 Task: Locate the nearest vegan restaurant in Austin.
Action: Mouse moved to (161, 71)
Screenshot: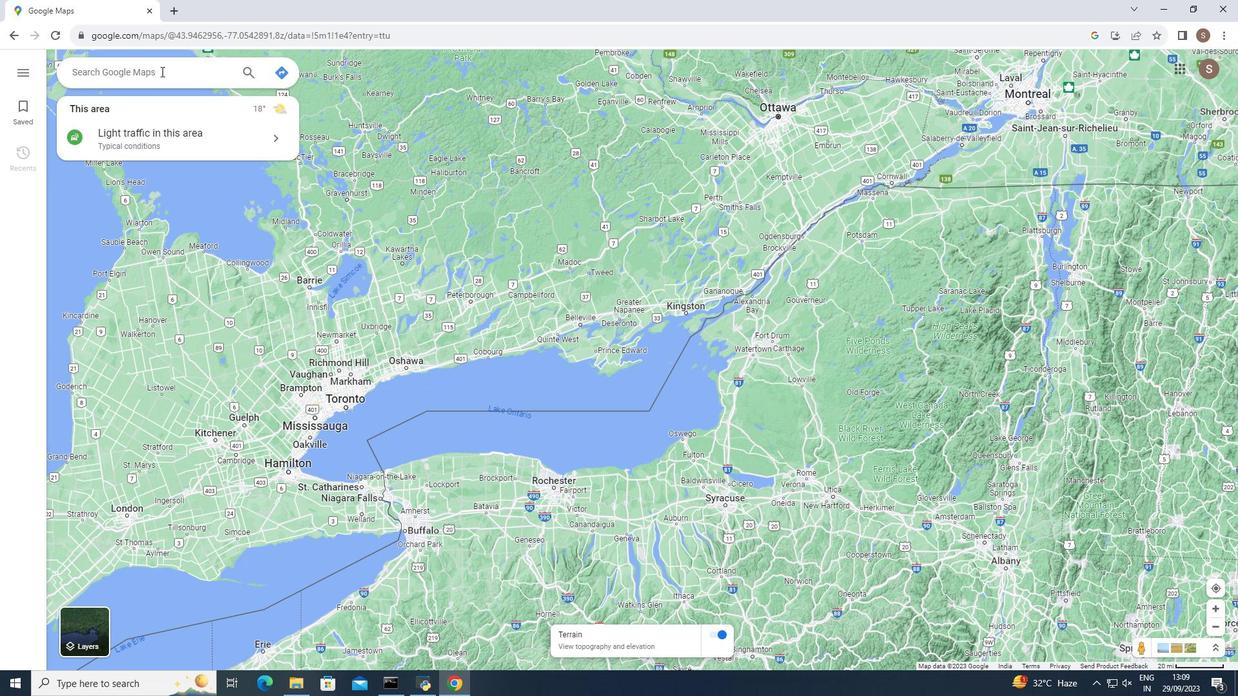 
Action: Mouse pressed left at (161, 71)
Screenshot: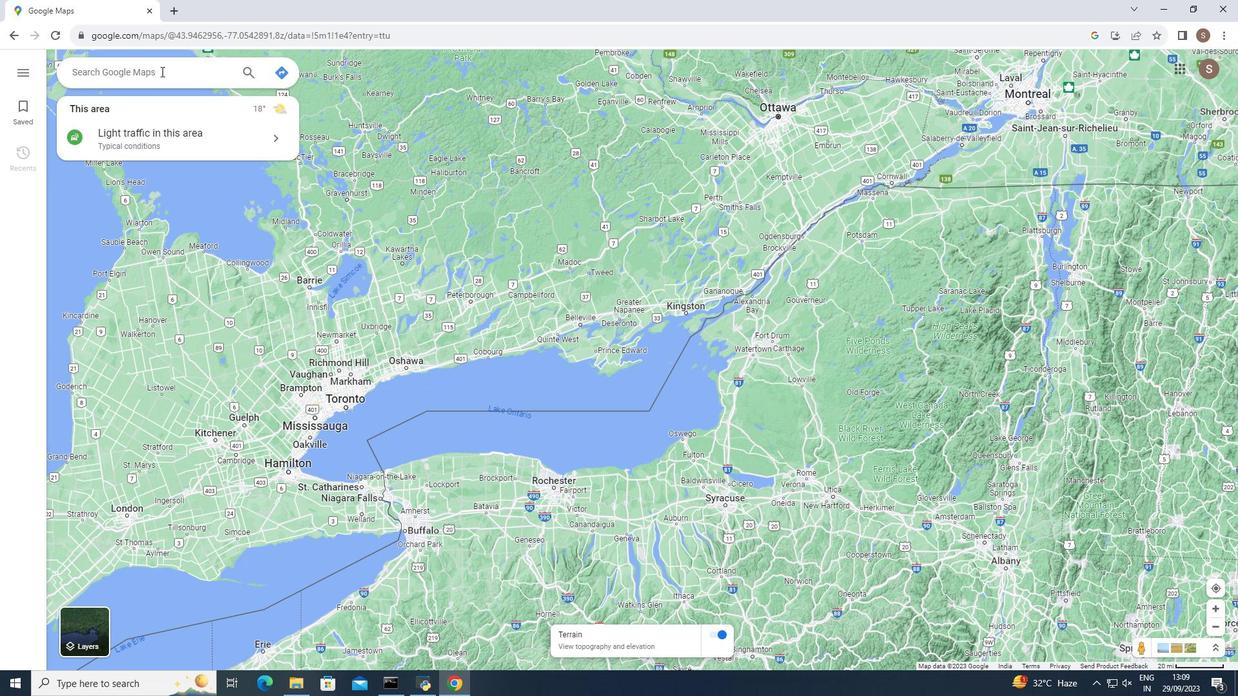 
Action: Mouse moved to (111, 70)
Screenshot: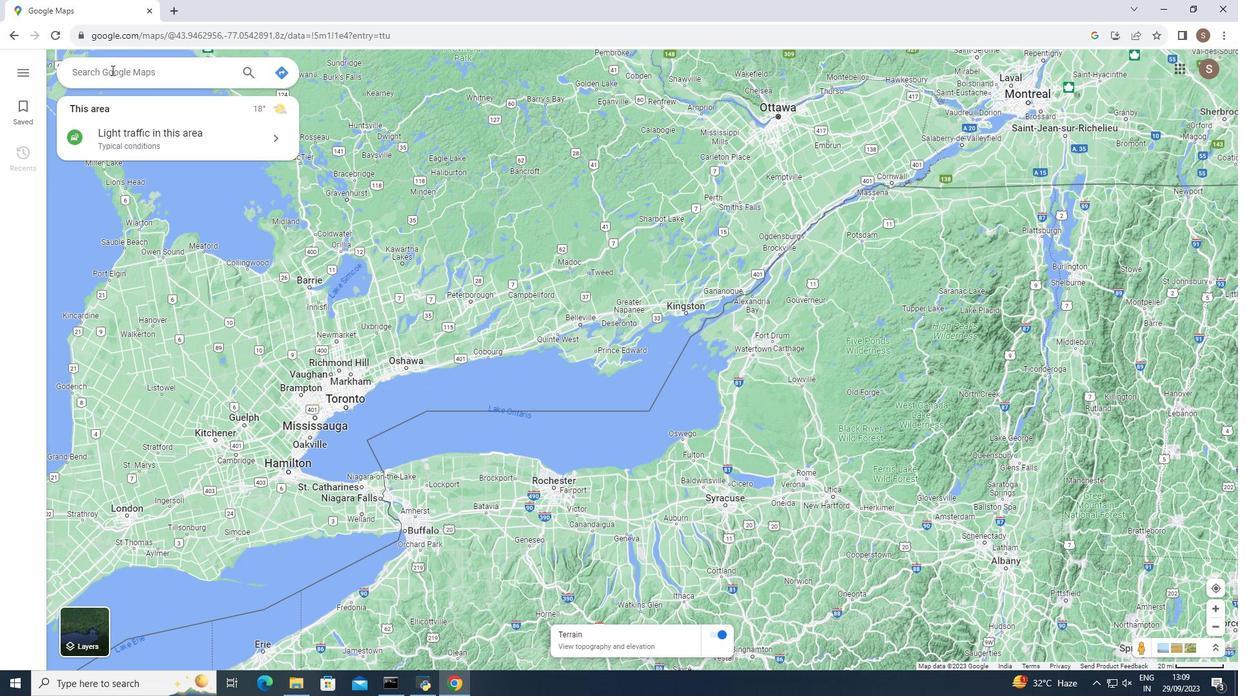 
Action: Key pressed <Key.caps_lock>A<Key.caps_lock>ustin
Screenshot: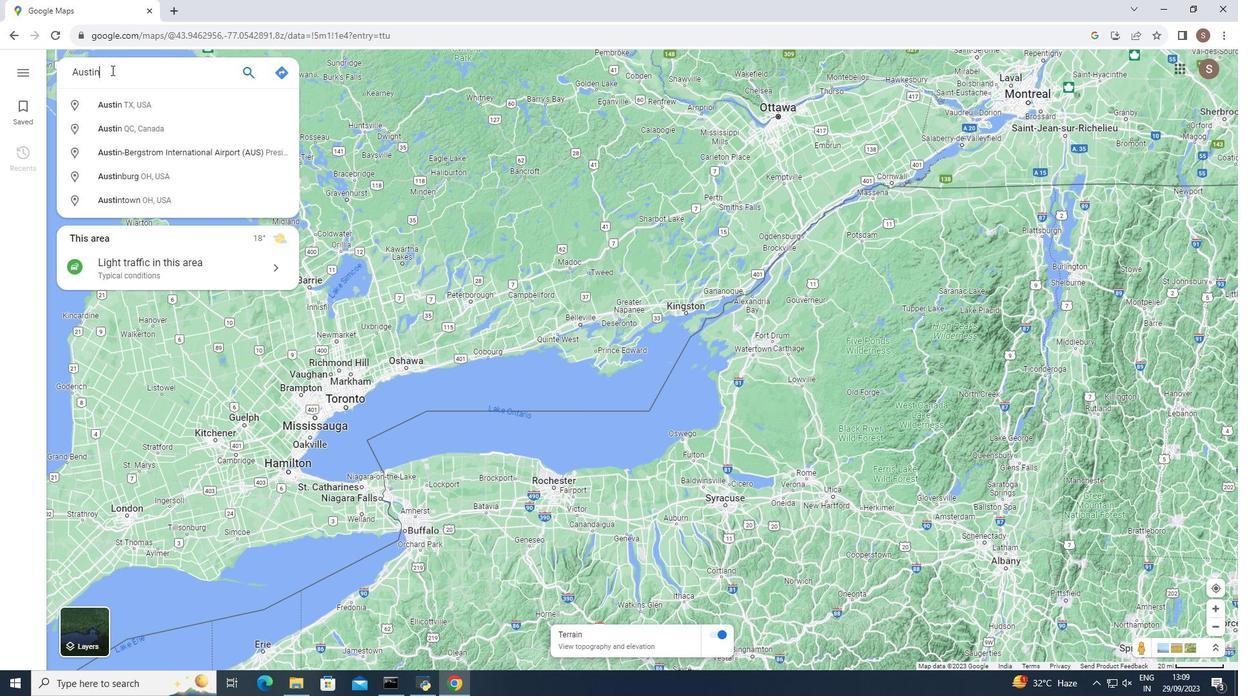 
Action: Mouse moved to (134, 100)
Screenshot: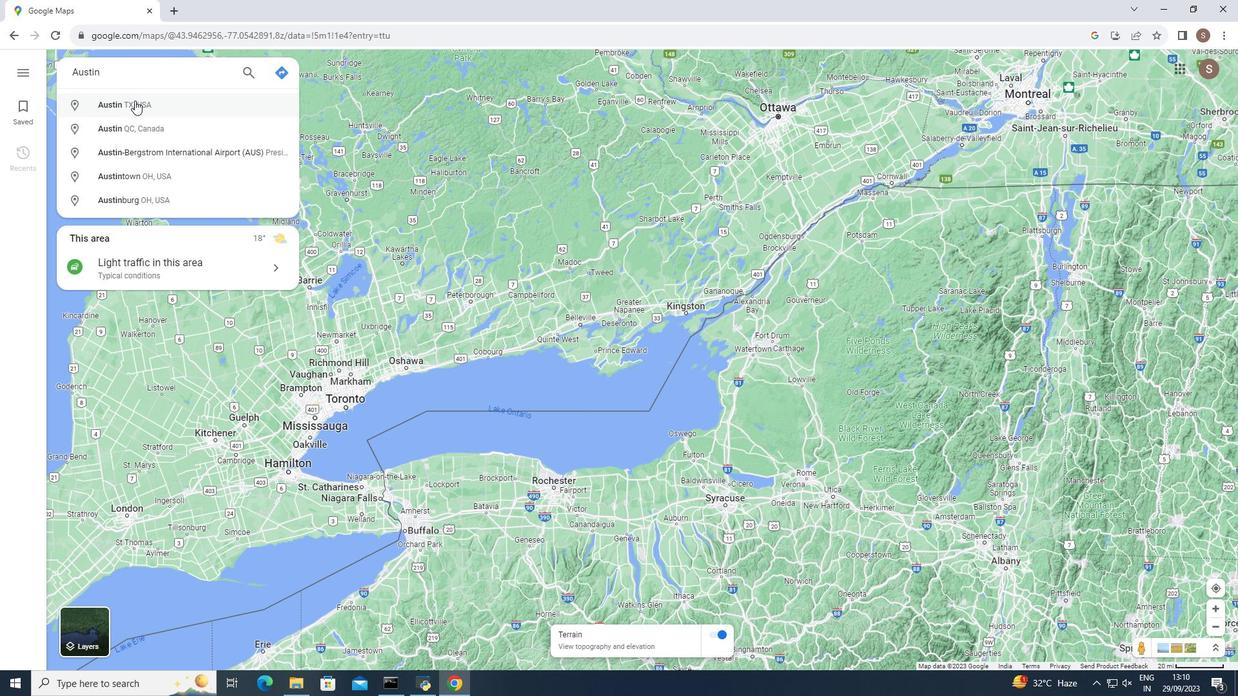 
Action: Mouse pressed left at (134, 100)
Screenshot: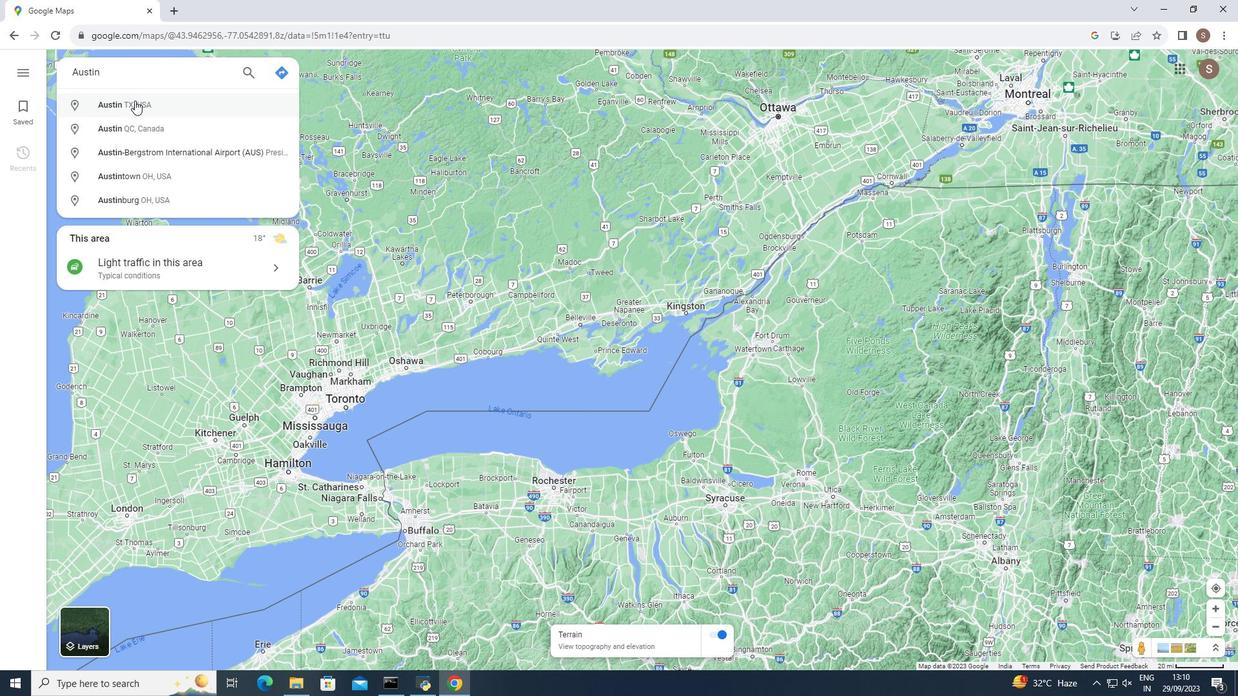 
Action: Mouse moved to (174, 292)
Screenshot: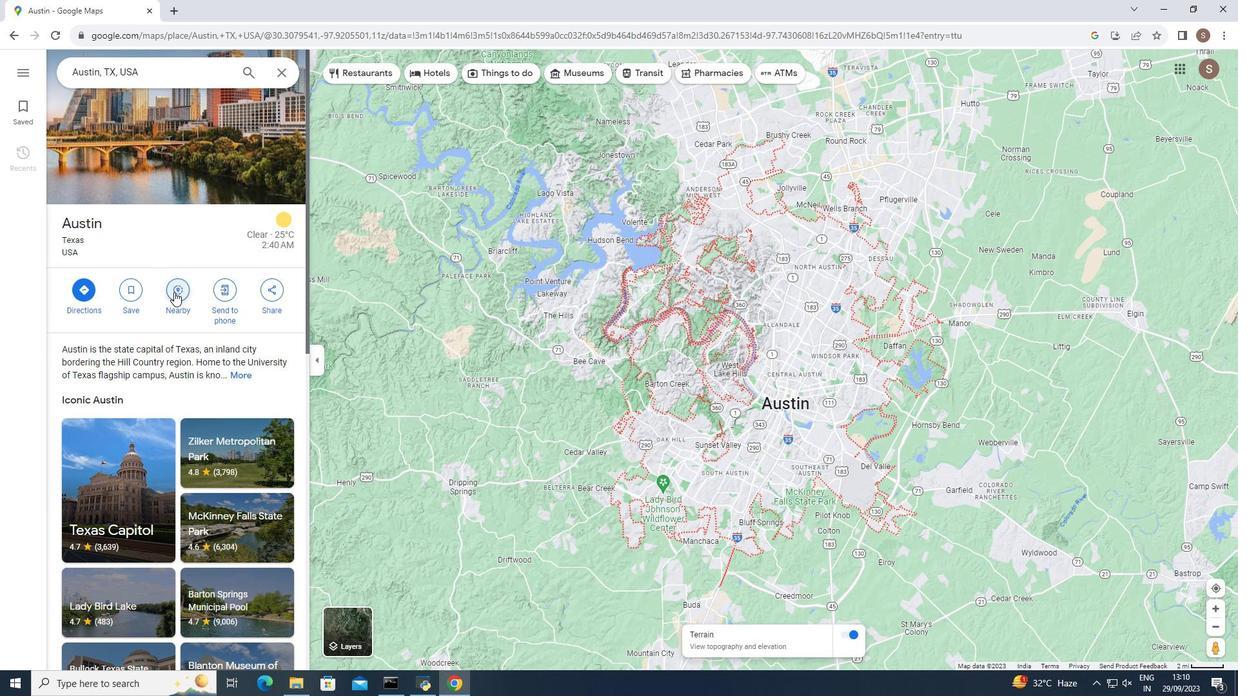 
Action: Mouse pressed left at (174, 292)
Screenshot: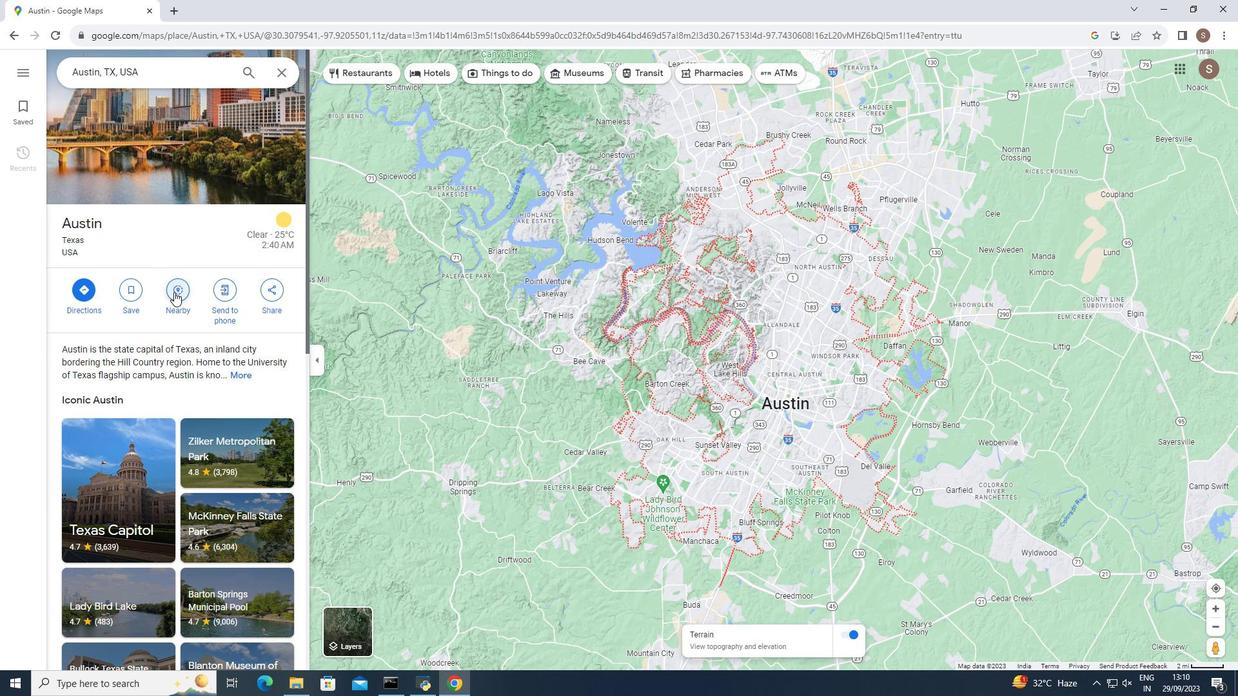 
Action: Mouse moved to (109, 65)
Screenshot: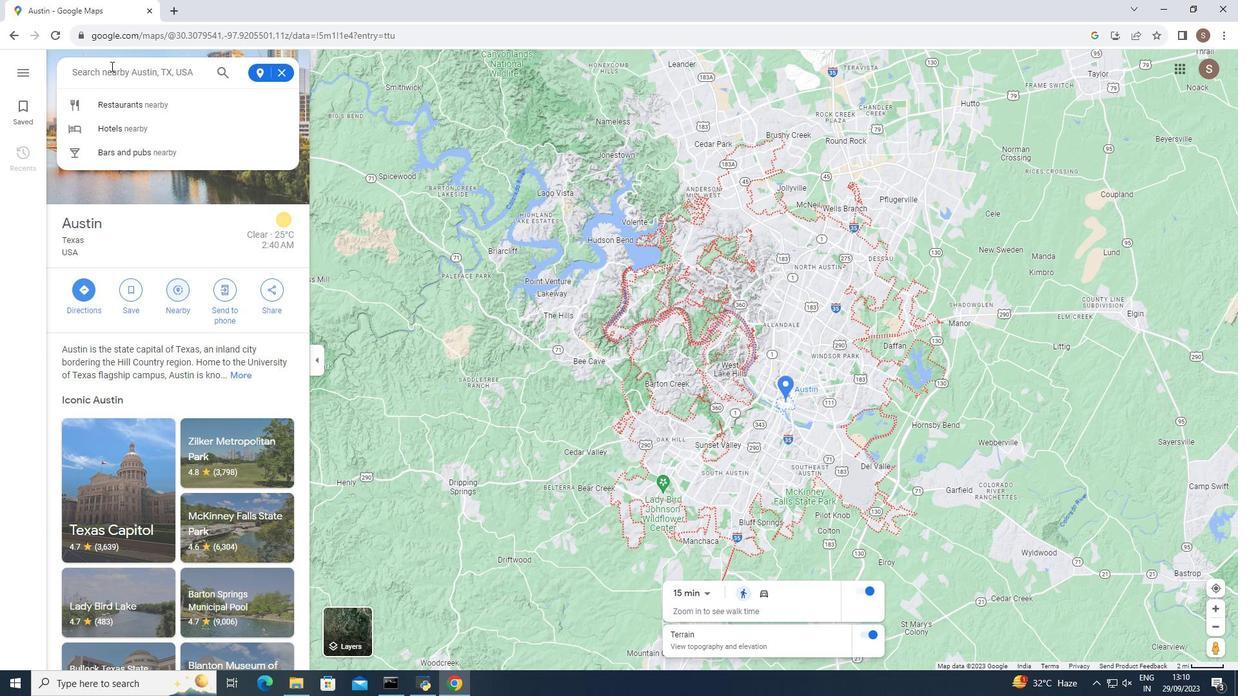 
Action: Mouse pressed left at (109, 65)
Screenshot: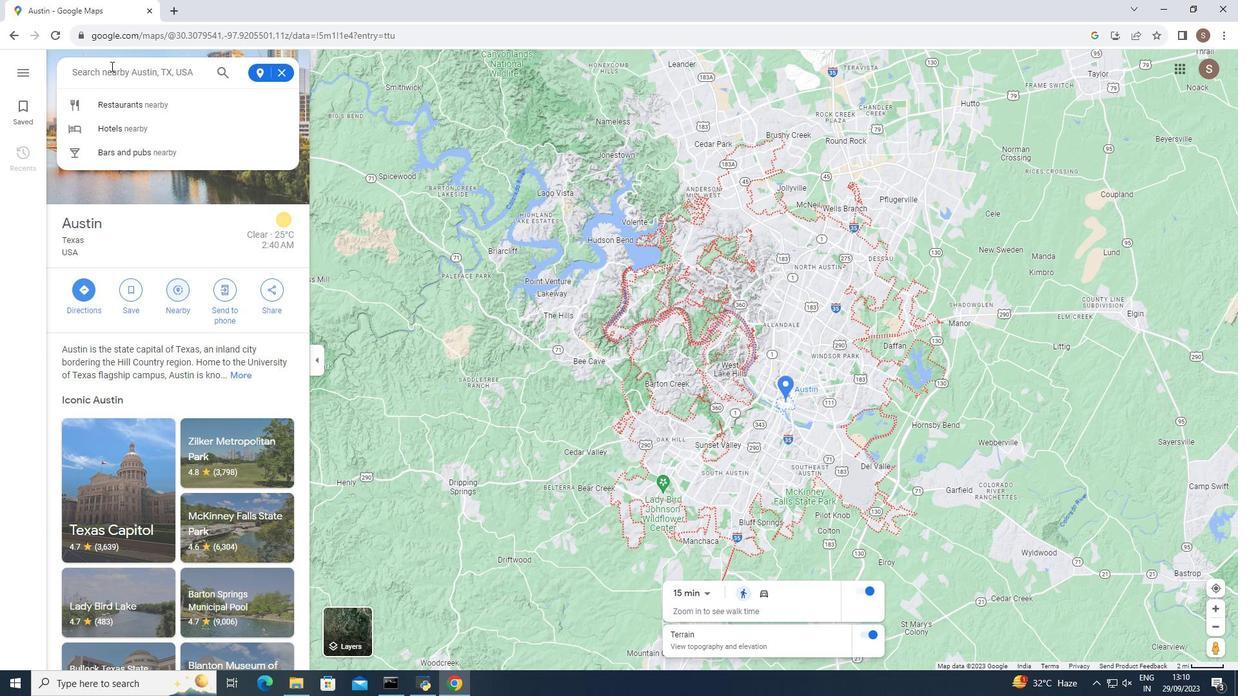 
Action: Mouse moved to (113, 72)
Screenshot: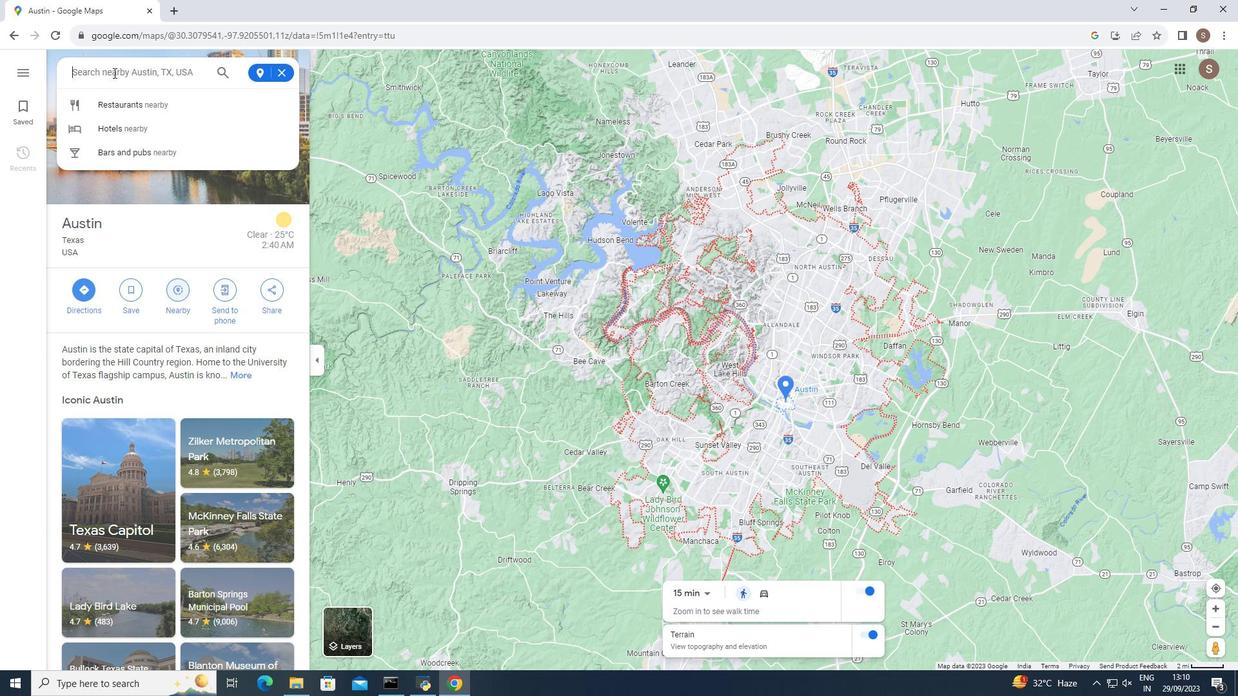 
Action: Key pressed vegan<Key.space>restaurant
Screenshot: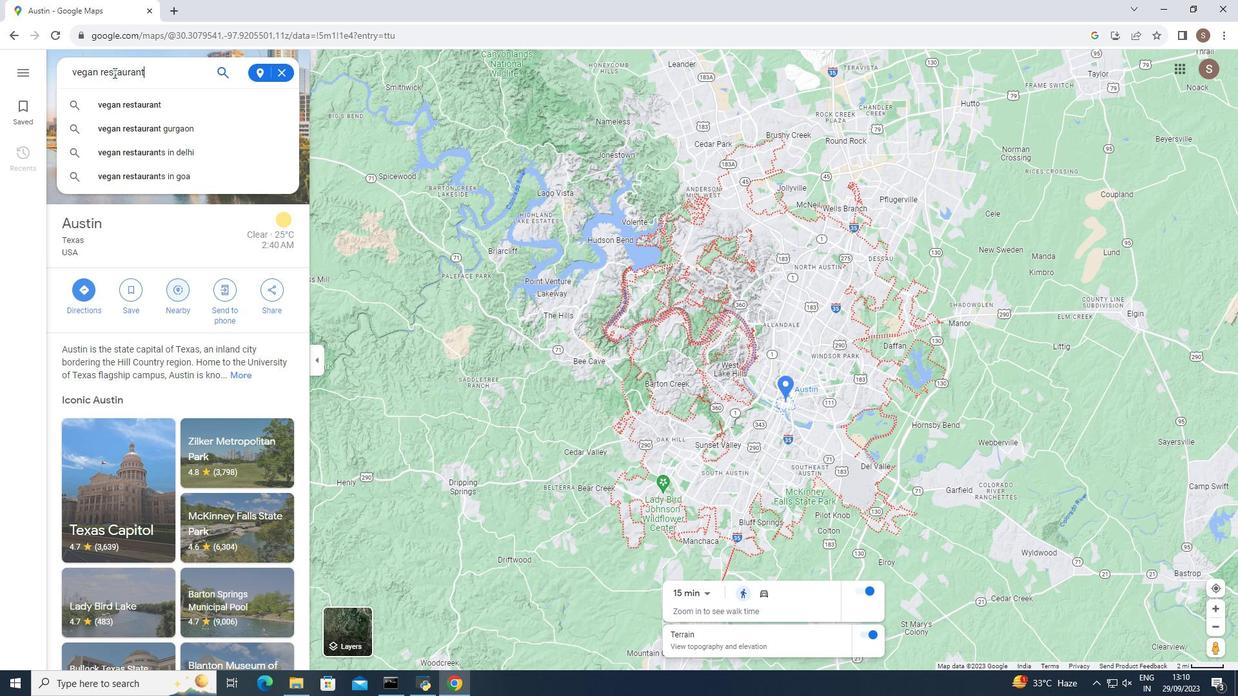 
Action: Mouse moved to (221, 72)
Screenshot: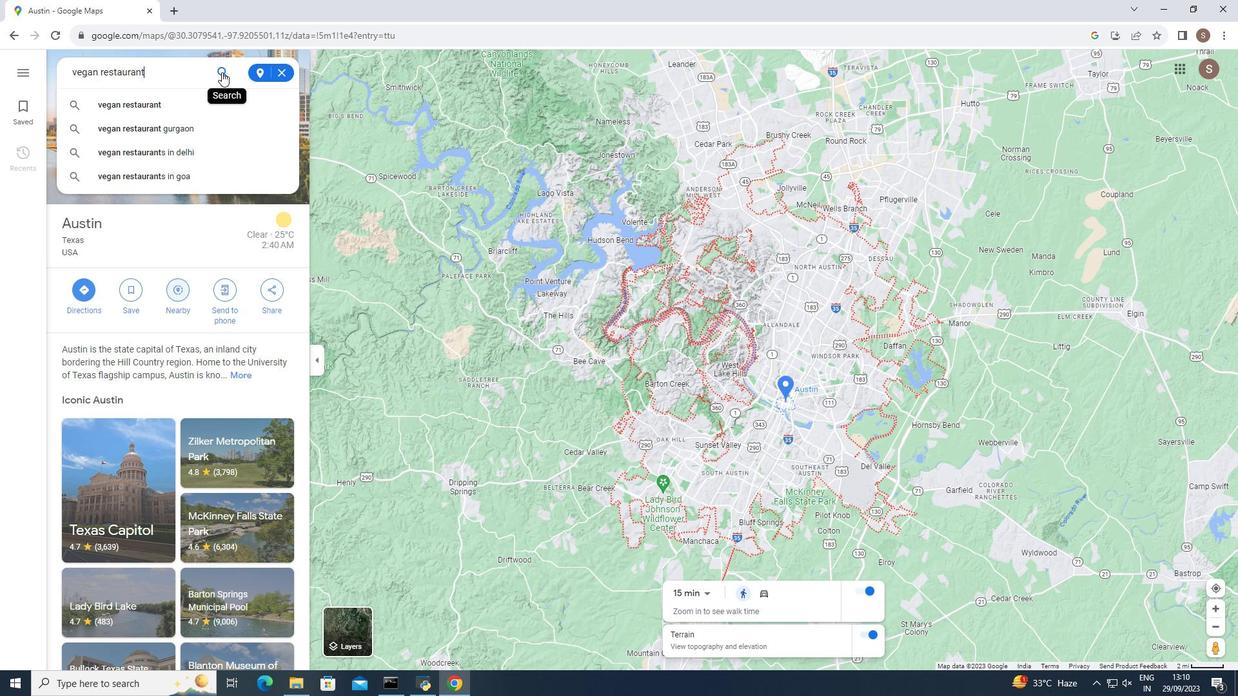 
Action: Mouse pressed left at (221, 72)
Screenshot: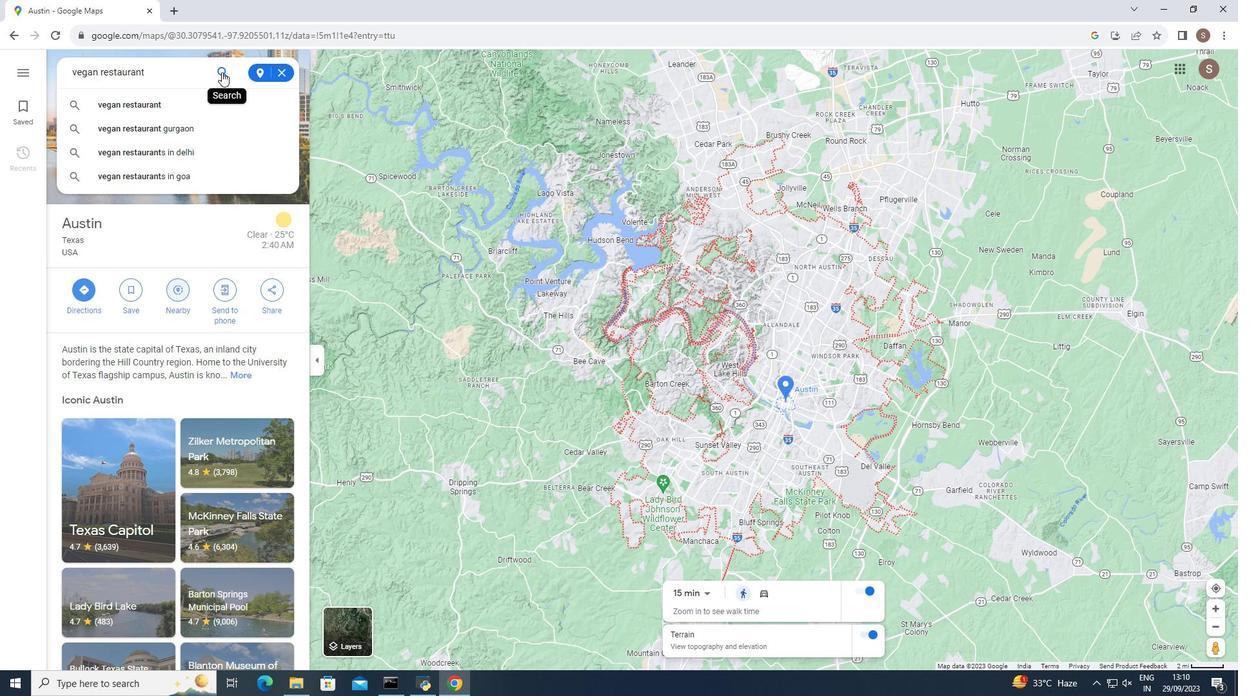 
Action: Mouse moved to (106, 110)
Screenshot: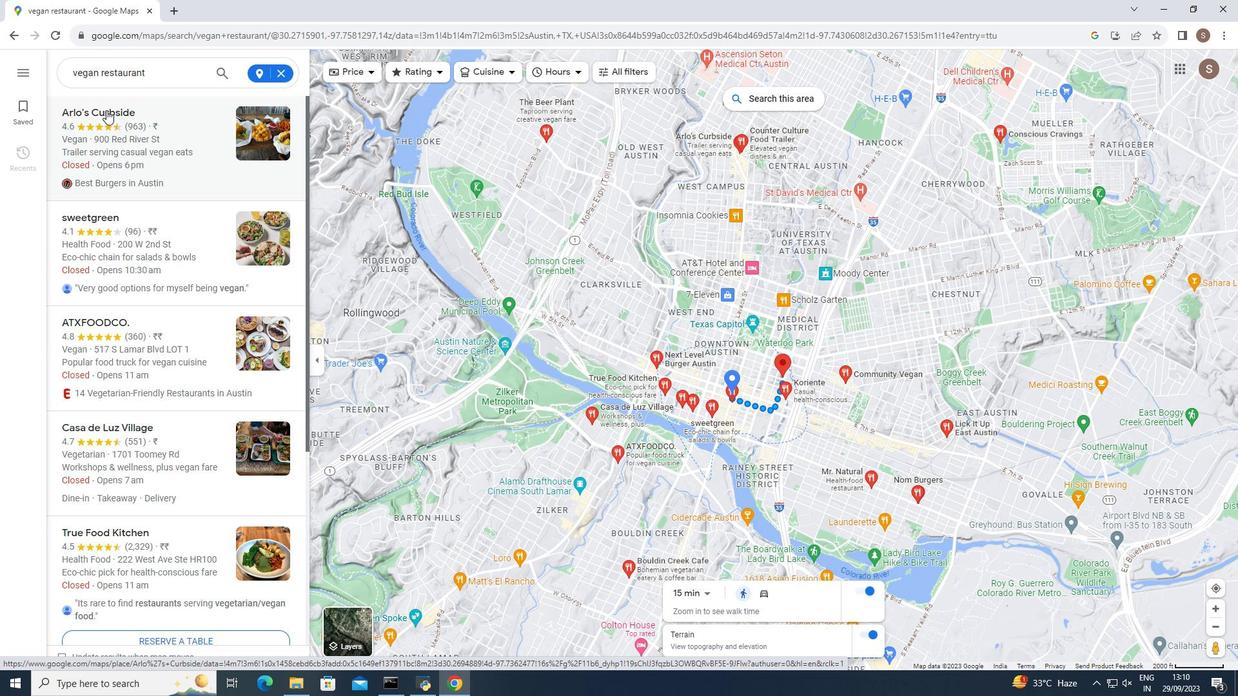 
Action: Mouse pressed left at (106, 110)
Screenshot: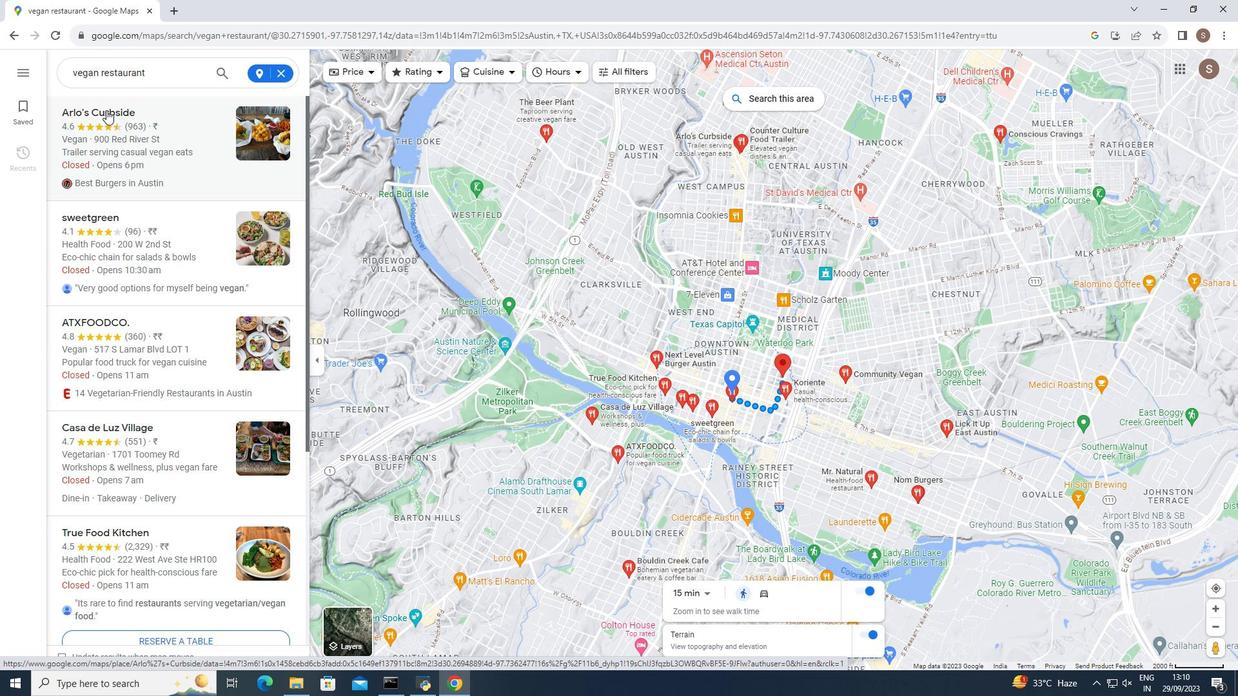 
Action: Mouse moved to (426, 410)
Screenshot: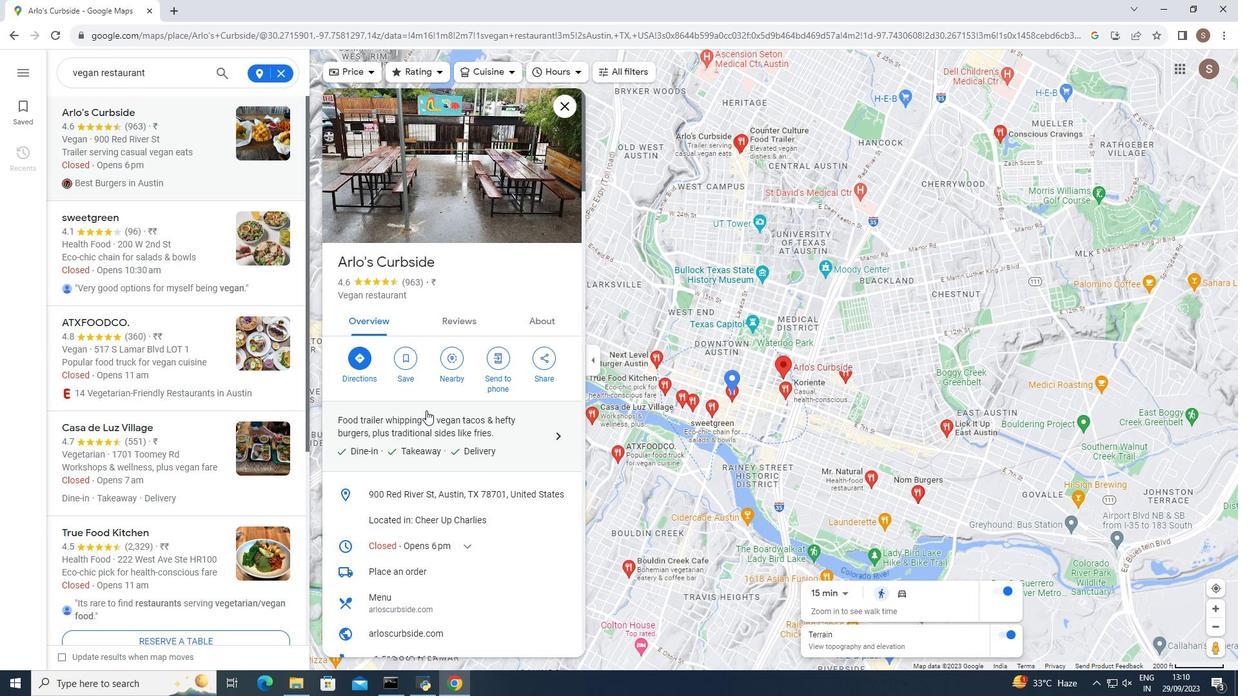 
Action: Mouse scrolled (426, 410) with delta (0, 0)
Screenshot: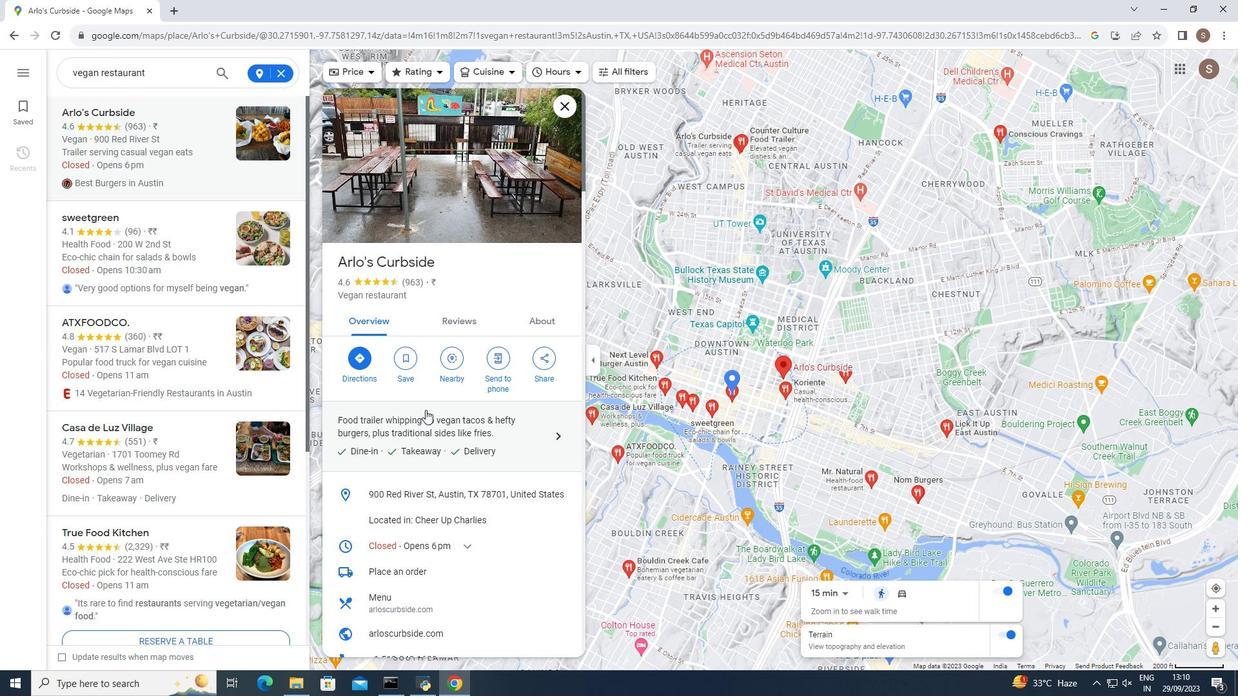 
Action: Mouse moved to (425, 409)
Screenshot: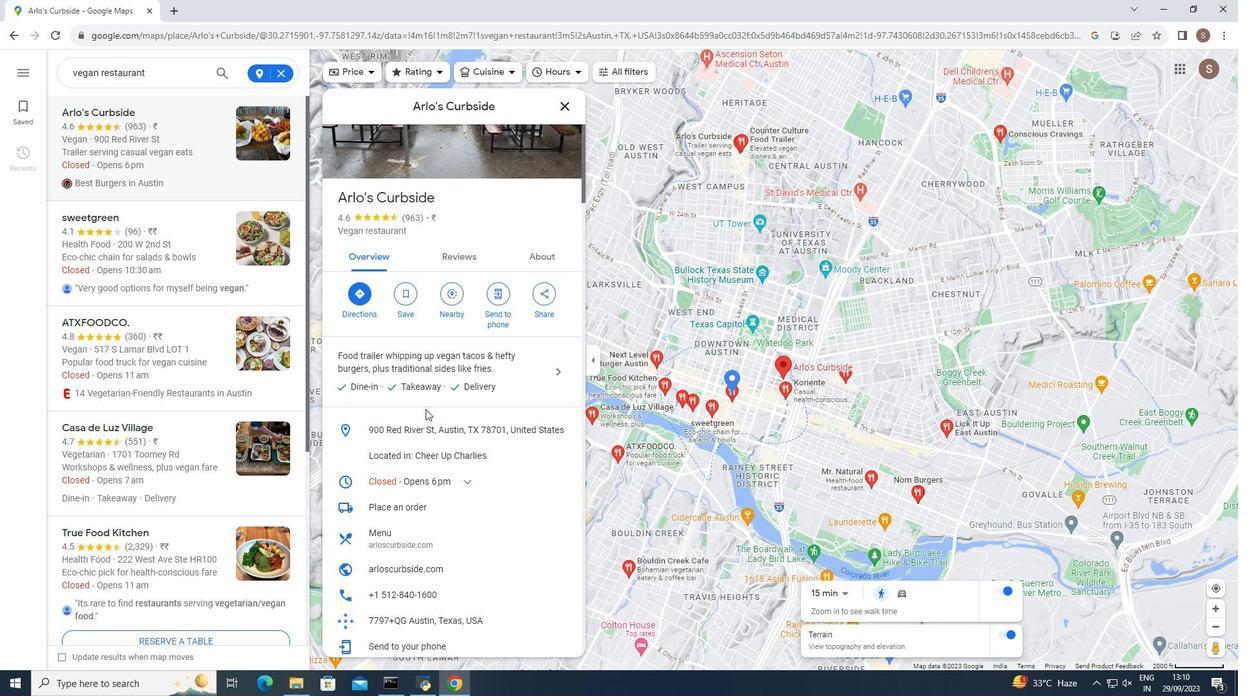 
Action: Mouse scrolled (425, 409) with delta (0, 0)
Screenshot: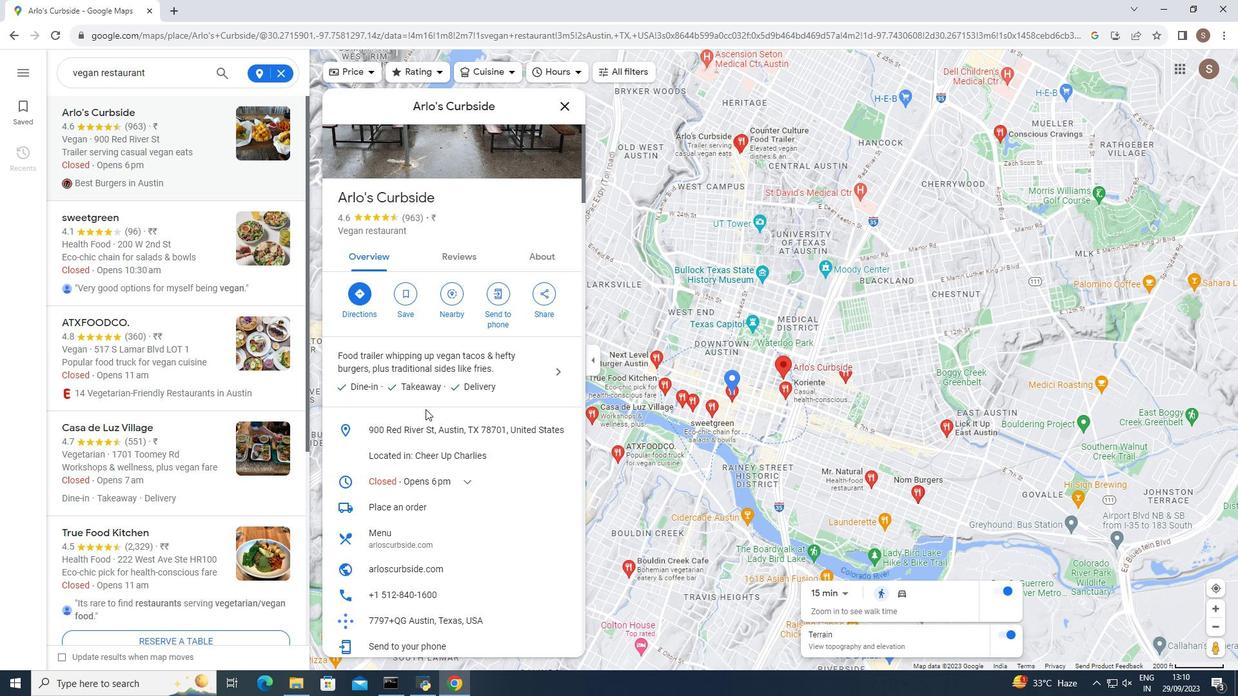 
Action: Mouse moved to (460, 377)
Screenshot: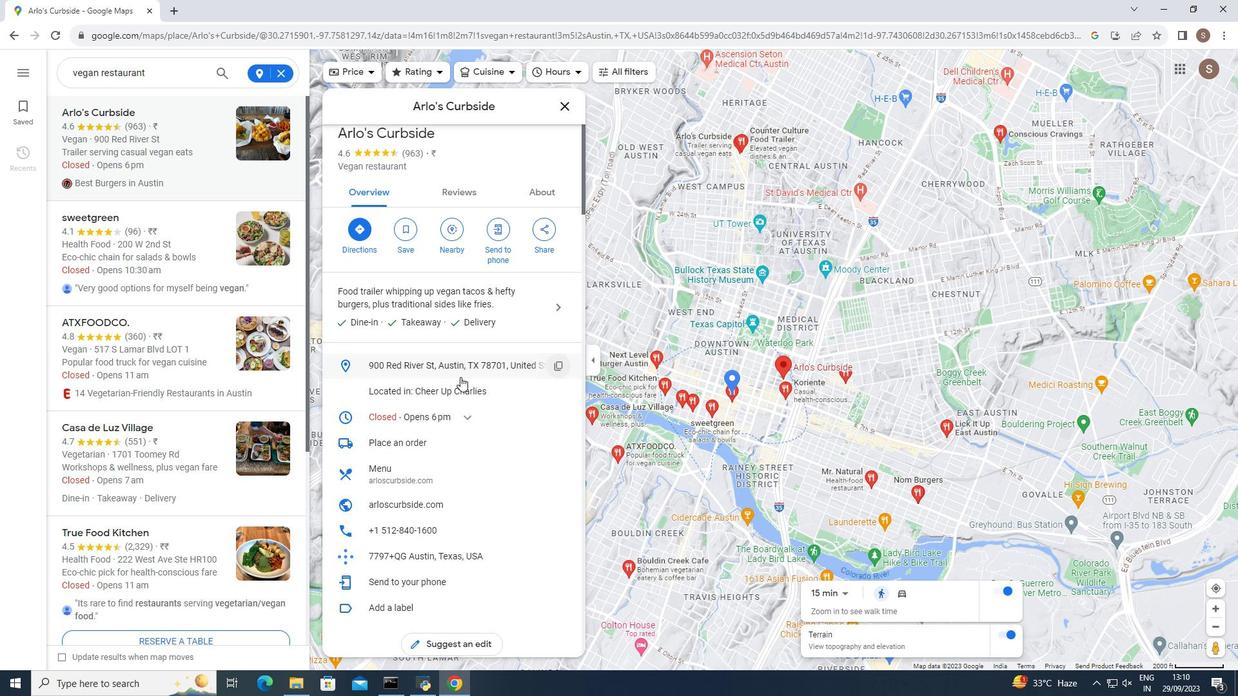 
Action: Mouse scrolled (460, 376) with delta (0, 0)
Screenshot: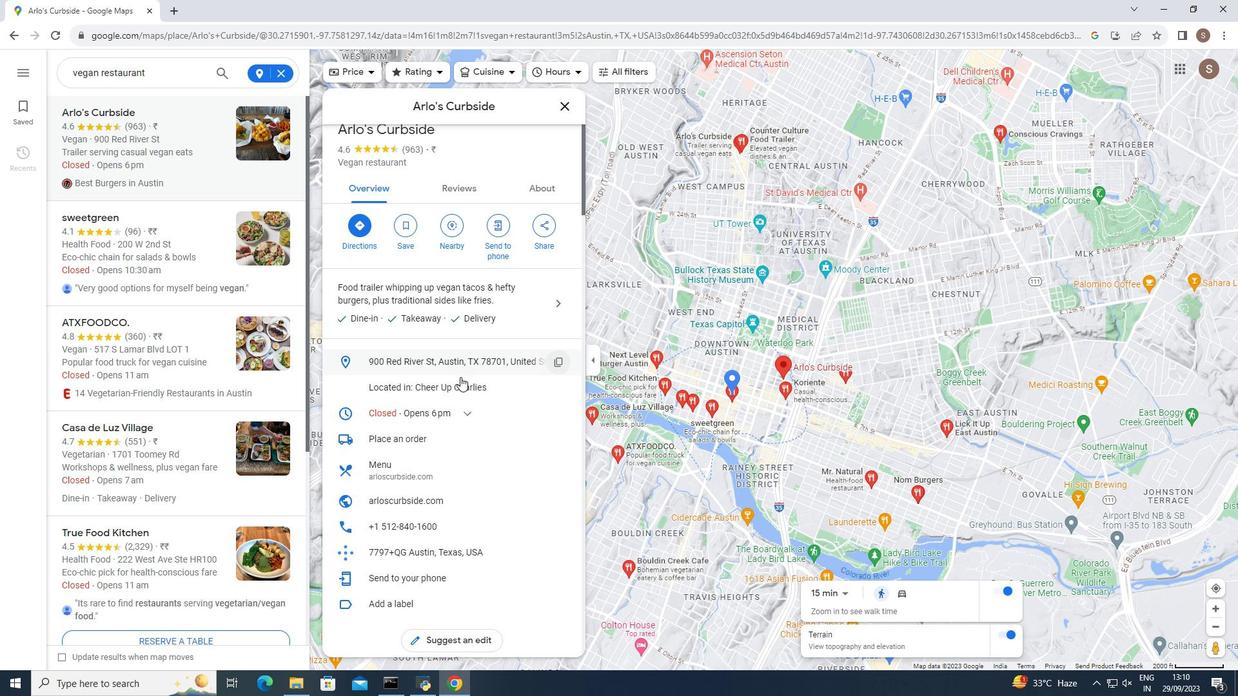 
Action: Mouse moved to (459, 377)
Screenshot: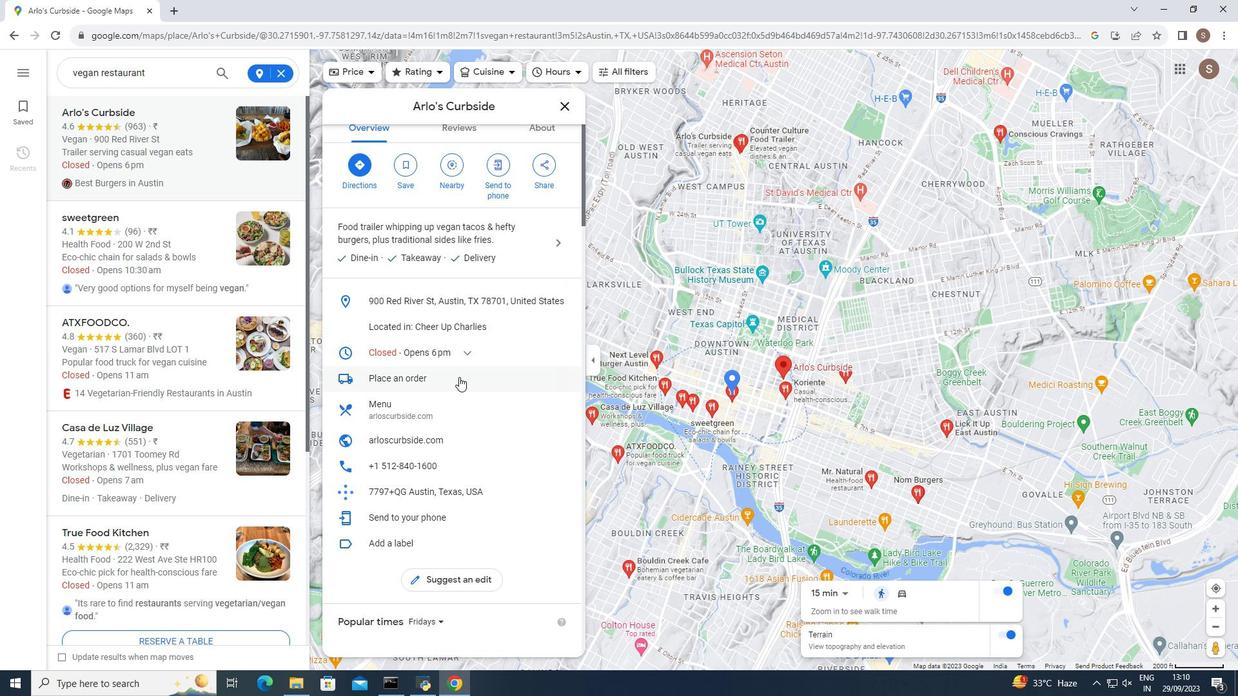 
Action: Mouse scrolled (459, 376) with delta (0, 0)
Screenshot: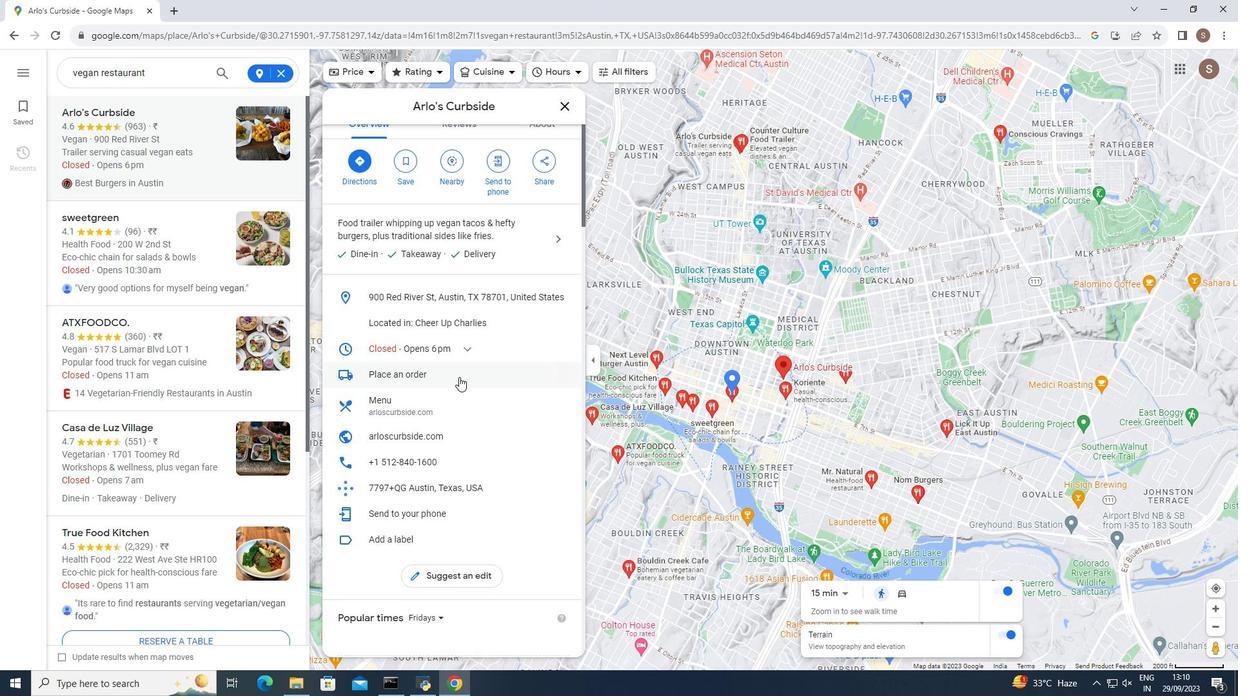 
Action: Mouse scrolled (459, 376) with delta (0, 0)
Screenshot: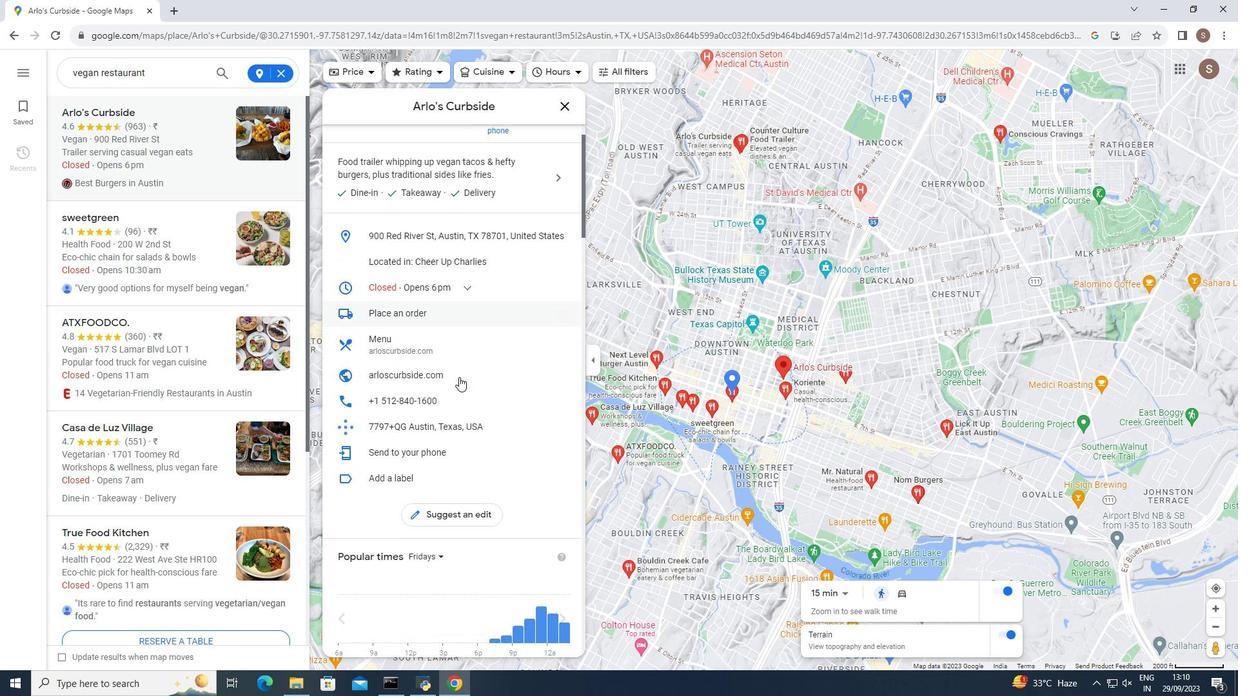 
Action: Mouse scrolled (459, 376) with delta (0, 0)
Screenshot: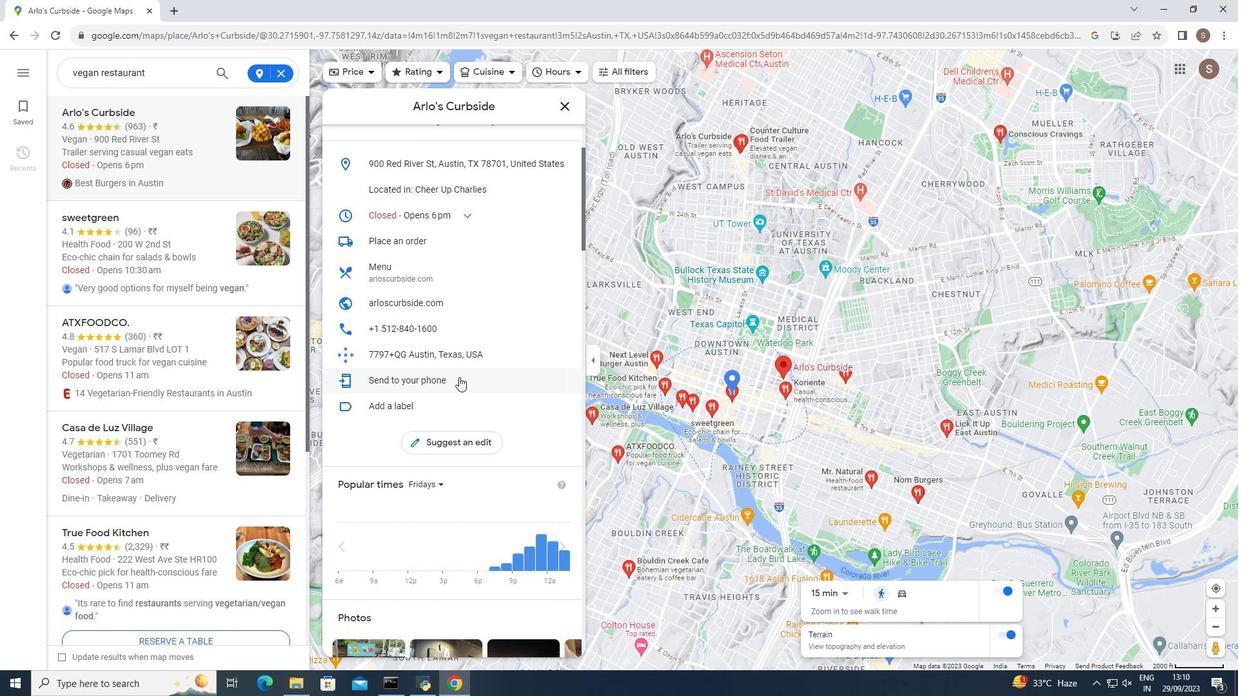 
Action: Mouse scrolled (459, 376) with delta (0, 0)
Screenshot: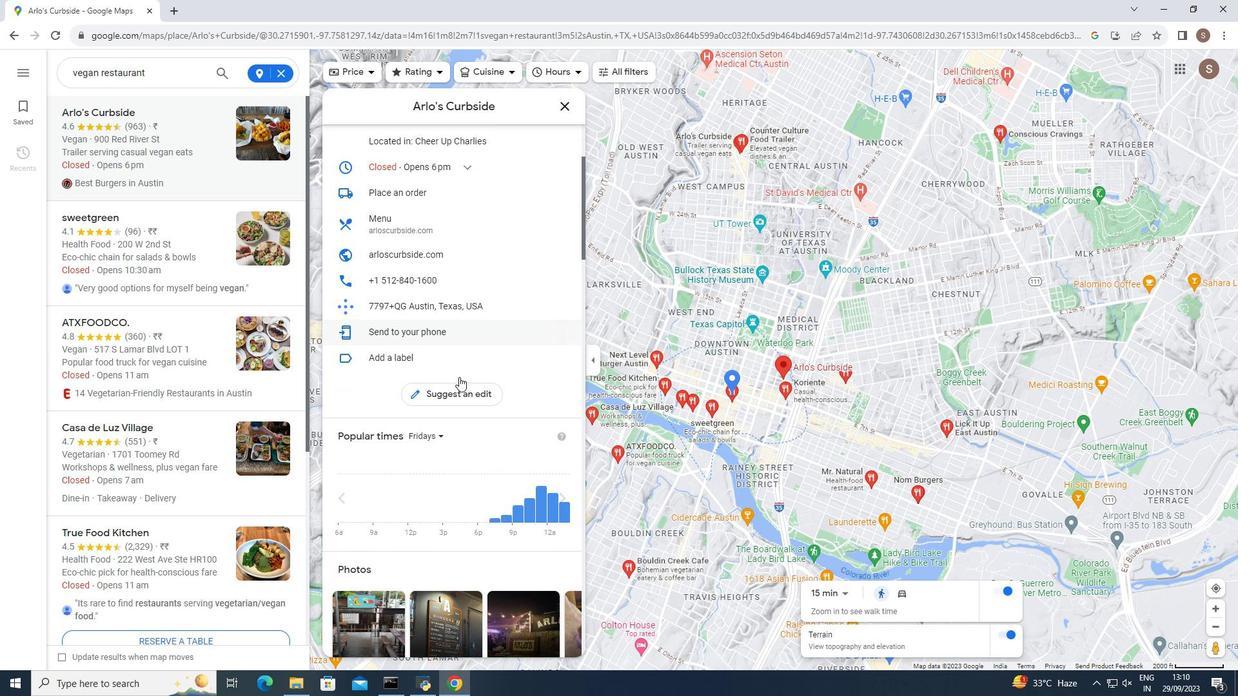 
Action: Mouse scrolled (459, 376) with delta (0, 0)
Screenshot: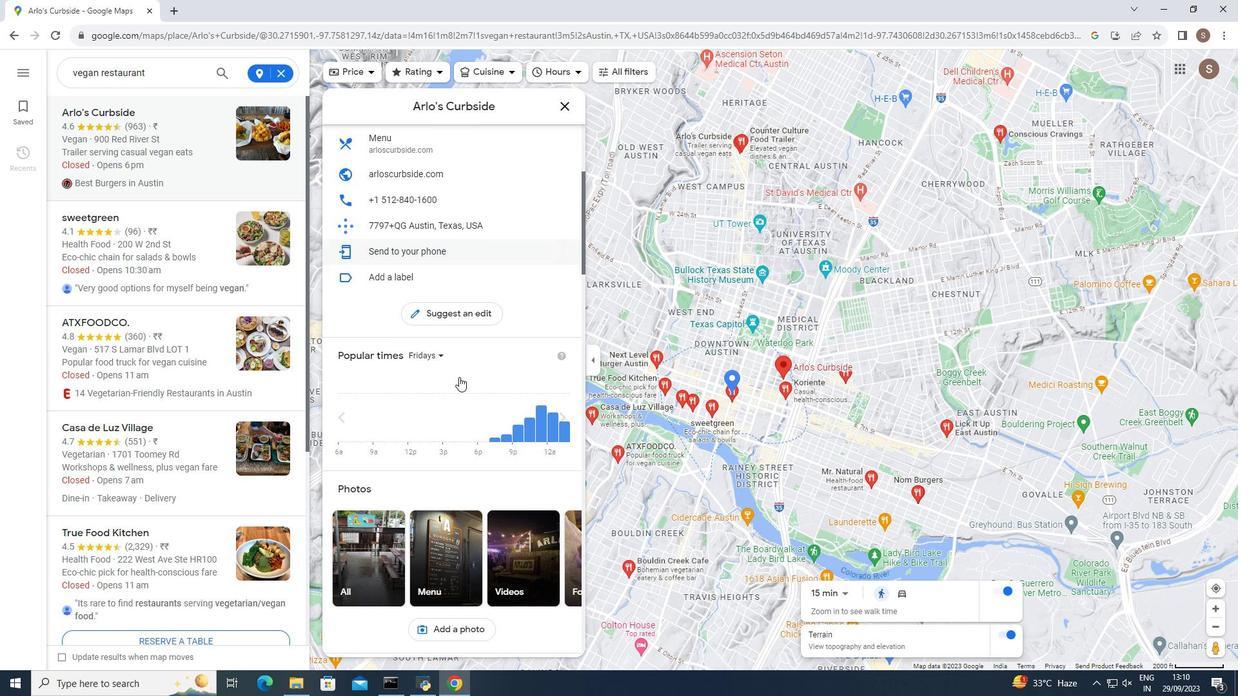 
Action: Mouse scrolled (459, 376) with delta (0, 0)
Screenshot: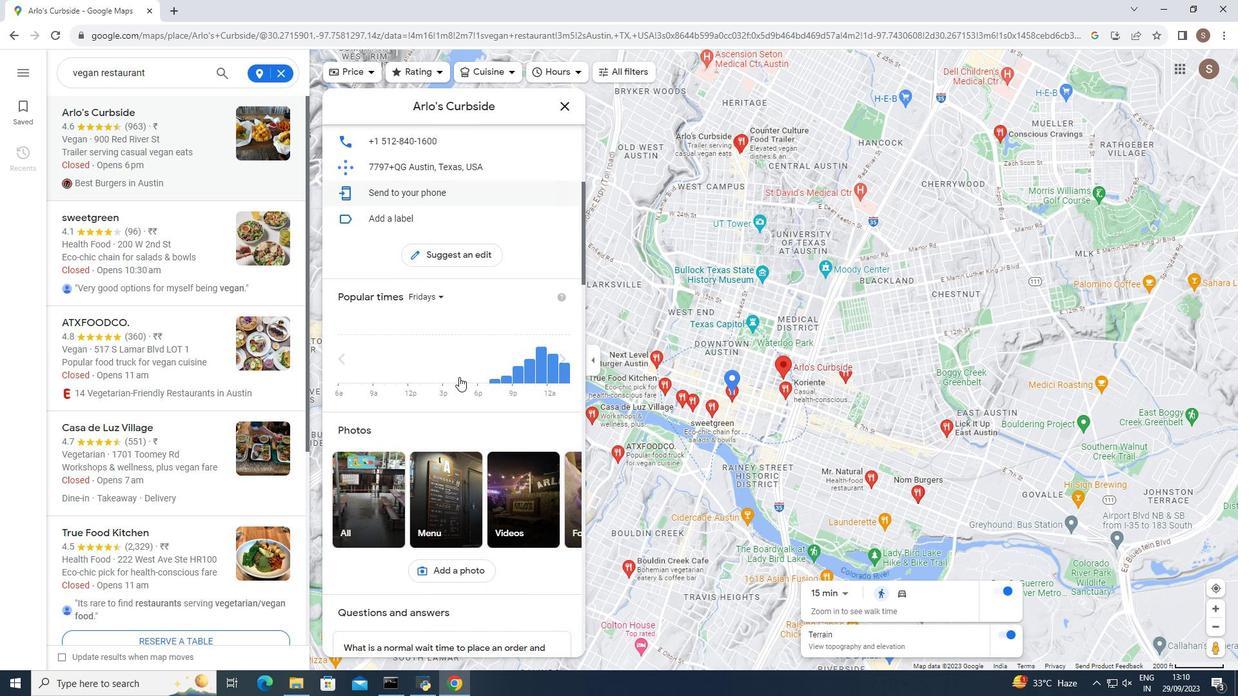 
Action: Mouse scrolled (459, 376) with delta (0, 0)
Screenshot: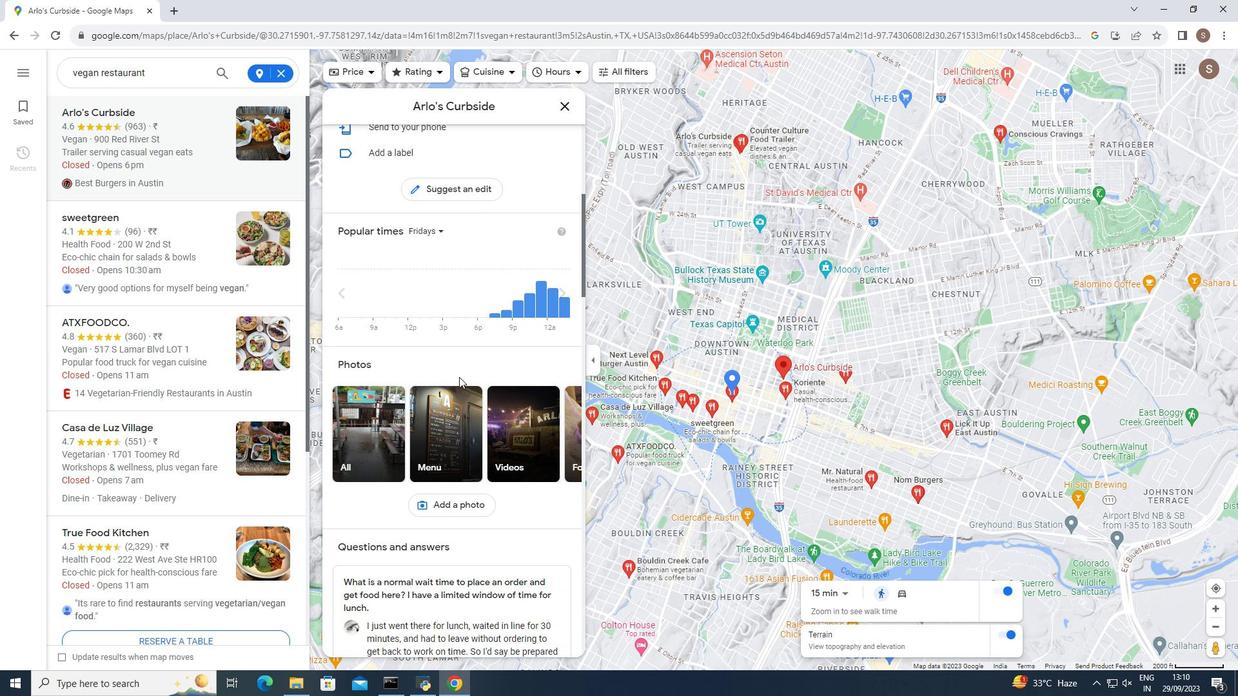 
Action: Mouse scrolled (459, 376) with delta (0, 0)
Screenshot: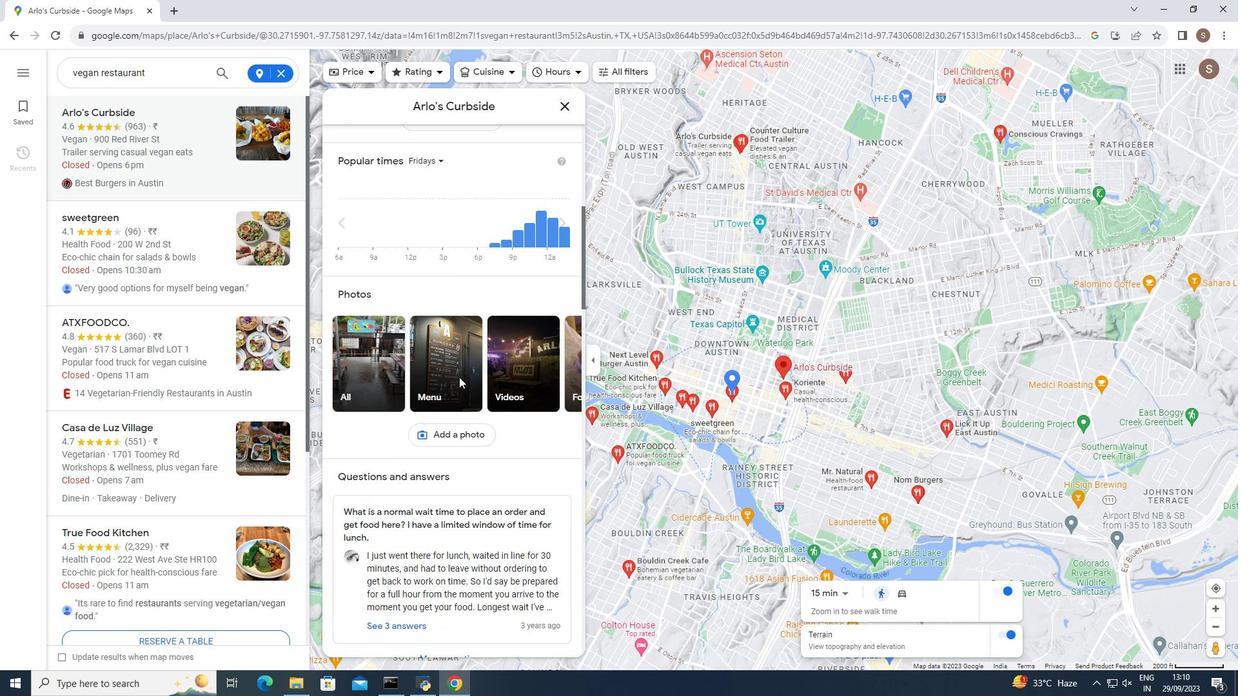
Action: Mouse scrolled (459, 376) with delta (0, 0)
Screenshot: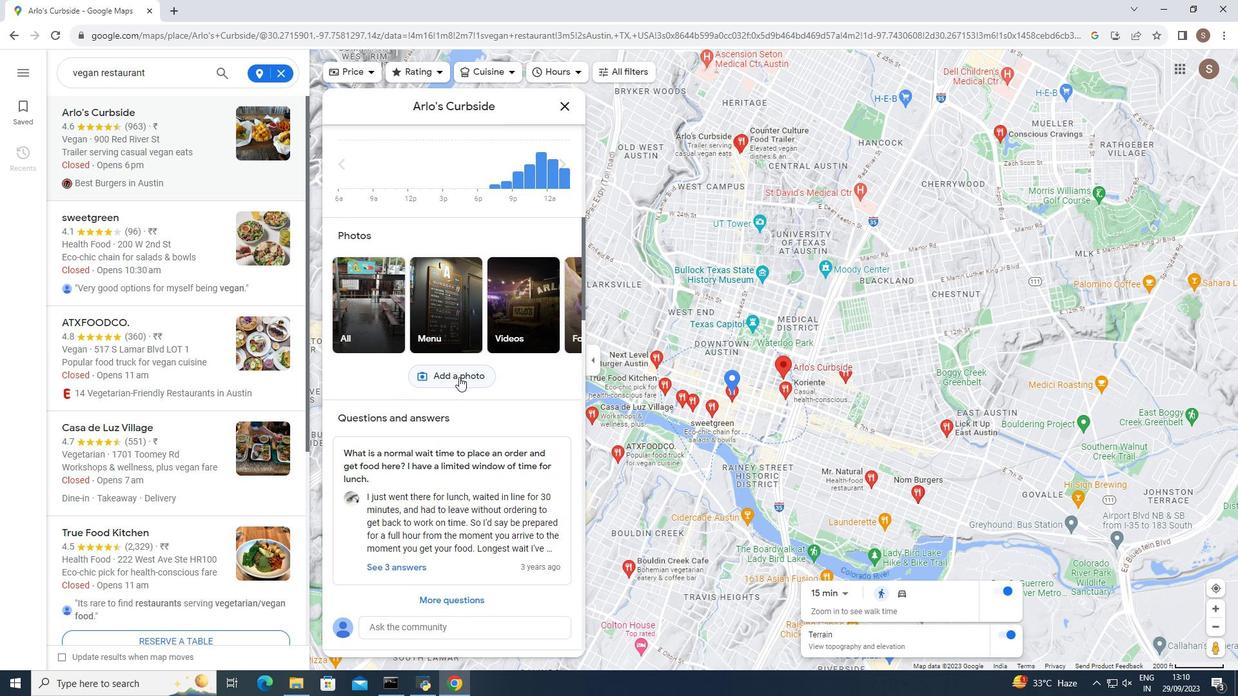 
Action: Mouse scrolled (459, 376) with delta (0, 0)
Screenshot: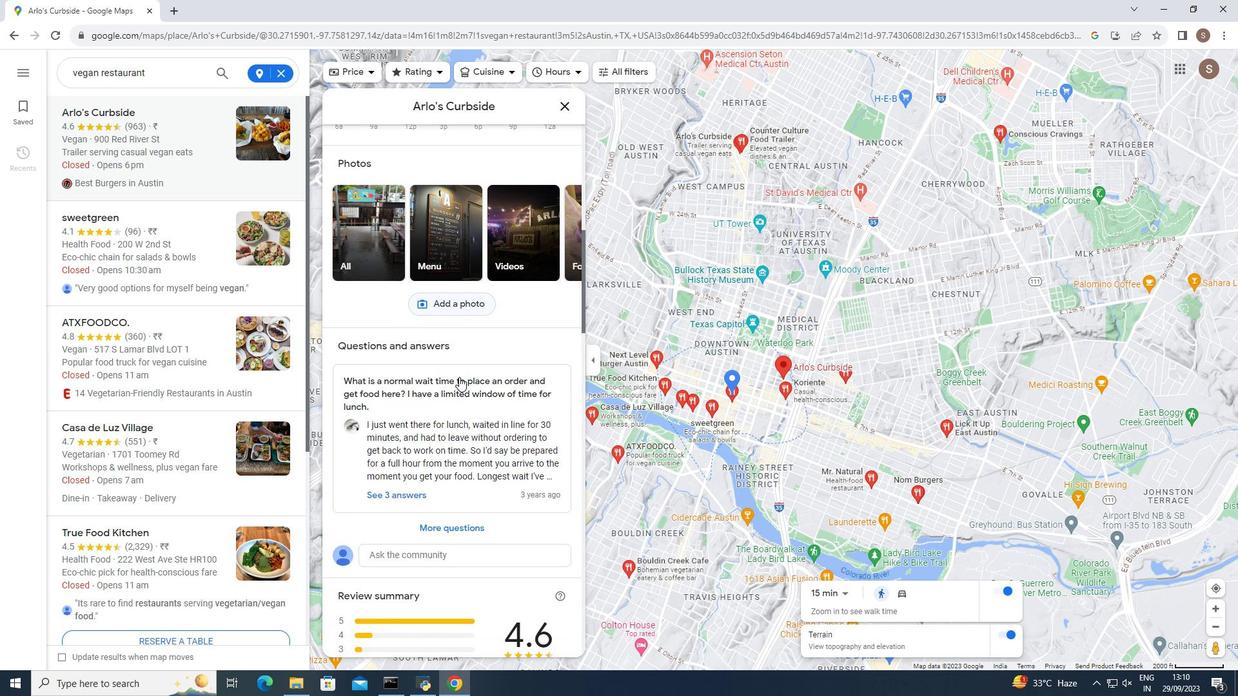 
Action: Mouse moved to (459, 377)
Screenshot: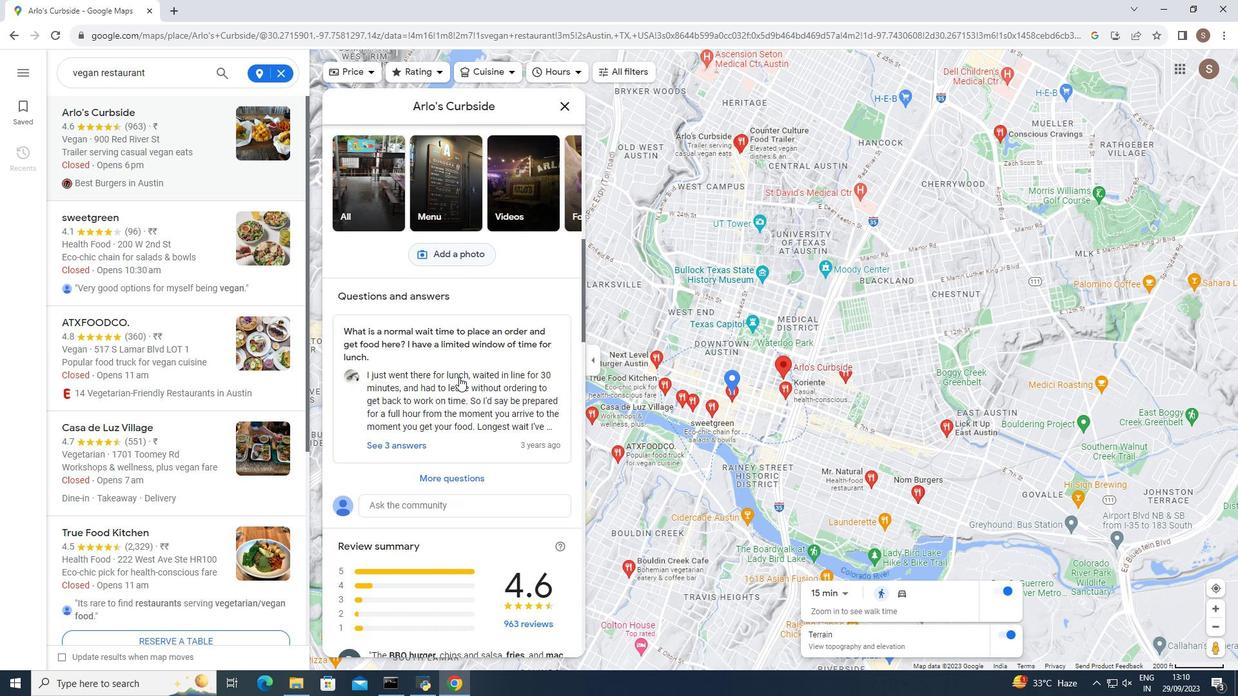 
Action: Mouse scrolled (459, 376) with delta (0, 0)
Screenshot: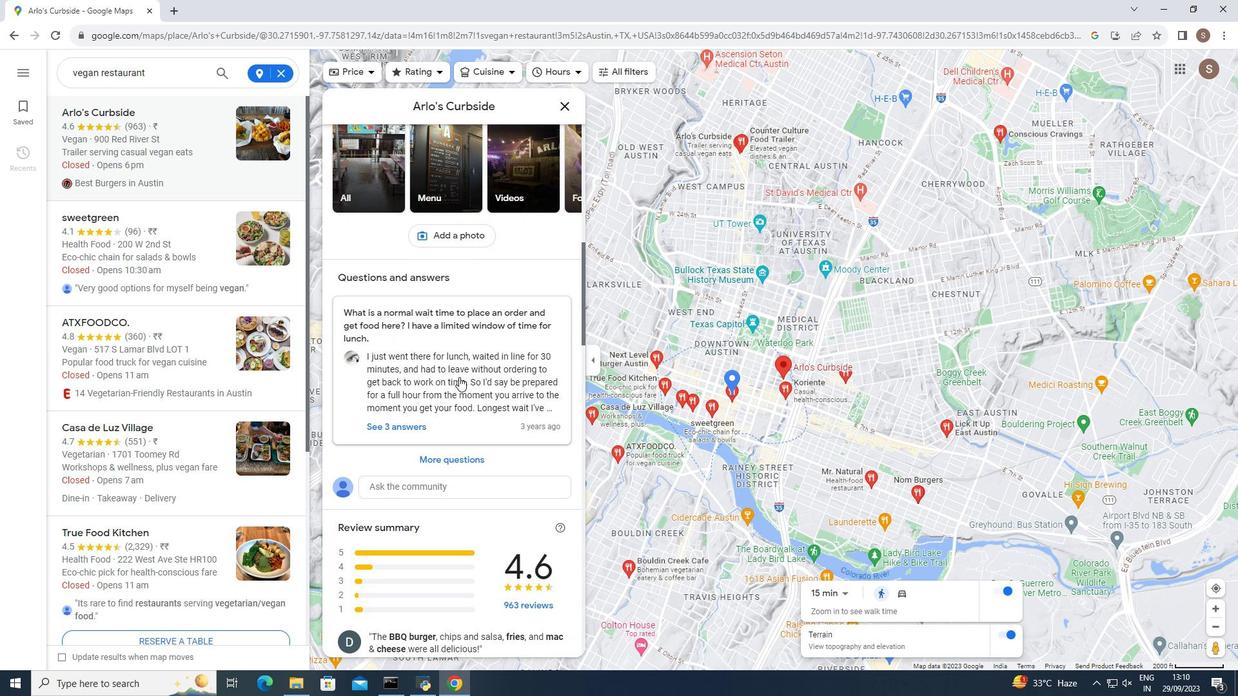 
Action: Mouse scrolled (459, 376) with delta (0, 0)
Screenshot: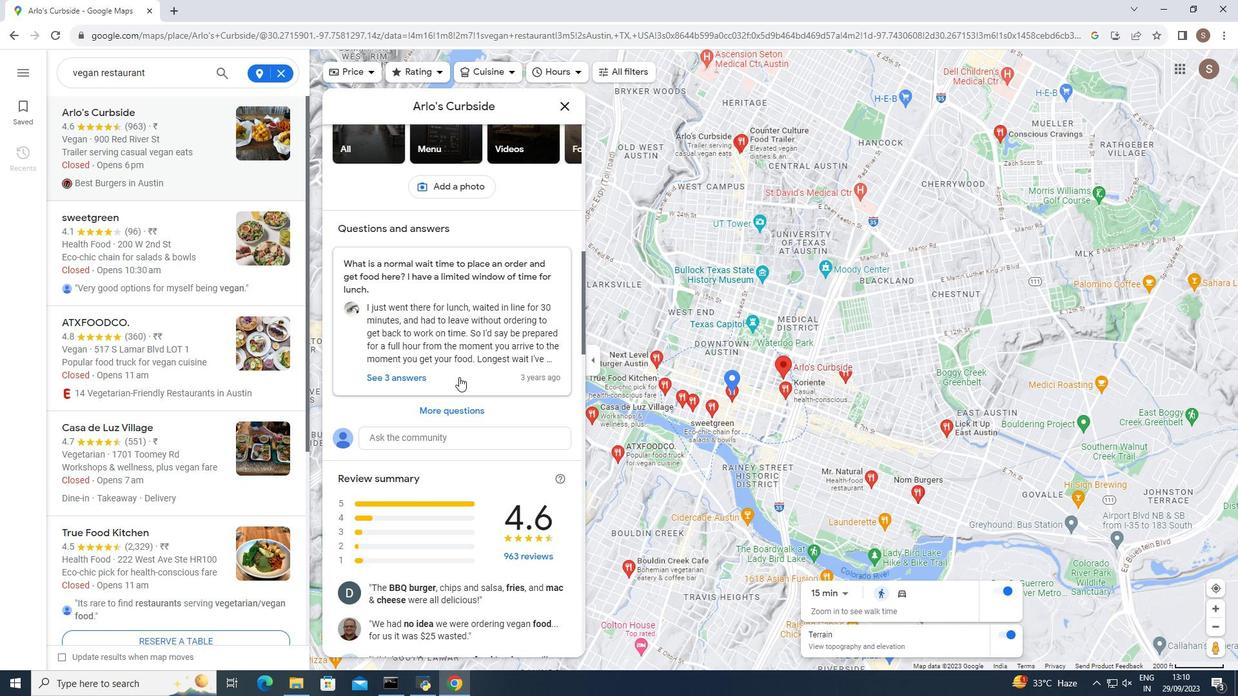 
Action: Mouse moved to (459, 377)
Screenshot: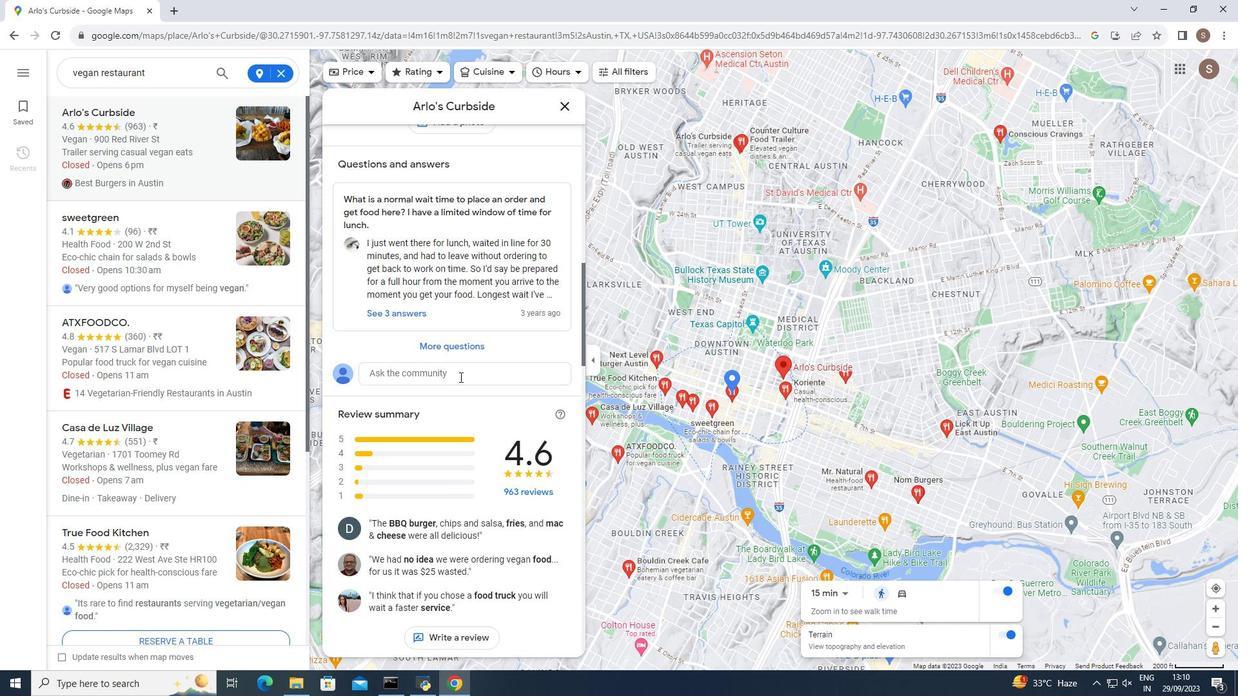 
Action: Mouse scrolled (459, 376) with delta (0, 0)
Screenshot: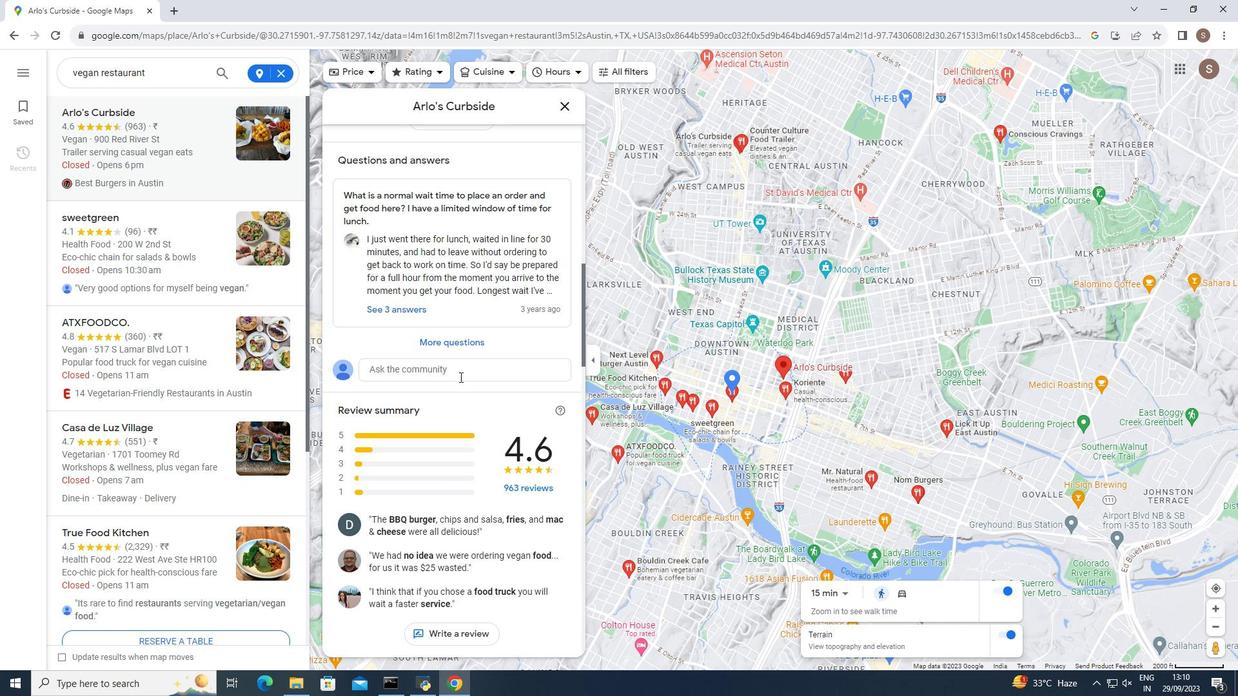 
Action: Mouse scrolled (459, 376) with delta (0, 0)
Screenshot: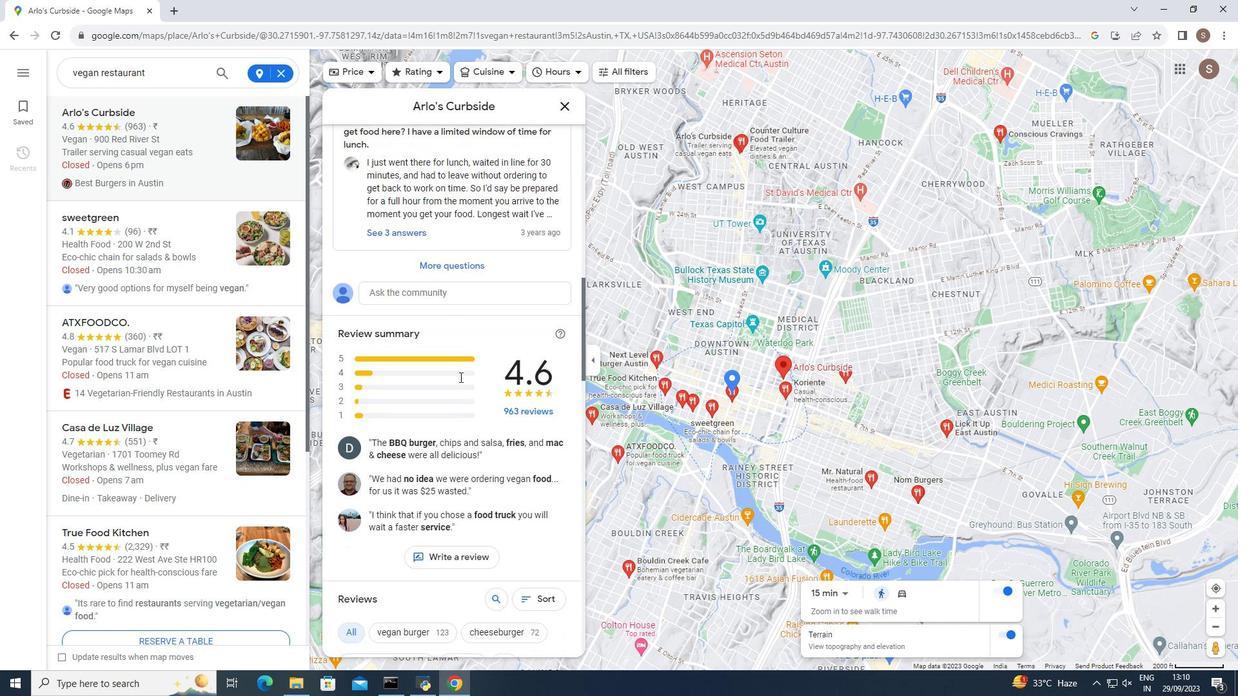 
Action: Mouse scrolled (459, 376) with delta (0, 0)
Screenshot: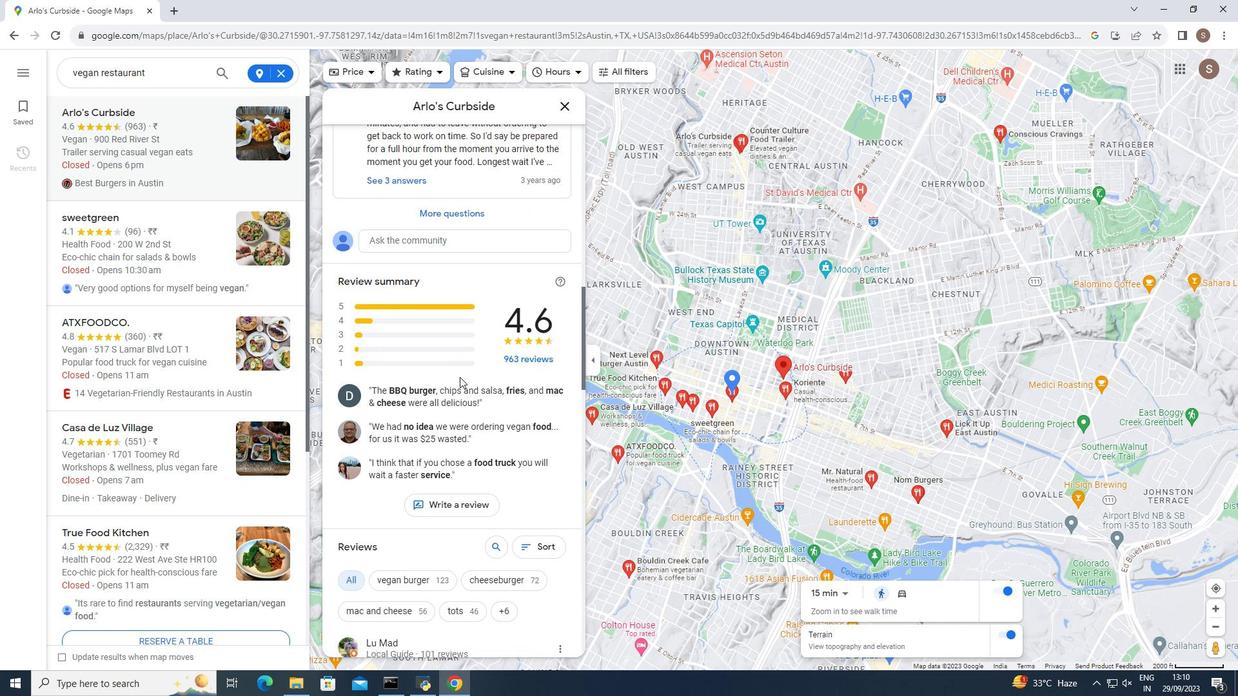 
Action: Mouse moved to (459, 376)
Screenshot: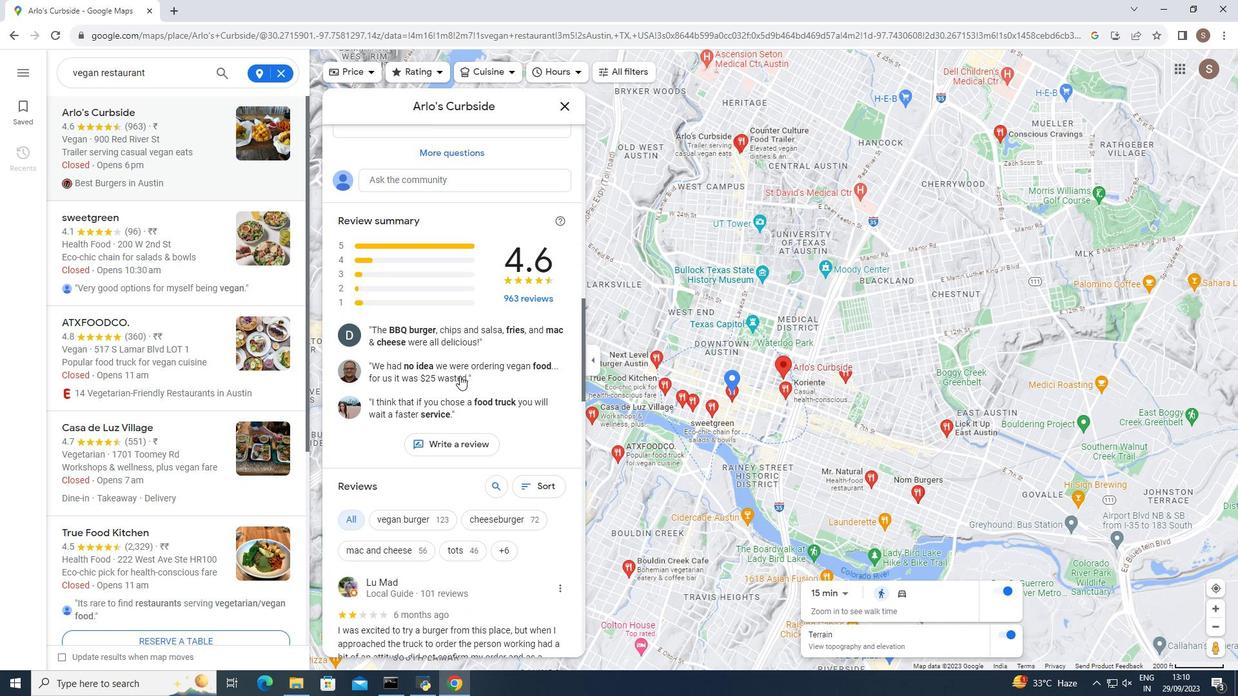 
Action: Mouse scrolled (459, 375) with delta (0, 0)
Screenshot: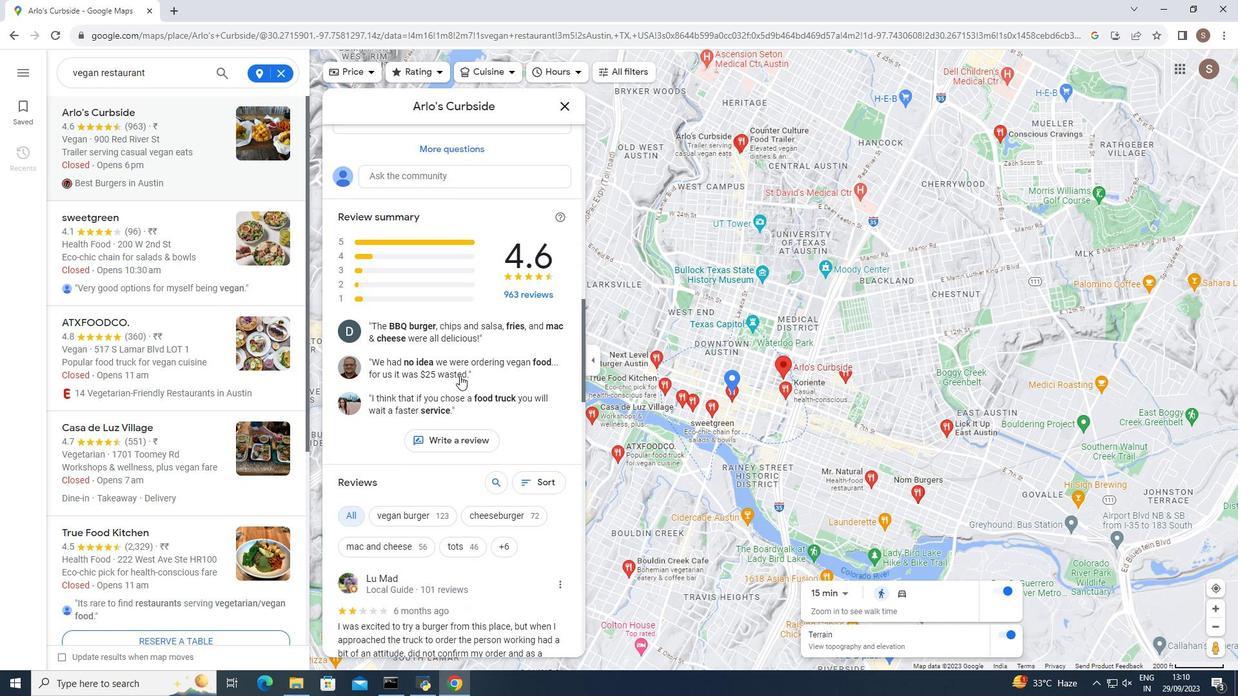 
Action: Mouse scrolled (459, 375) with delta (0, 0)
Screenshot: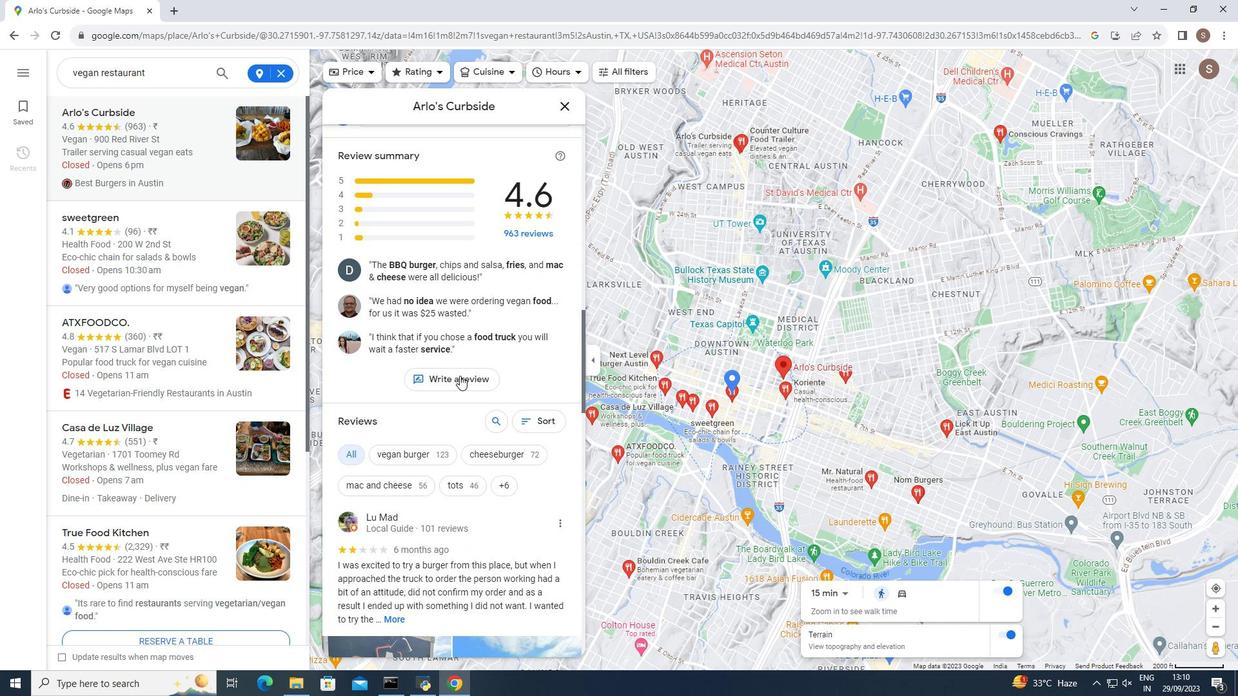
Action: Mouse scrolled (459, 375) with delta (0, 0)
Screenshot: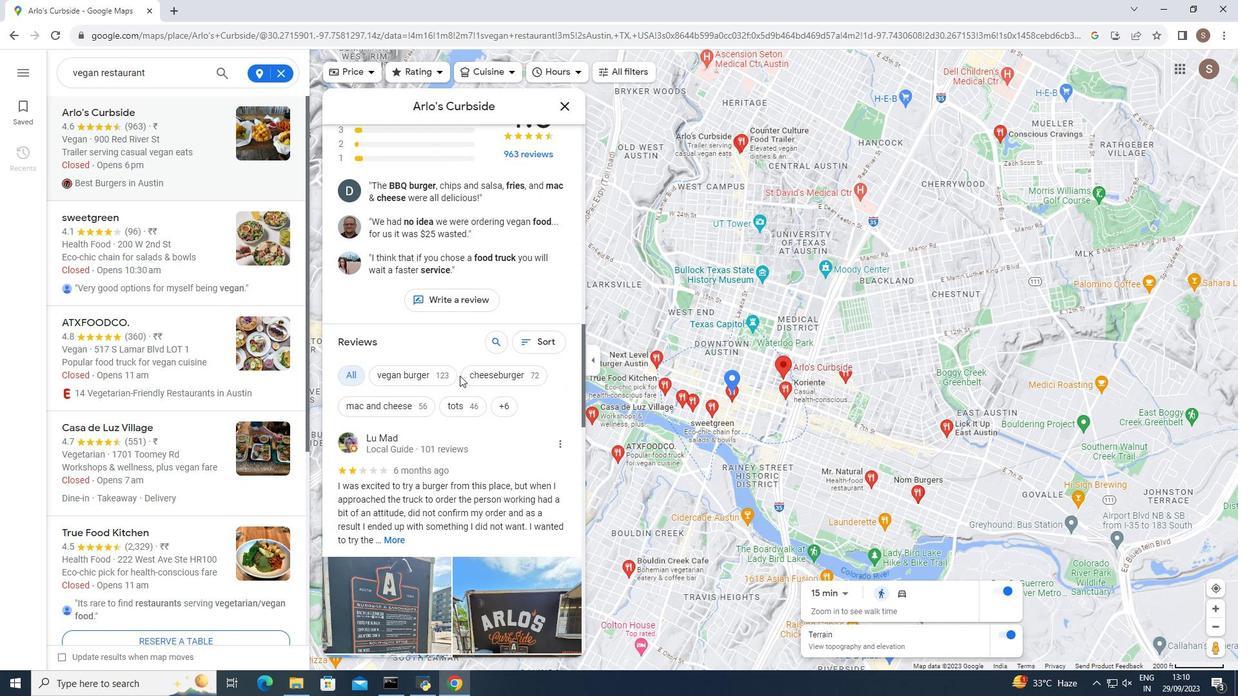 
Action: Mouse scrolled (459, 375) with delta (0, 0)
Screenshot: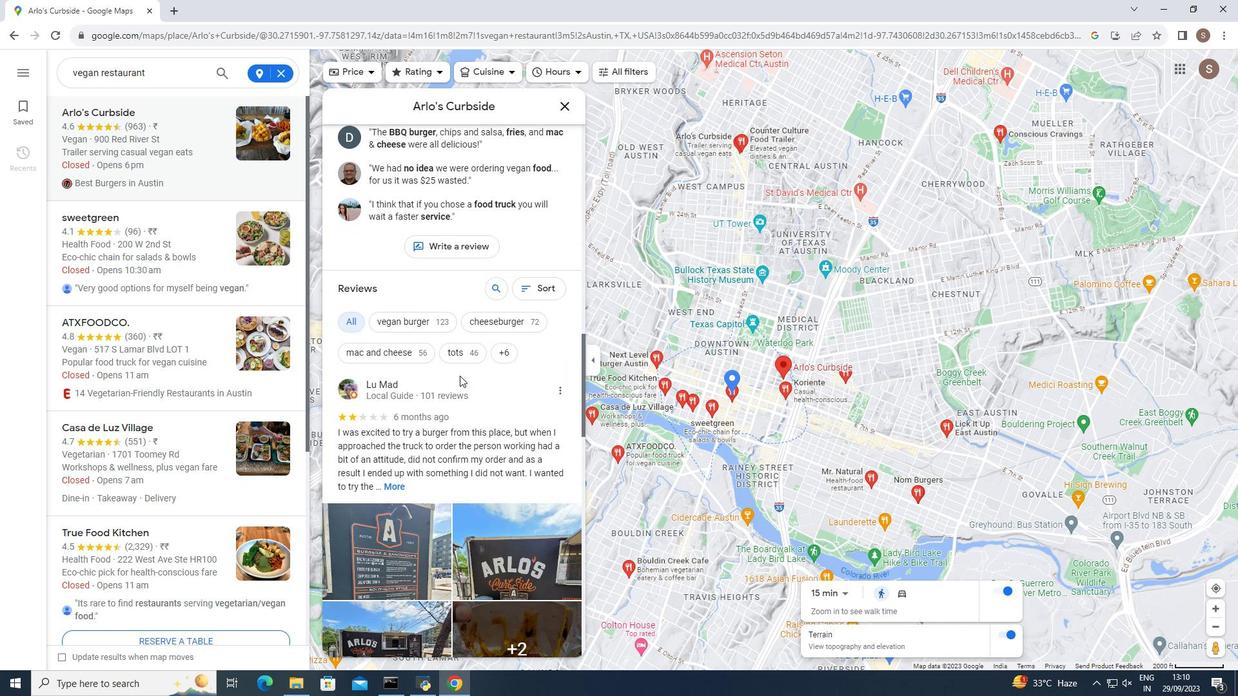 
Action: Mouse moved to (394, 428)
Screenshot: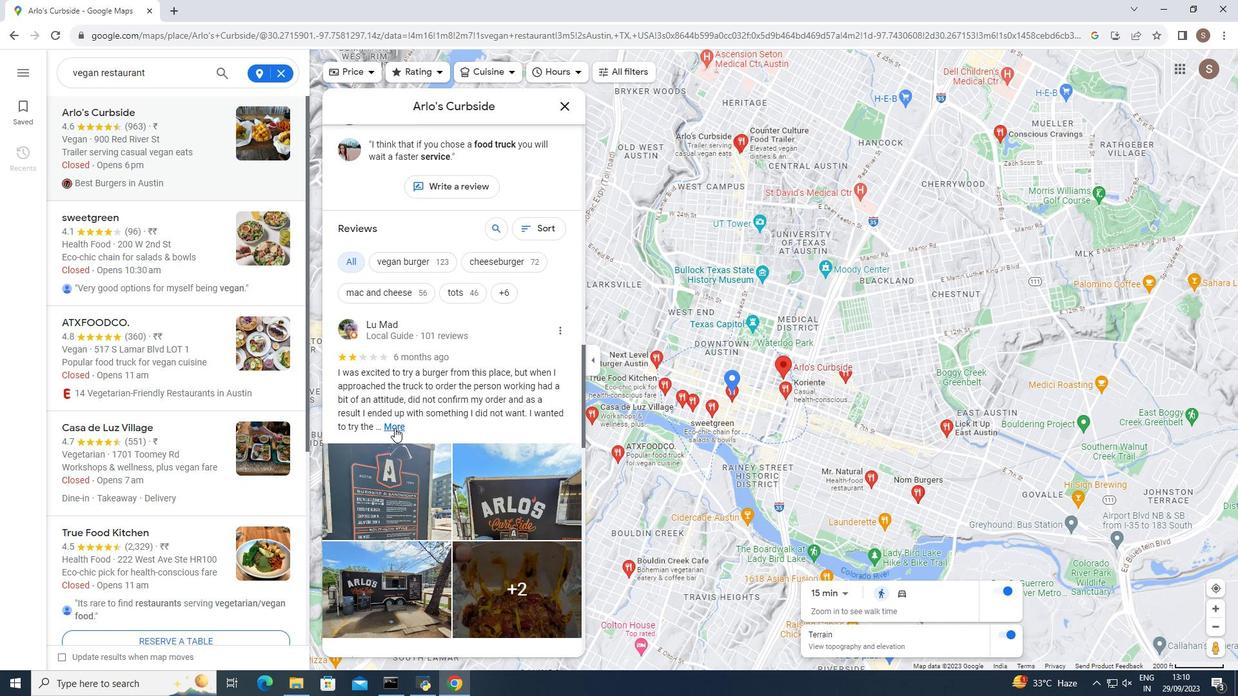 
Action: Mouse pressed left at (394, 428)
Screenshot: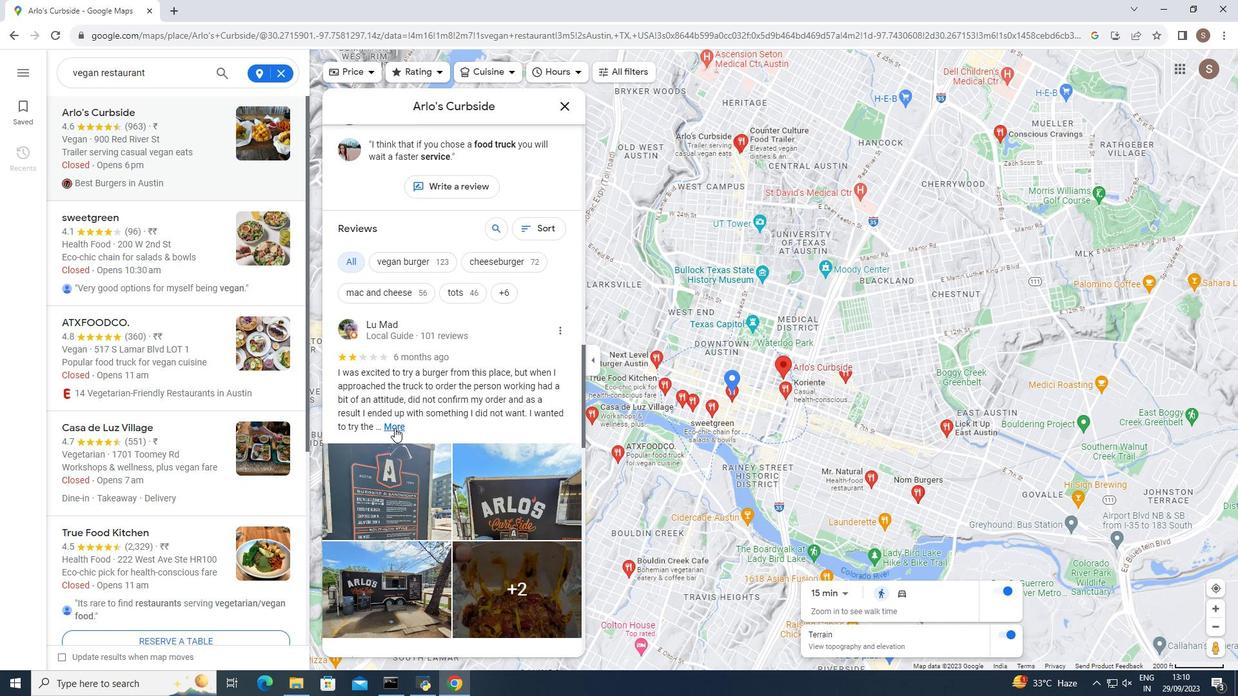 
Action: Mouse moved to (417, 422)
Screenshot: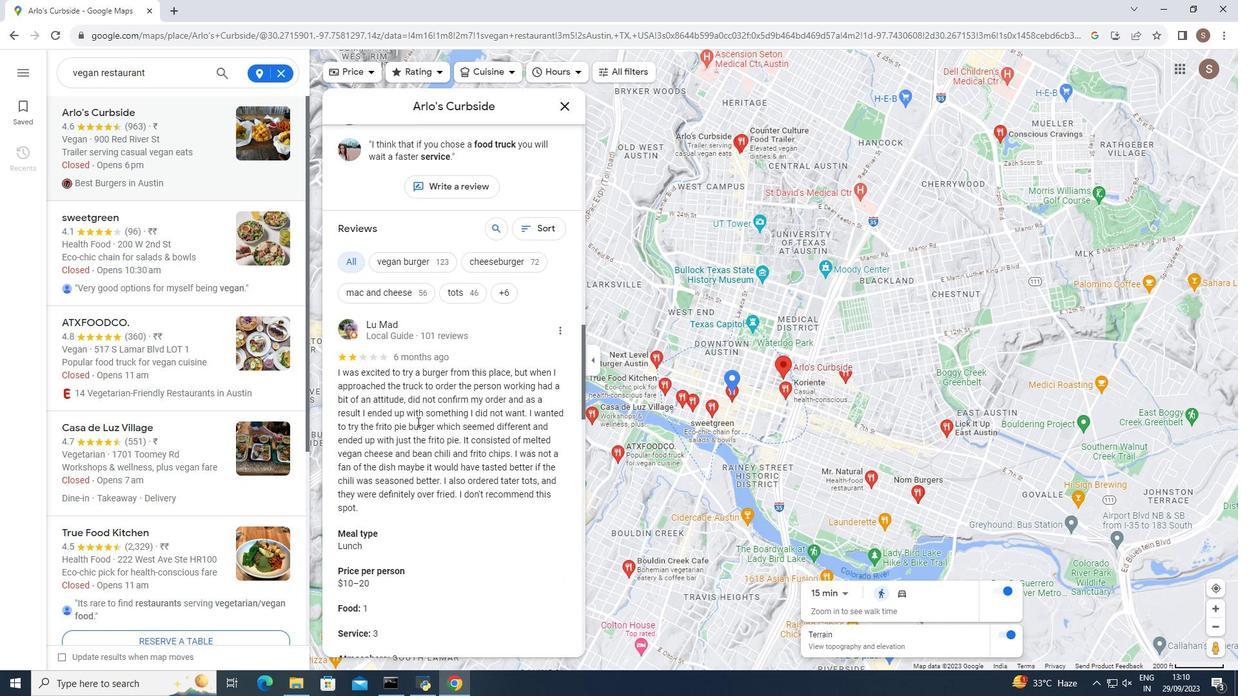 
Action: Mouse scrolled (417, 421) with delta (0, 0)
Screenshot: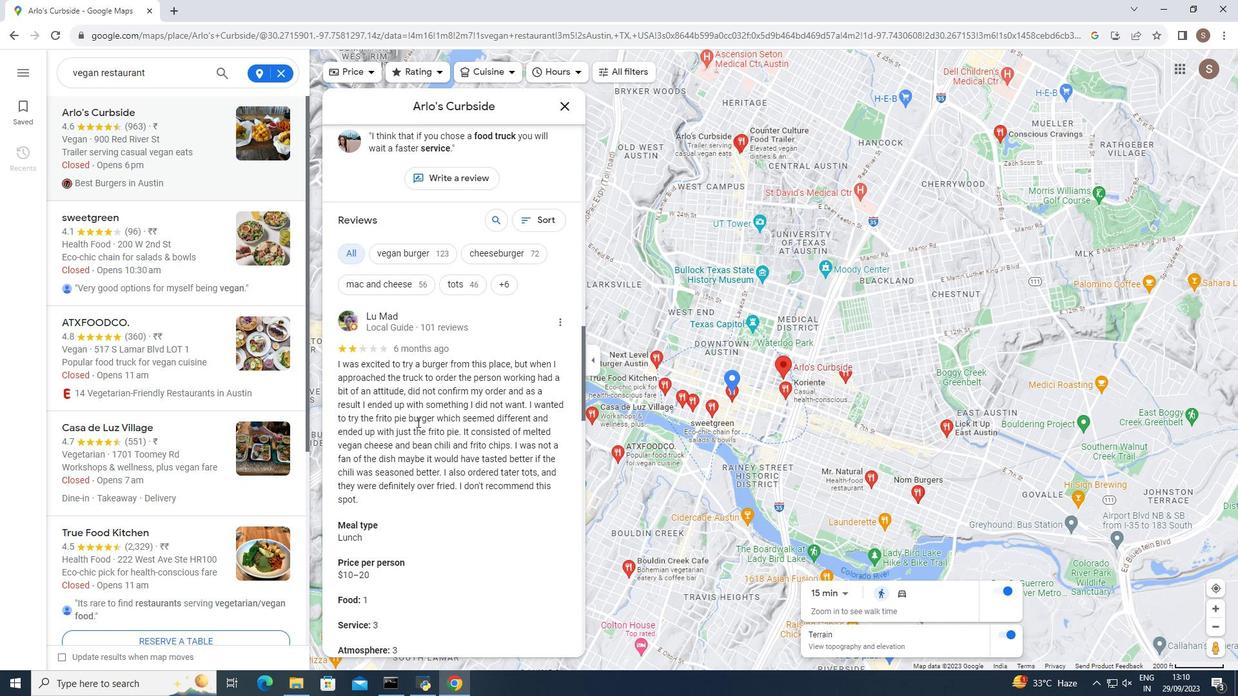 
Action: Mouse moved to (418, 420)
Screenshot: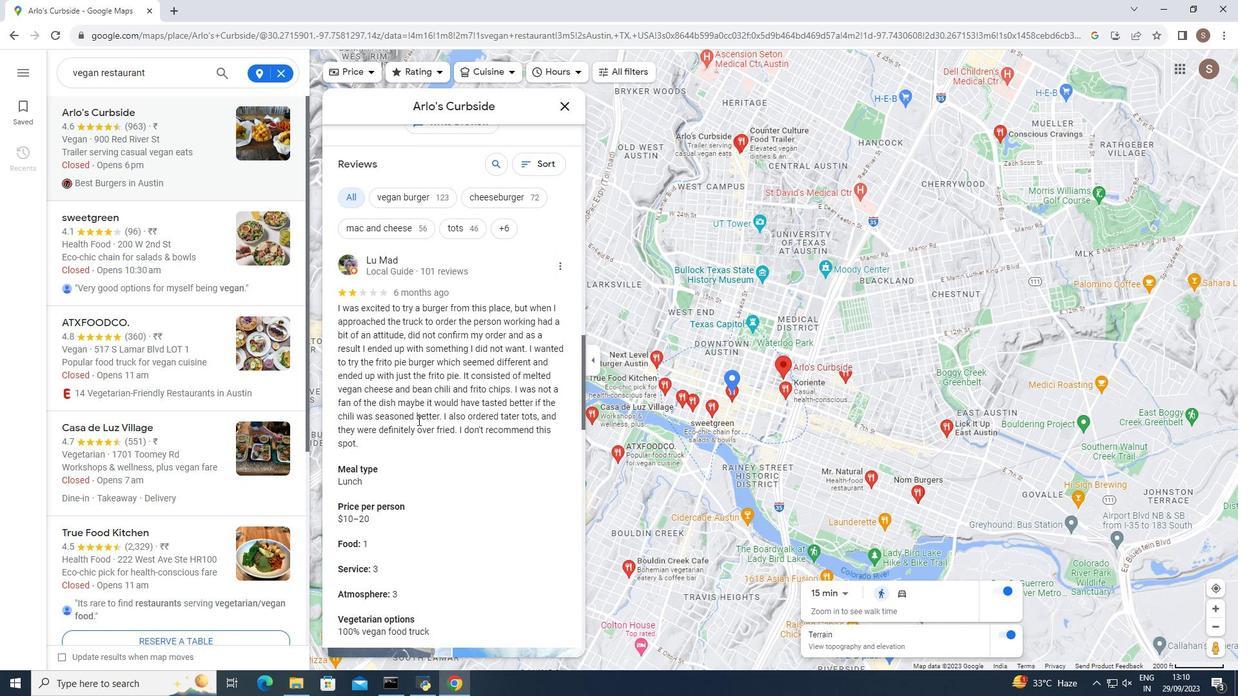 
Action: Mouse scrolled (418, 419) with delta (0, 0)
Screenshot: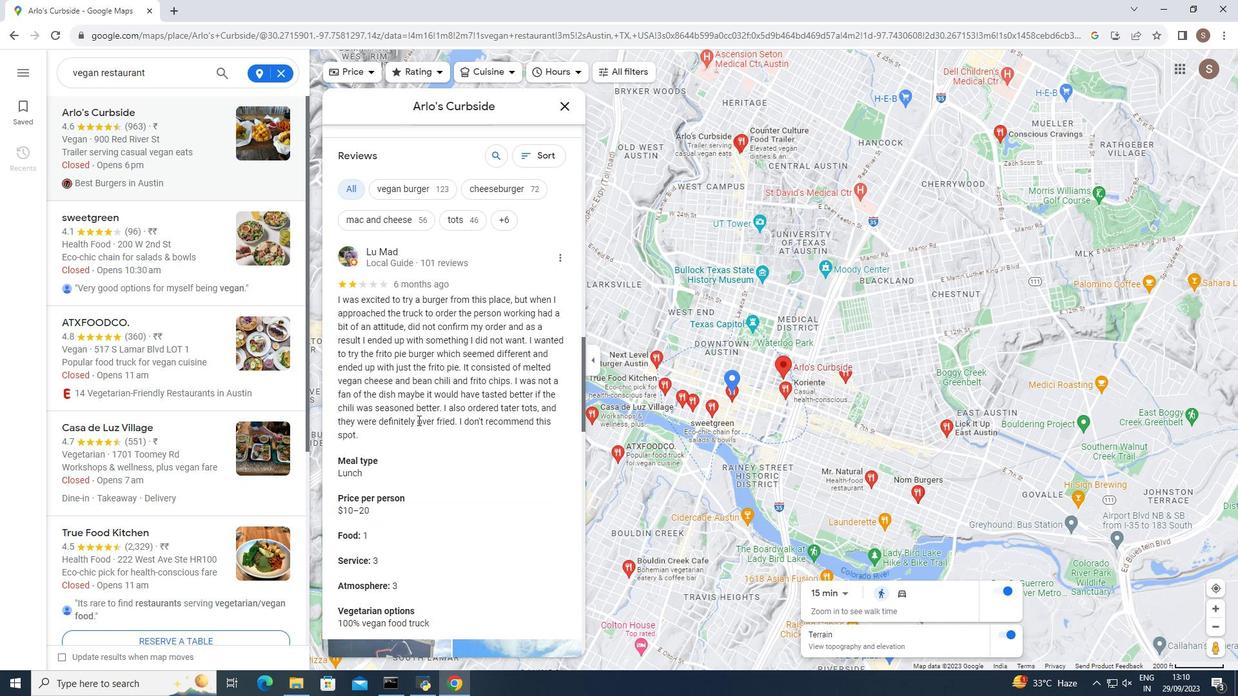 
Action: Mouse scrolled (418, 419) with delta (0, 0)
Screenshot: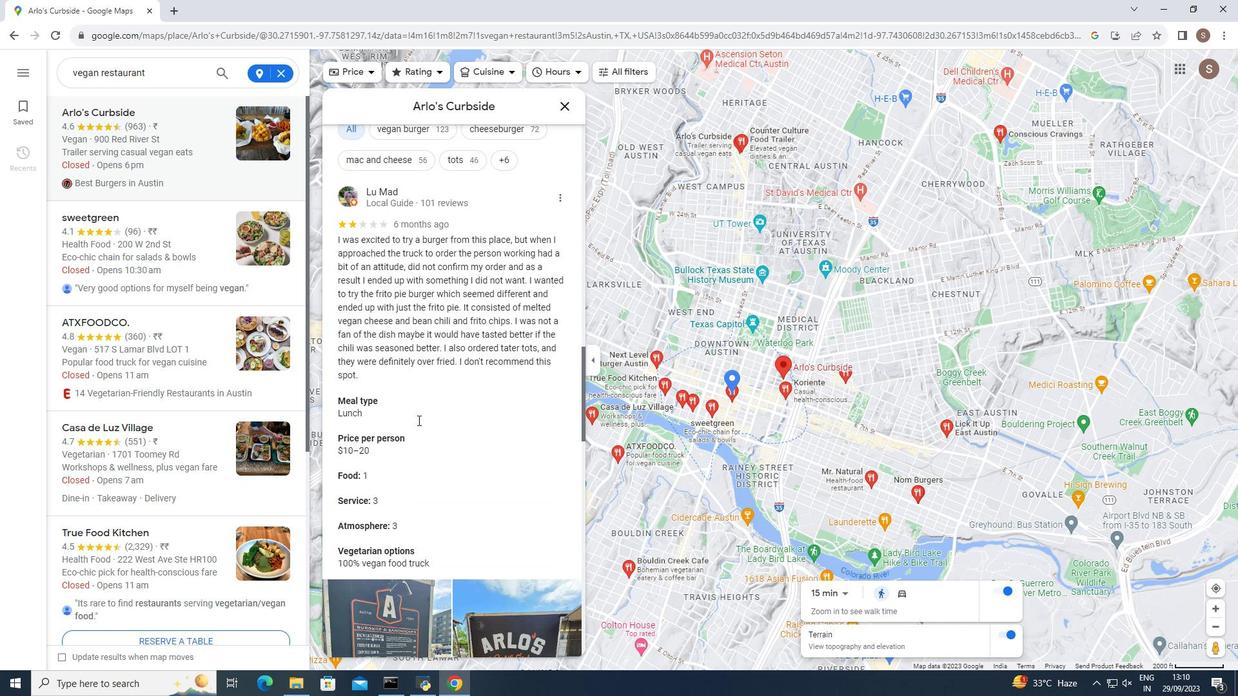 
Action: Mouse moved to (418, 419)
Screenshot: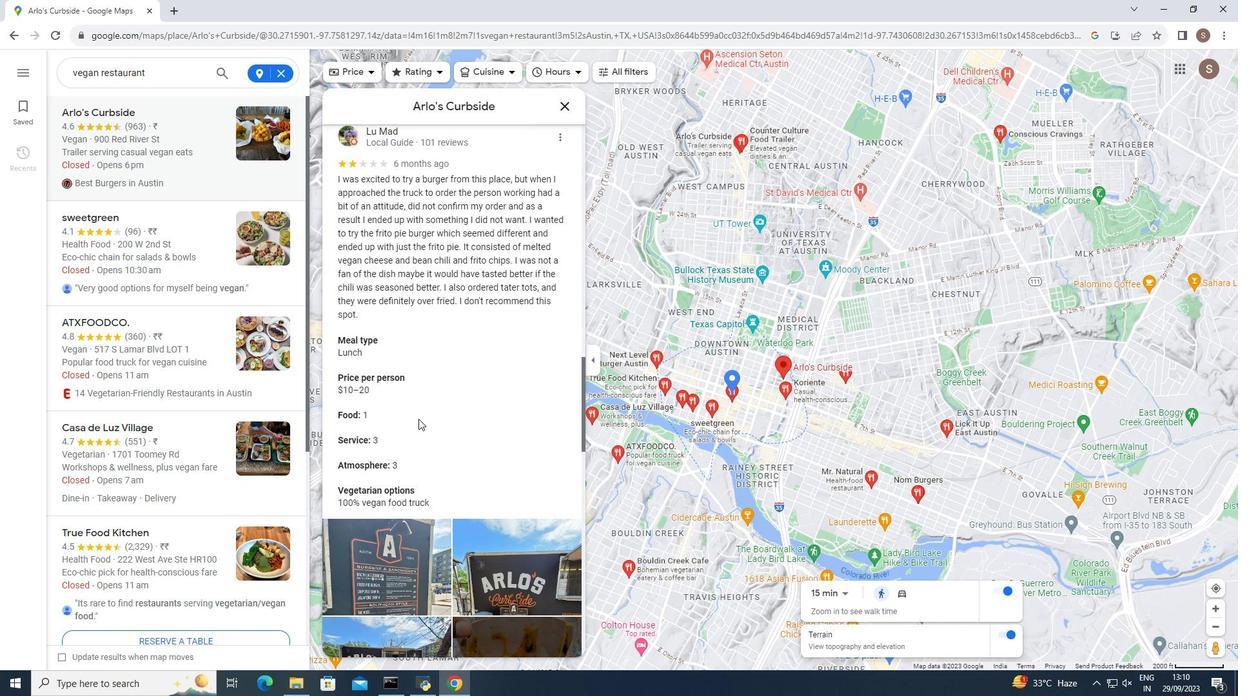 
Action: Mouse scrolled (418, 418) with delta (0, 0)
Screenshot: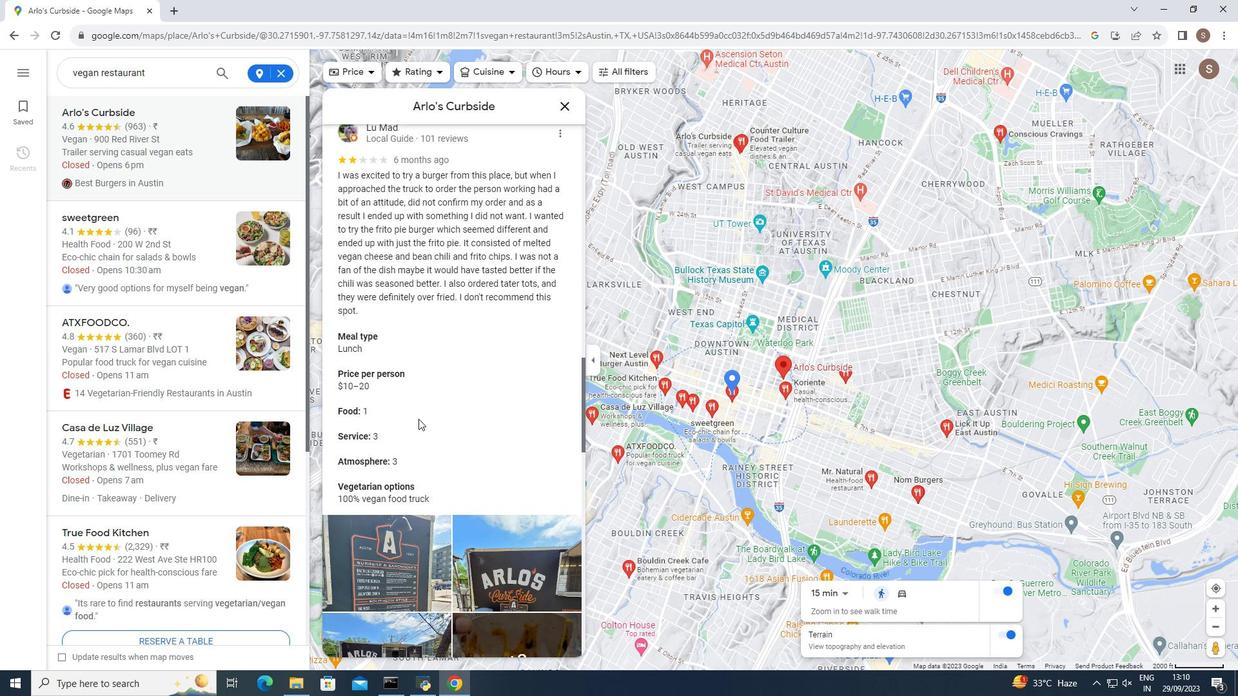 
Action: Mouse scrolled (418, 418) with delta (0, 0)
Screenshot: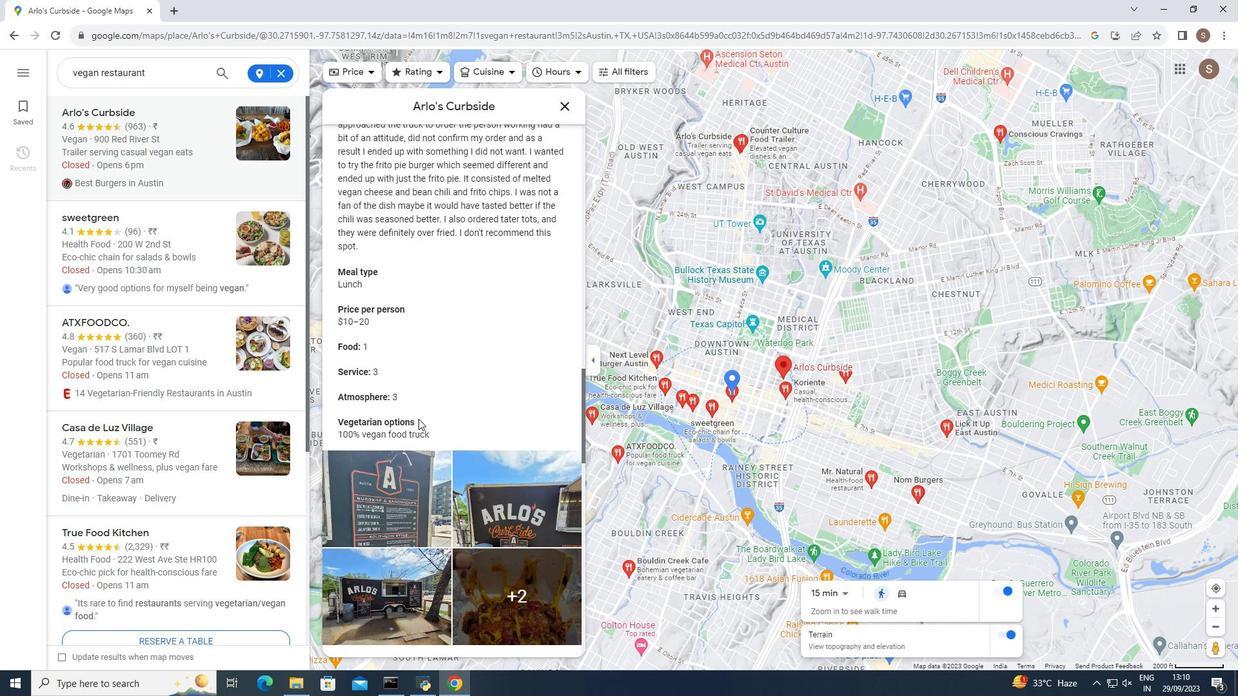 
Action: Mouse moved to (419, 418)
Screenshot: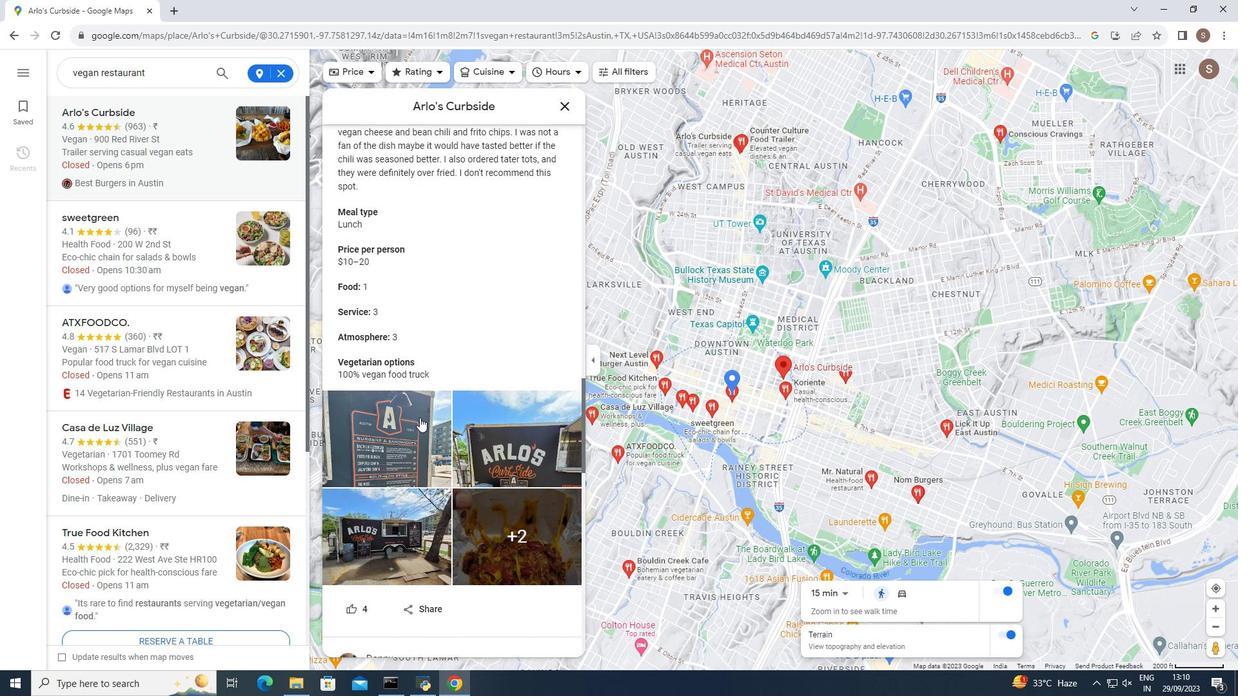 
Action: Mouse scrolled (419, 417) with delta (0, 0)
Screenshot: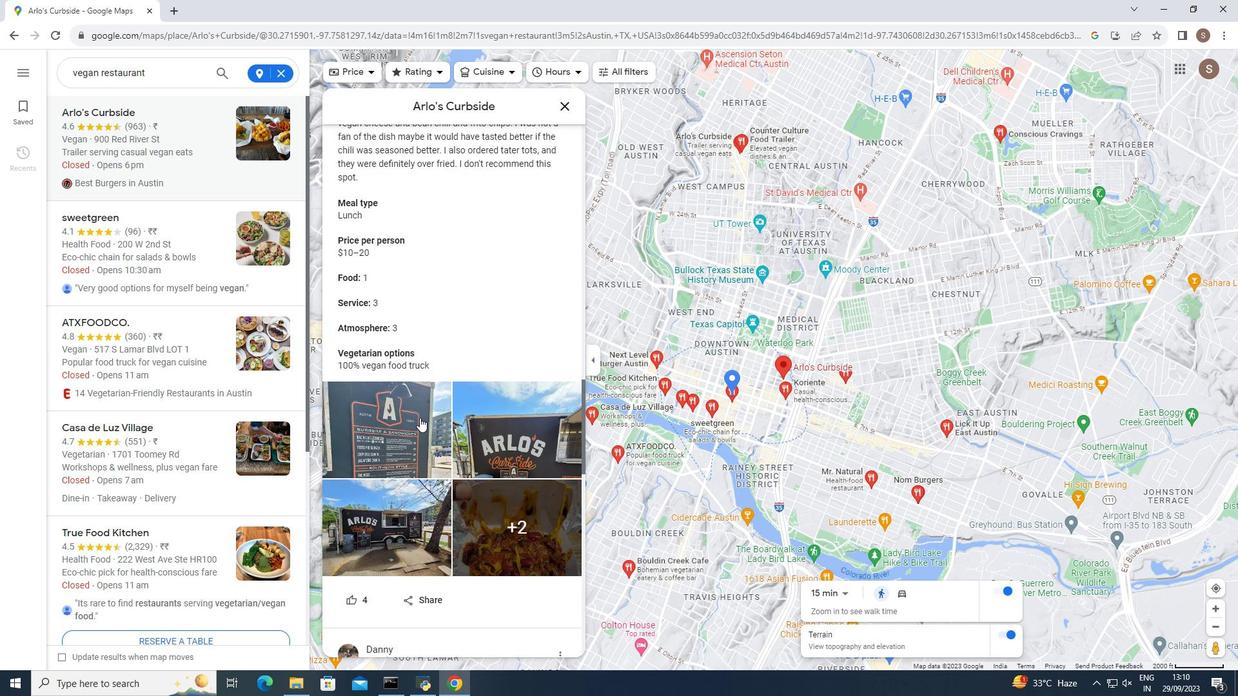 
Action: Mouse moved to (563, 105)
Screenshot: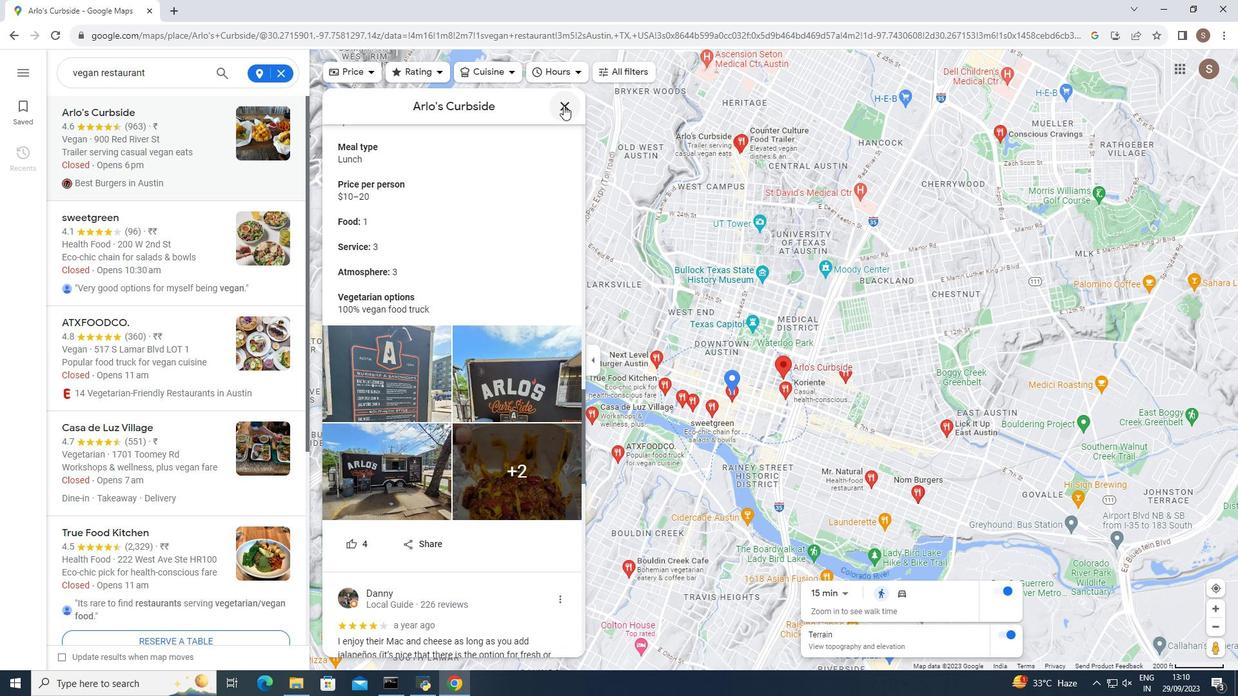 
Action: Mouse pressed left at (563, 105)
Screenshot: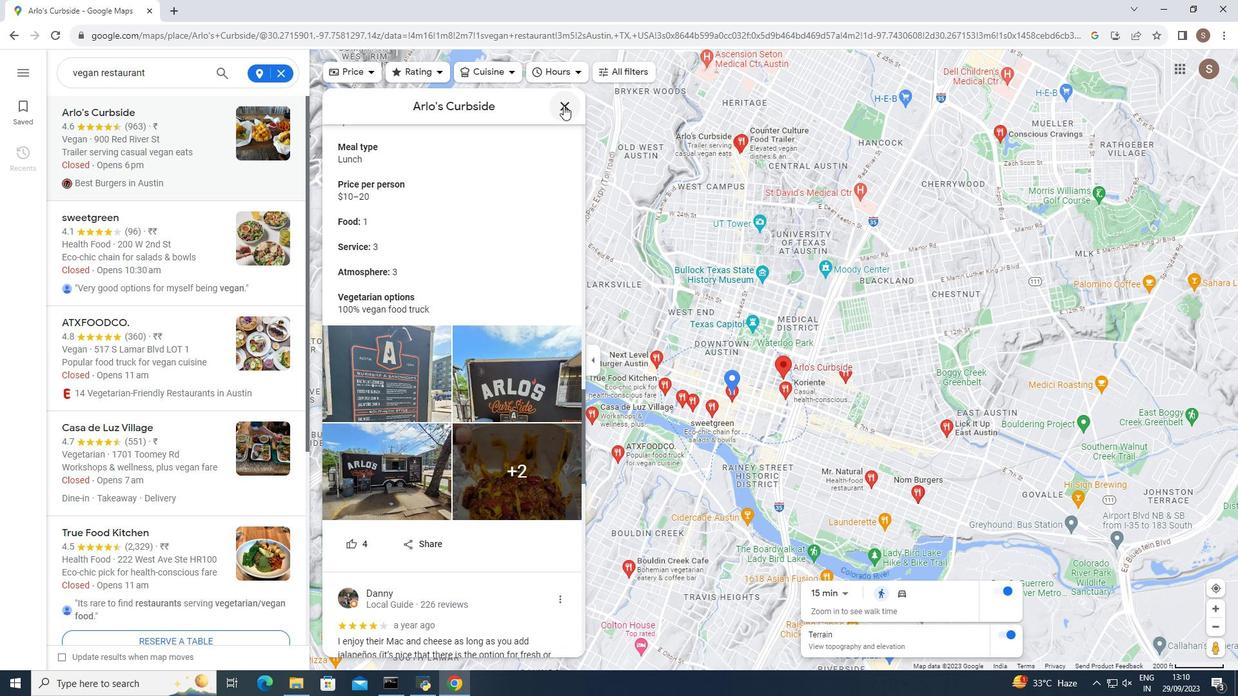 
Action: Mouse moved to (105, 216)
Screenshot: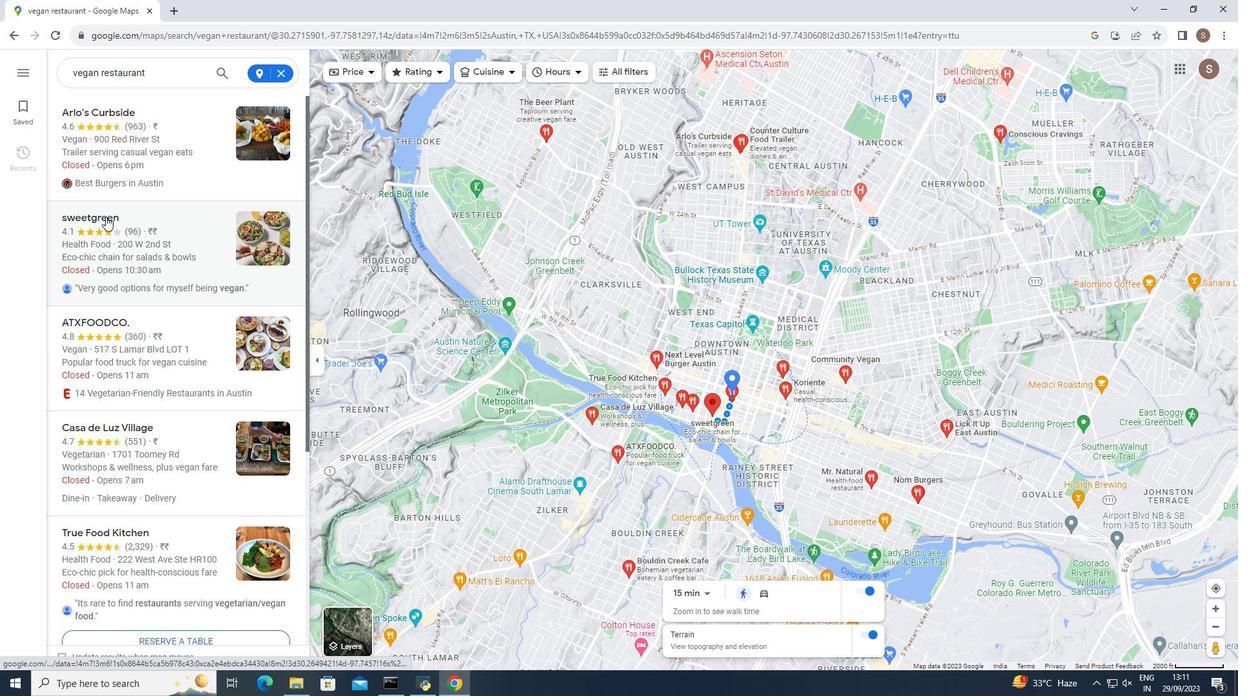 
Action: Mouse scrolled (105, 216) with delta (0, 0)
Screenshot: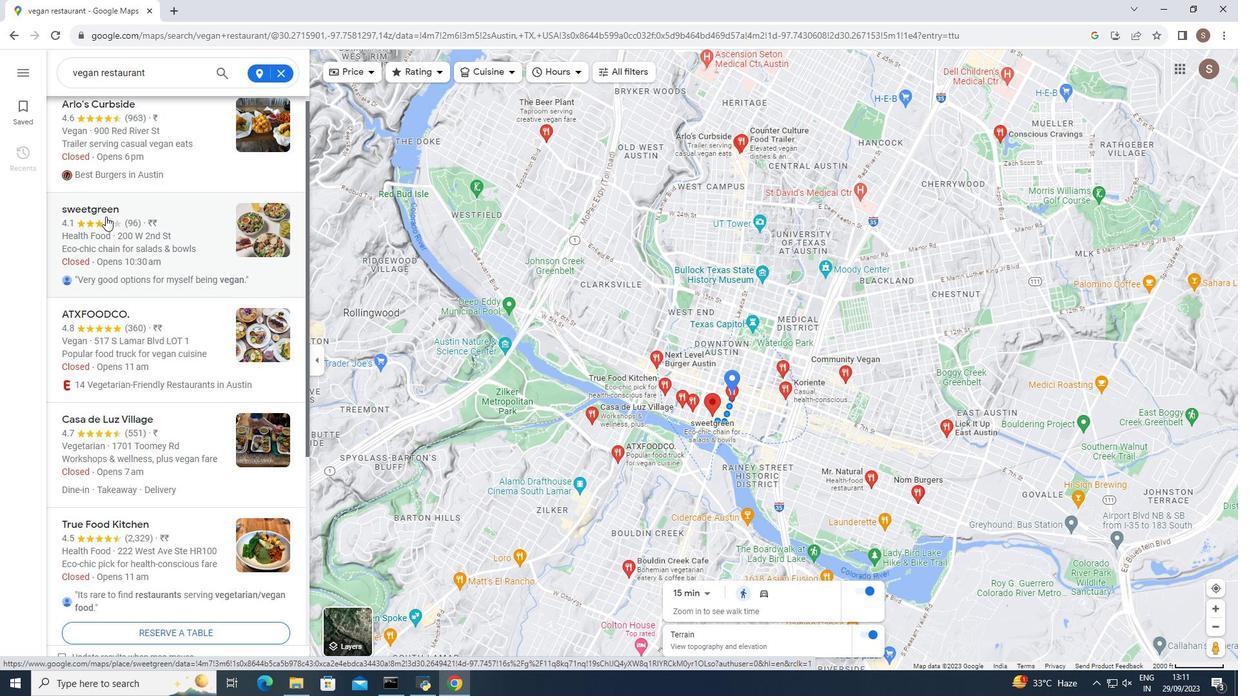 
Action: Mouse moved to (102, 256)
Screenshot: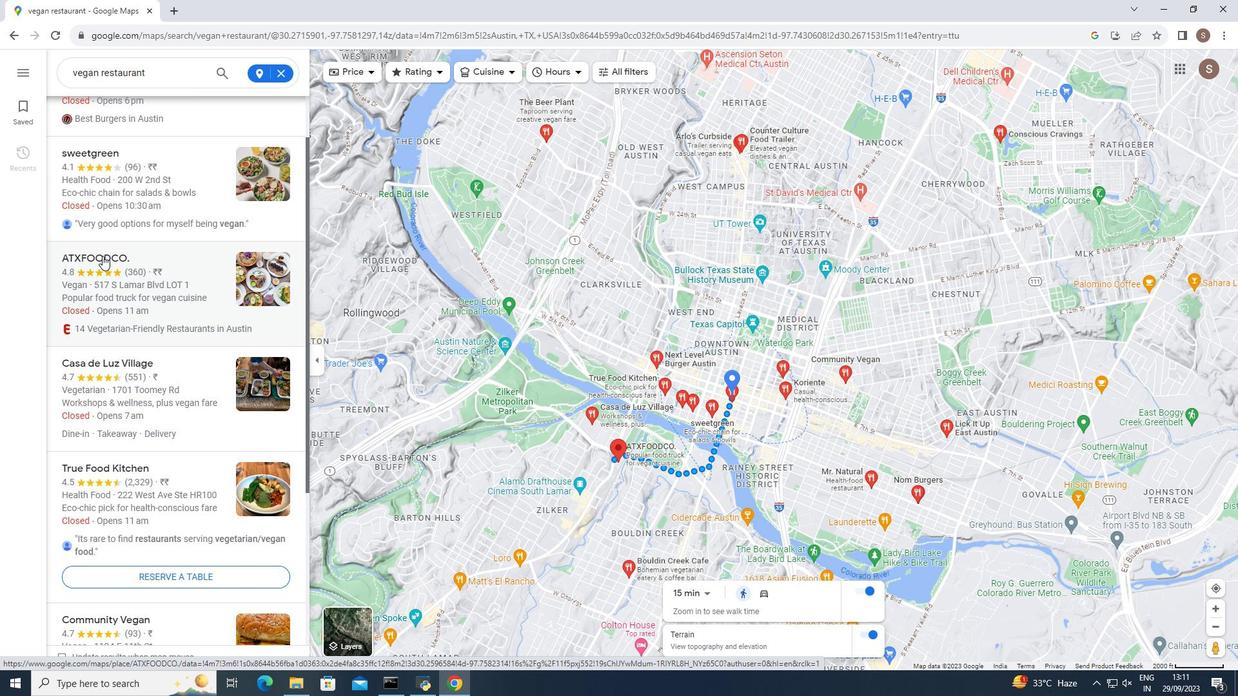 
Action: Mouse pressed left at (102, 256)
Screenshot: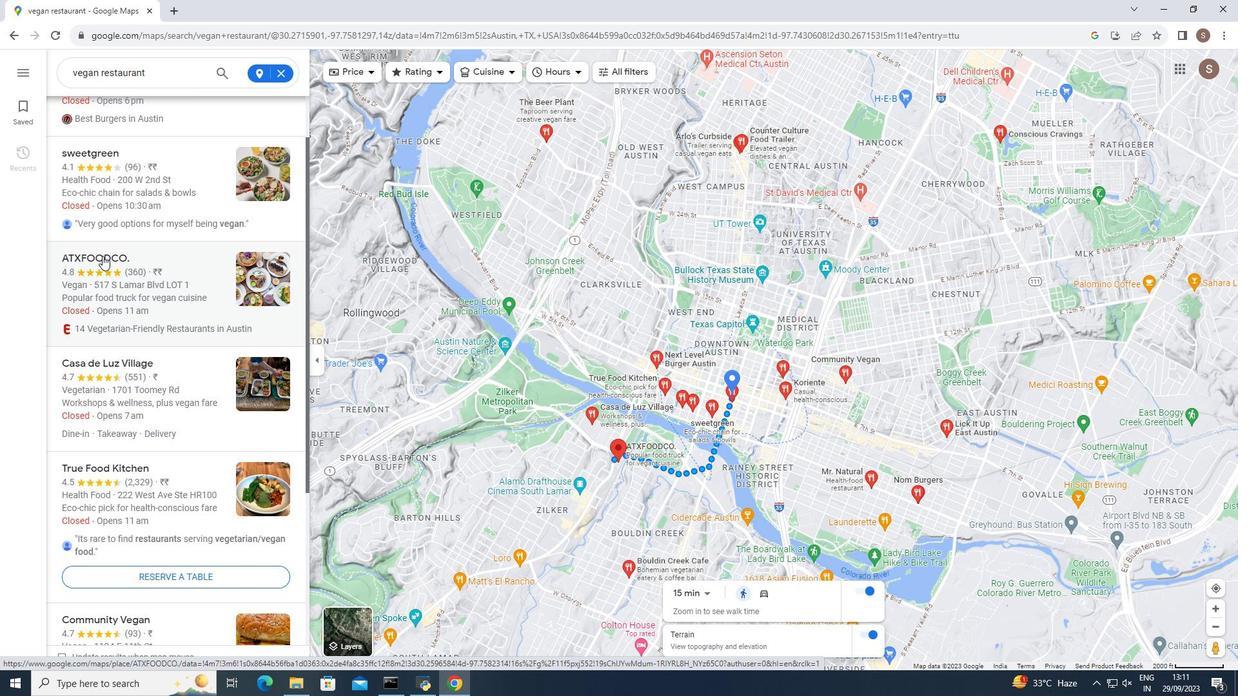 
Action: Mouse moved to (436, 376)
Screenshot: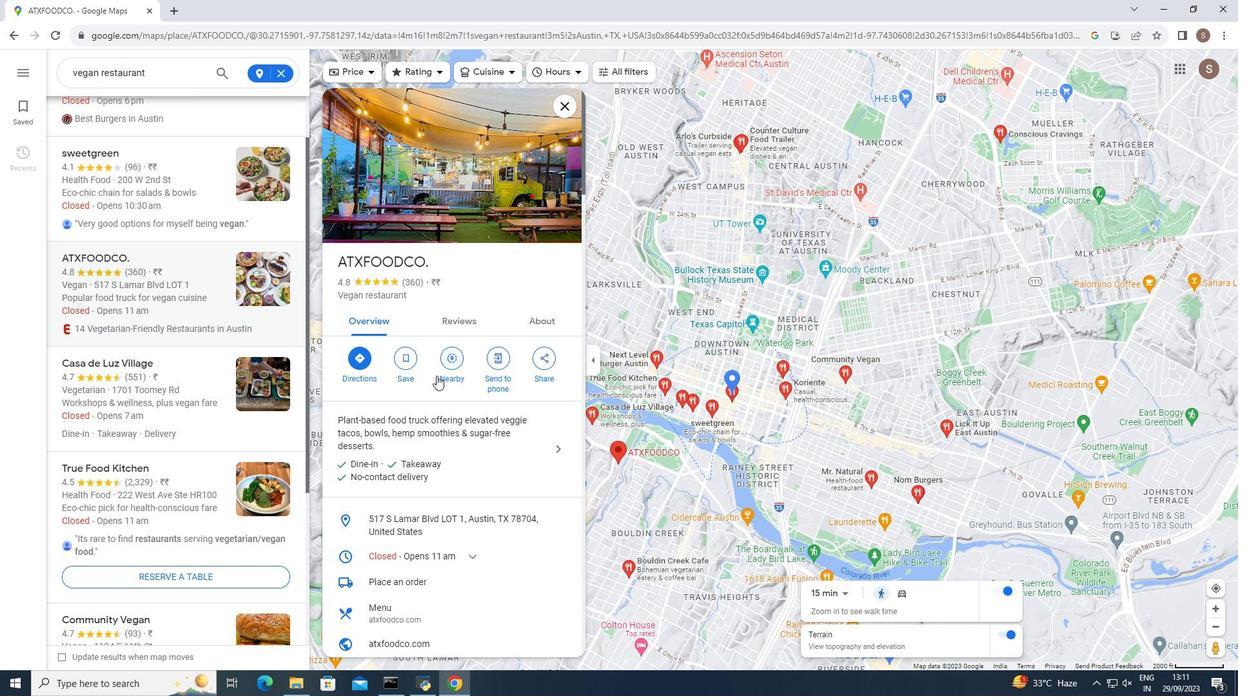 
Action: Mouse scrolled (436, 375) with delta (0, 0)
Screenshot: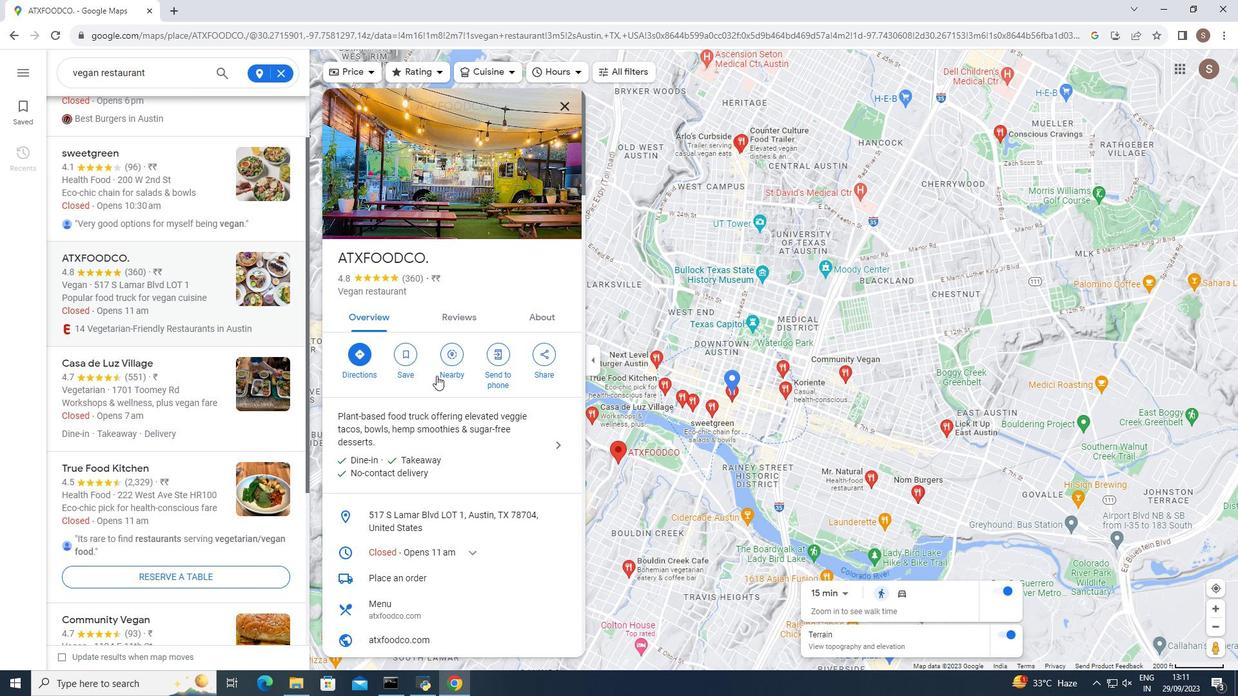
Action: Mouse moved to (432, 369)
Screenshot: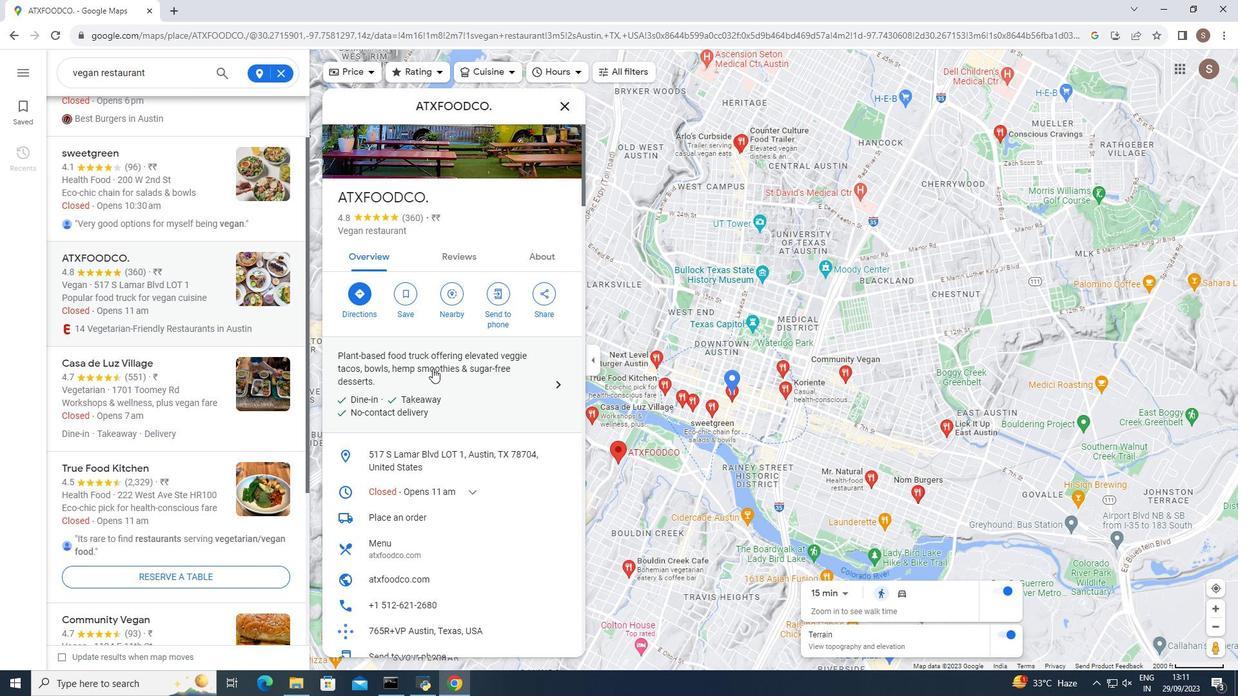
Action: Mouse scrolled (432, 368) with delta (0, 0)
Screenshot: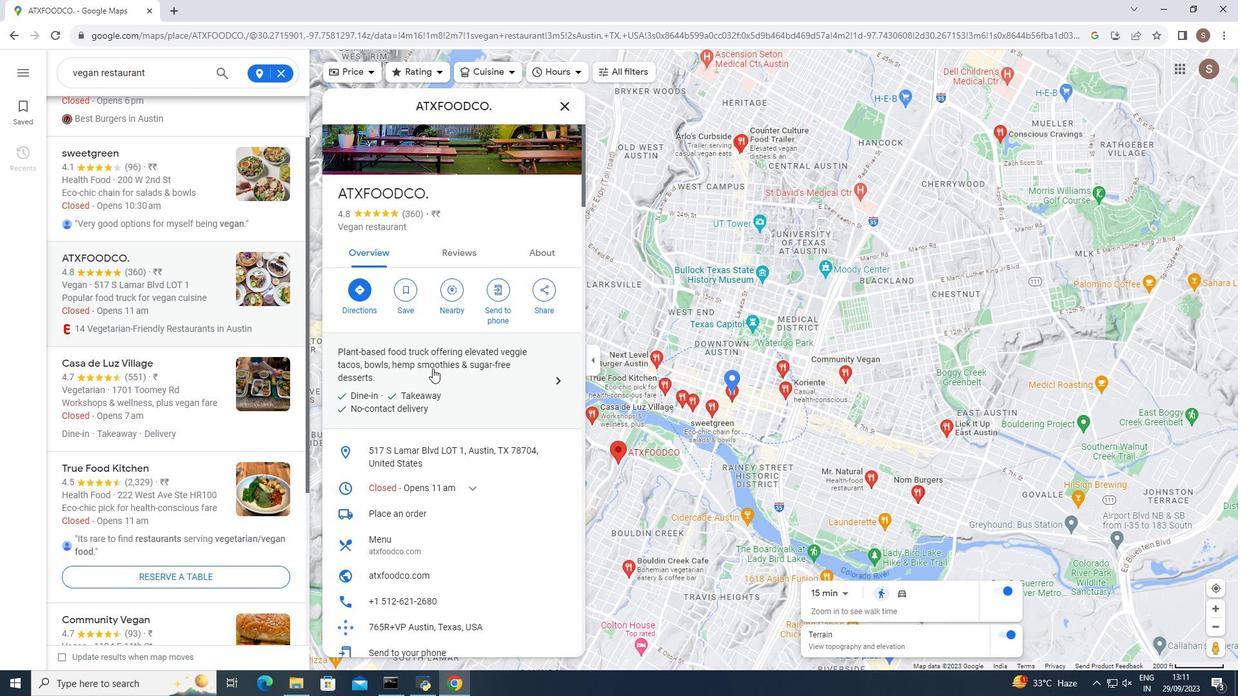 
Action: Mouse moved to (430, 364)
Screenshot: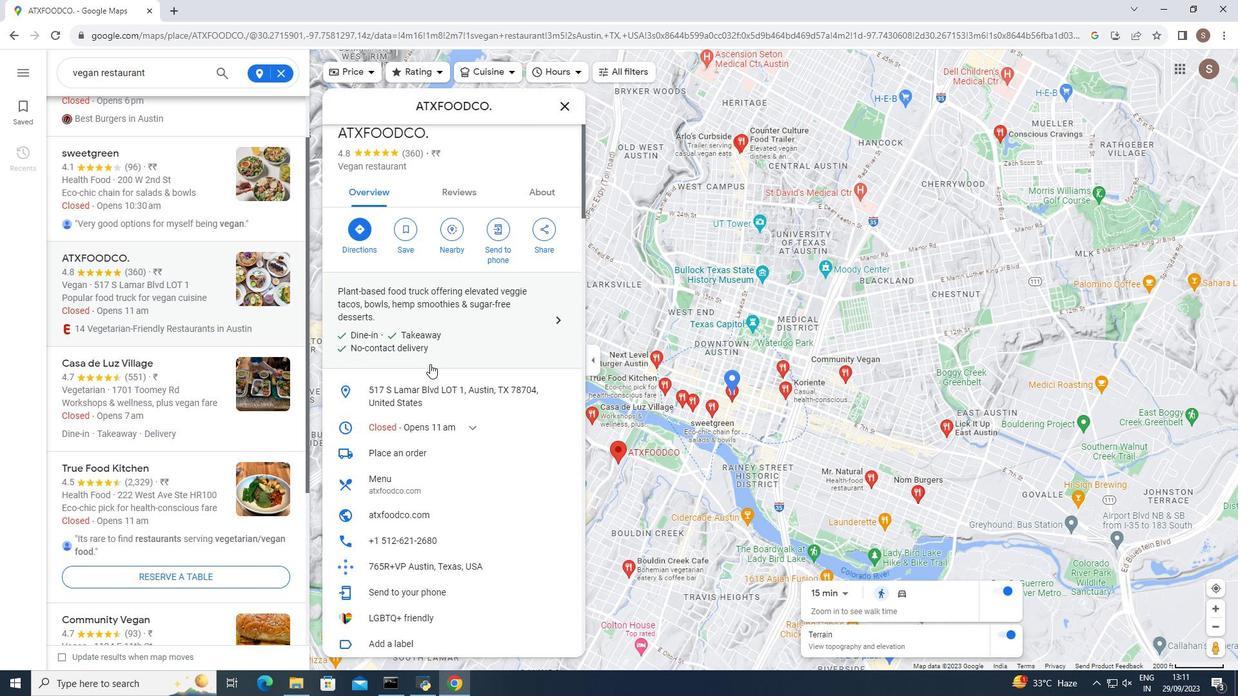 
Action: Mouse scrolled (430, 363) with delta (0, 0)
Screenshot: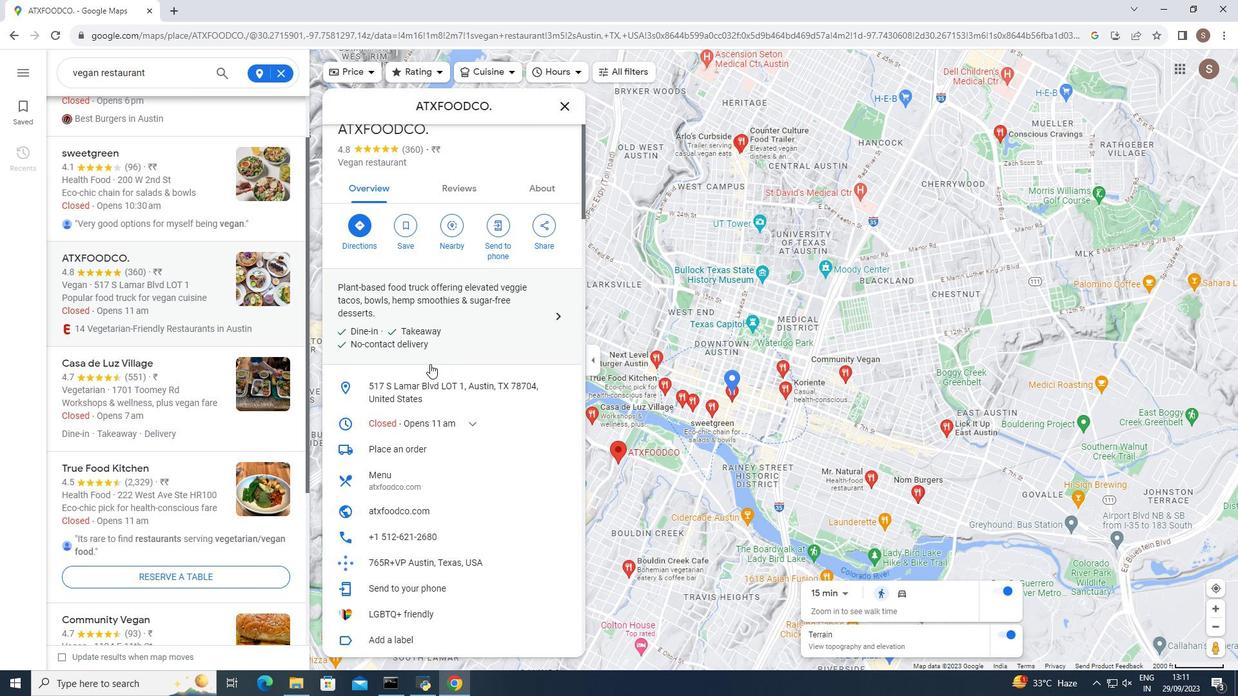 
Action: Mouse moved to (491, 338)
Screenshot: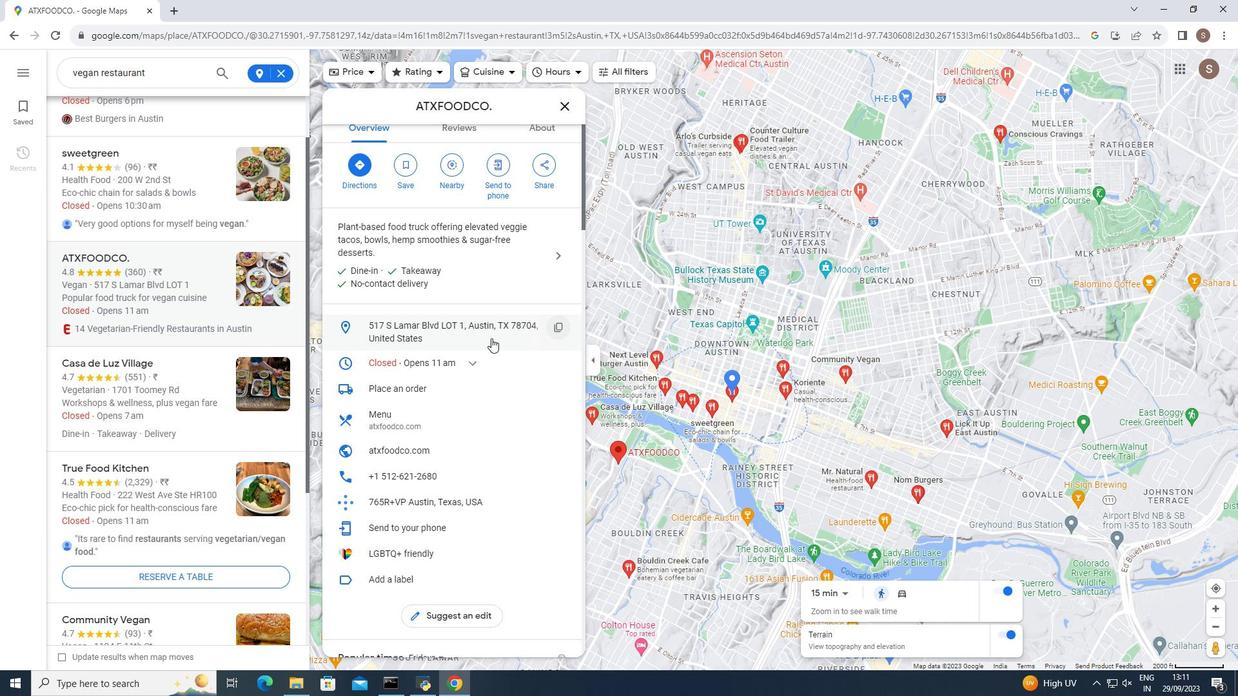 
Action: Mouse scrolled (491, 338) with delta (0, 0)
Screenshot: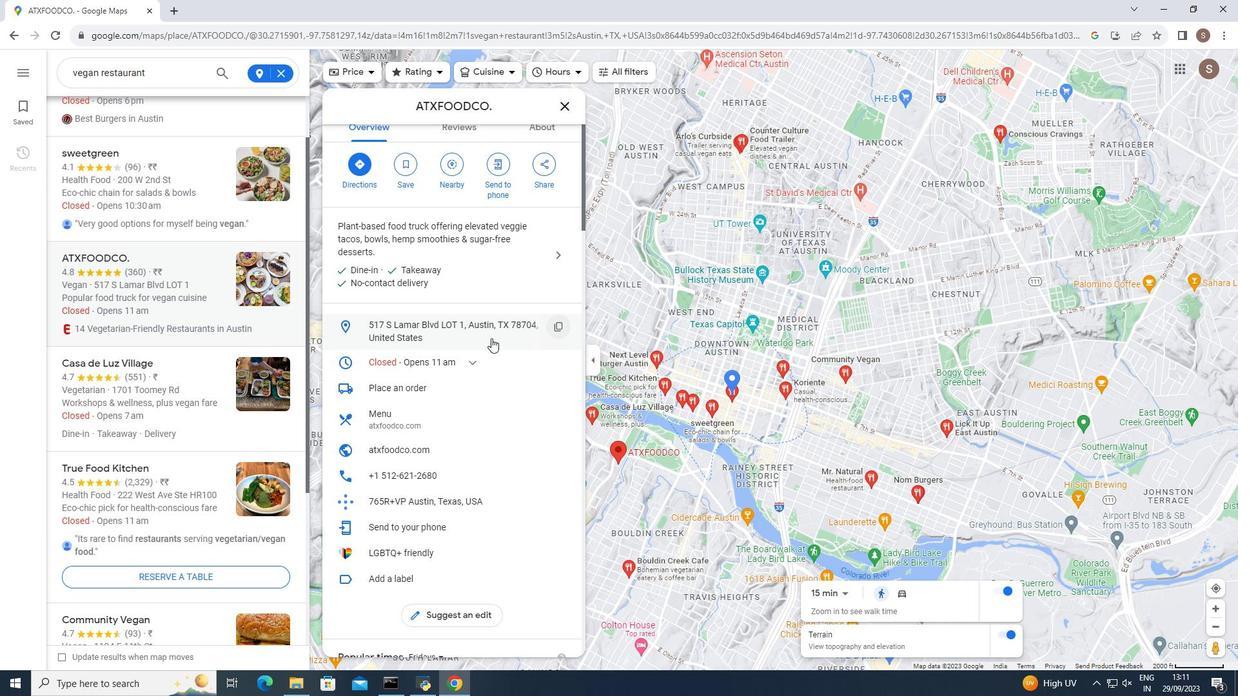 
Action: Mouse moved to (491, 338)
Screenshot: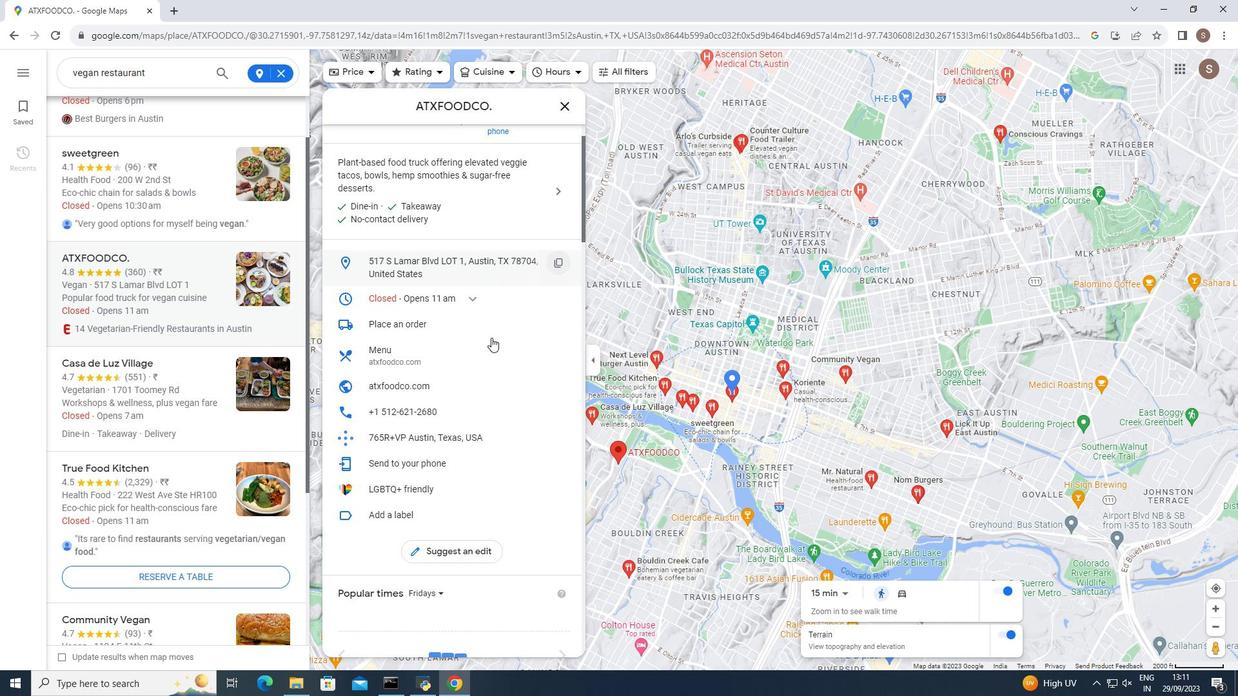 
Action: Mouse scrolled (491, 337) with delta (0, 0)
Screenshot: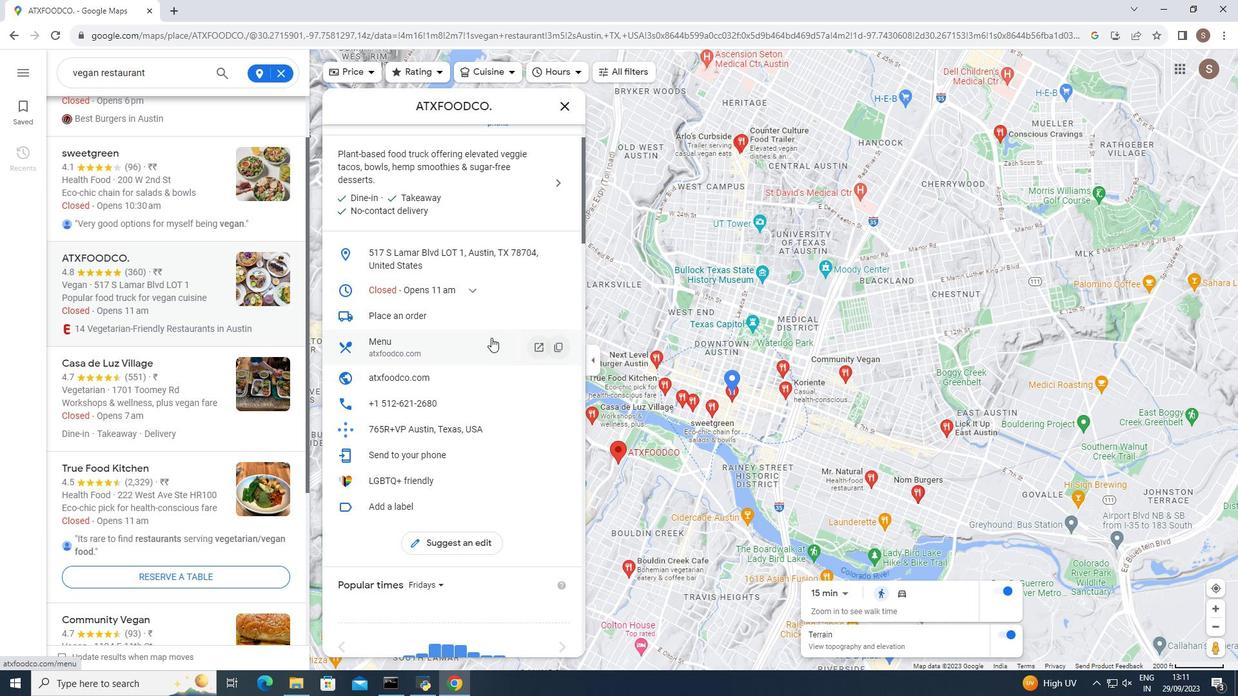 
Action: Mouse moved to (491, 338)
Screenshot: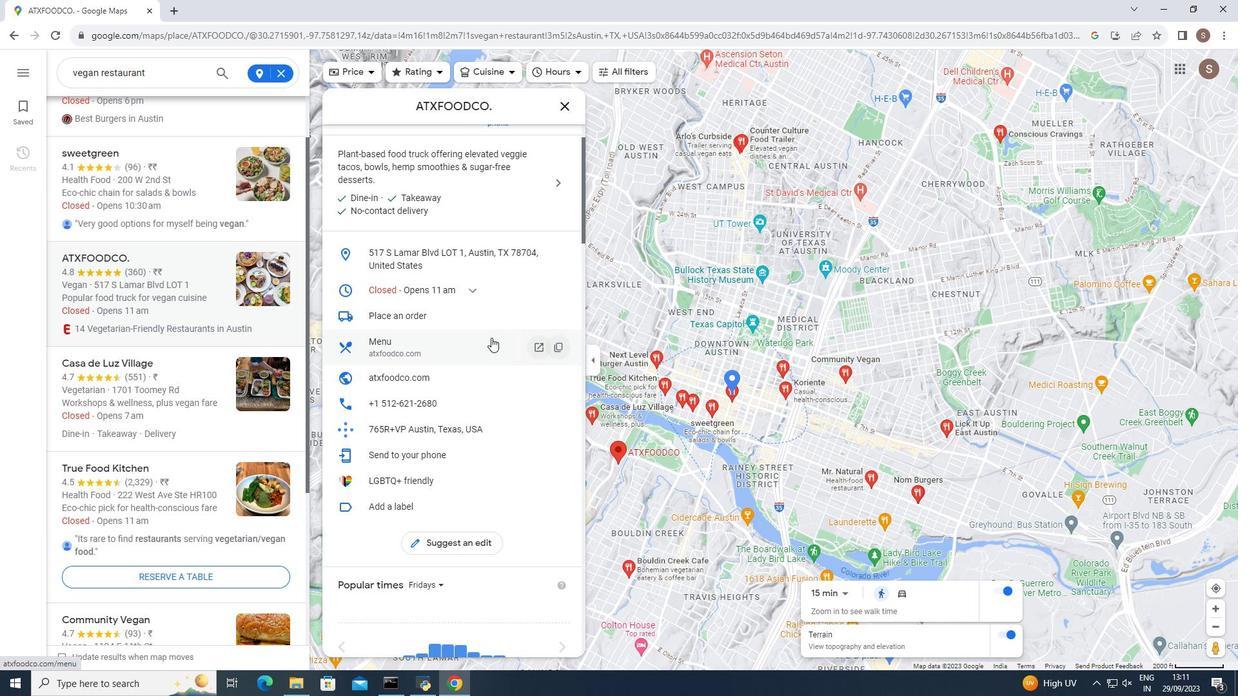 
Action: Mouse scrolled (491, 337) with delta (0, 0)
Screenshot: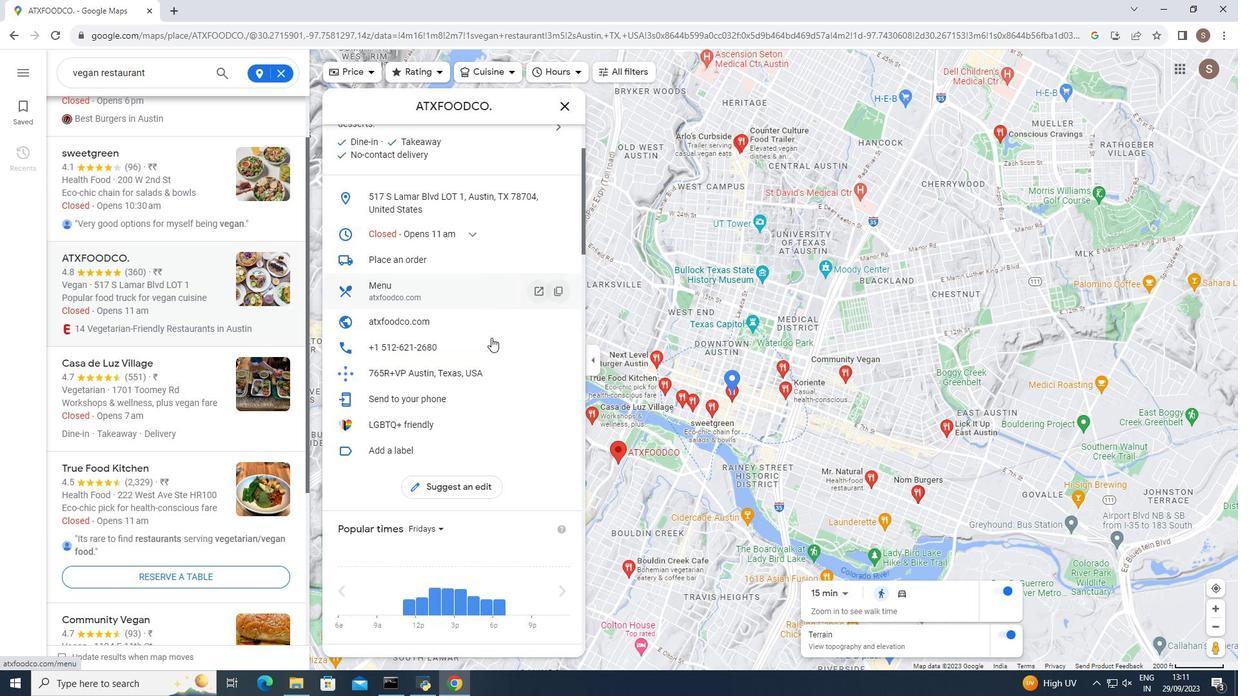
Action: Mouse moved to (490, 336)
Screenshot: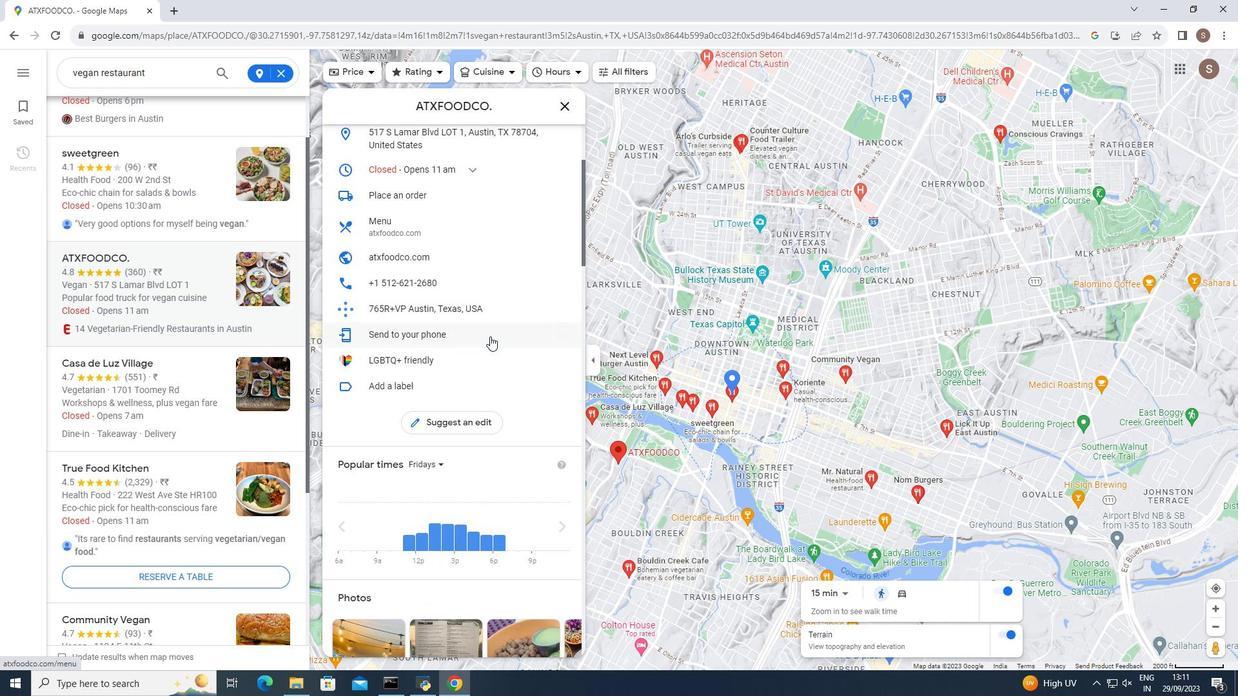 
Action: Mouse scrolled (490, 336) with delta (0, 0)
Screenshot: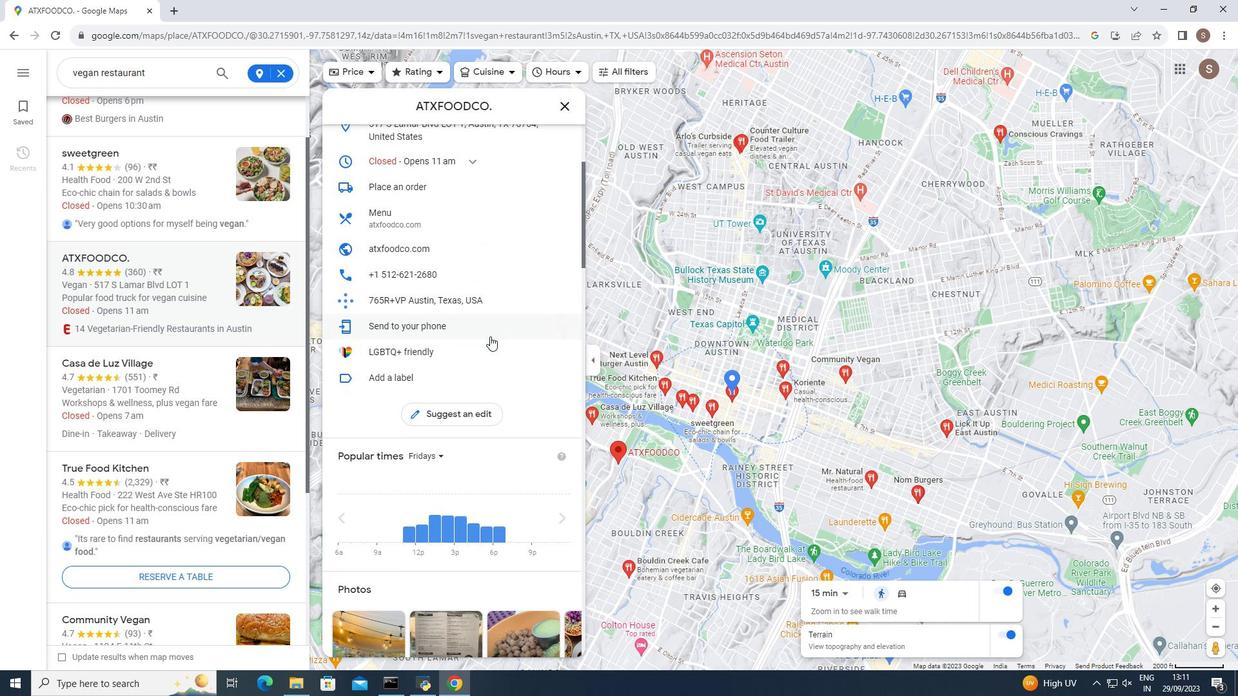 
Action: Mouse scrolled (490, 336) with delta (0, 0)
Screenshot: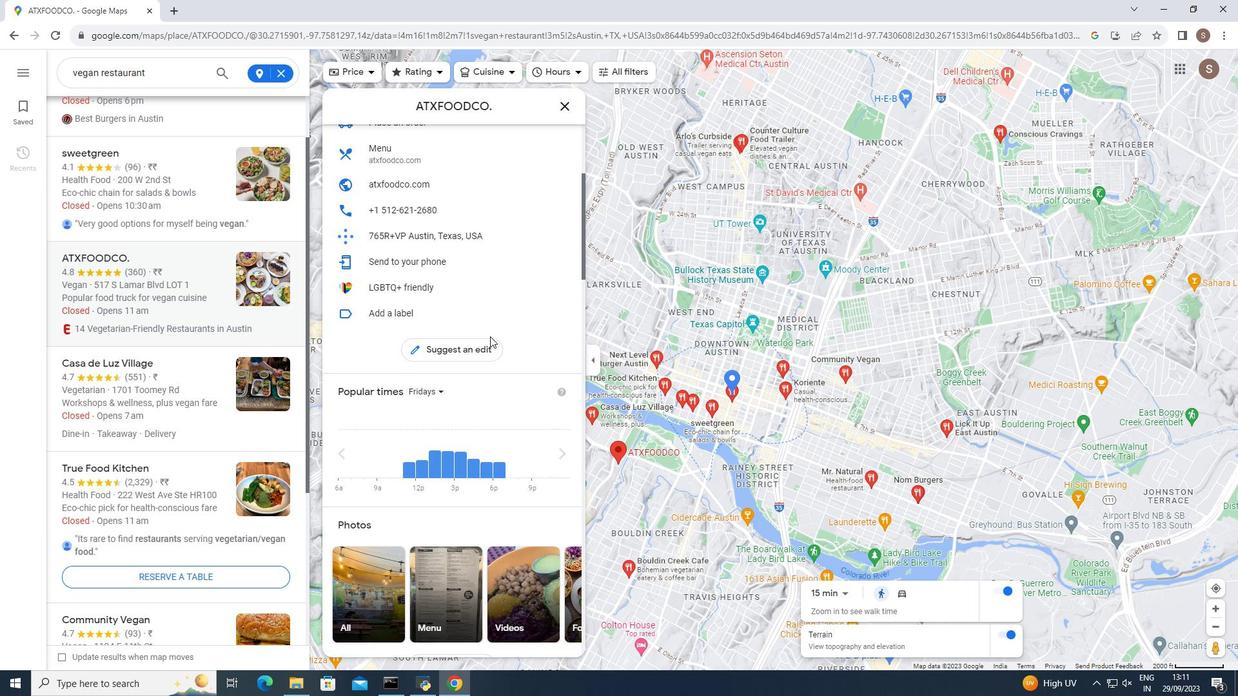 
Action: Mouse scrolled (490, 336) with delta (0, 0)
Screenshot: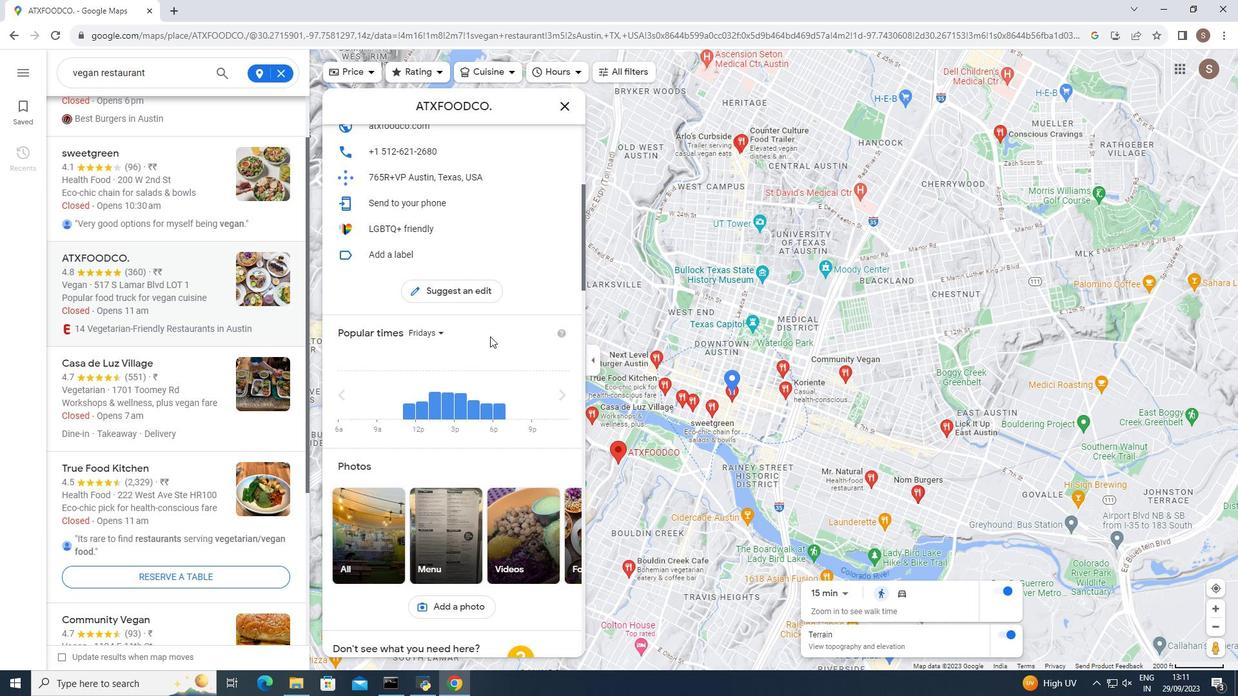 
Action: Mouse scrolled (490, 336) with delta (0, 0)
Screenshot: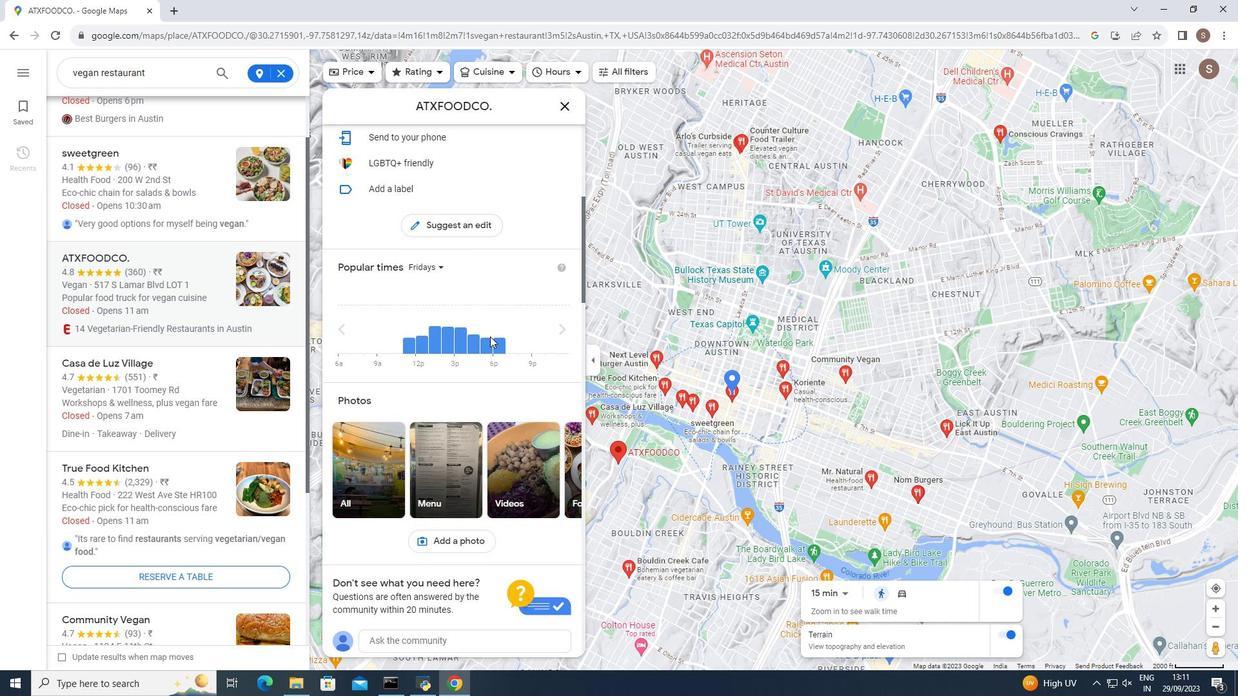 
Action: Mouse moved to (485, 334)
Screenshot: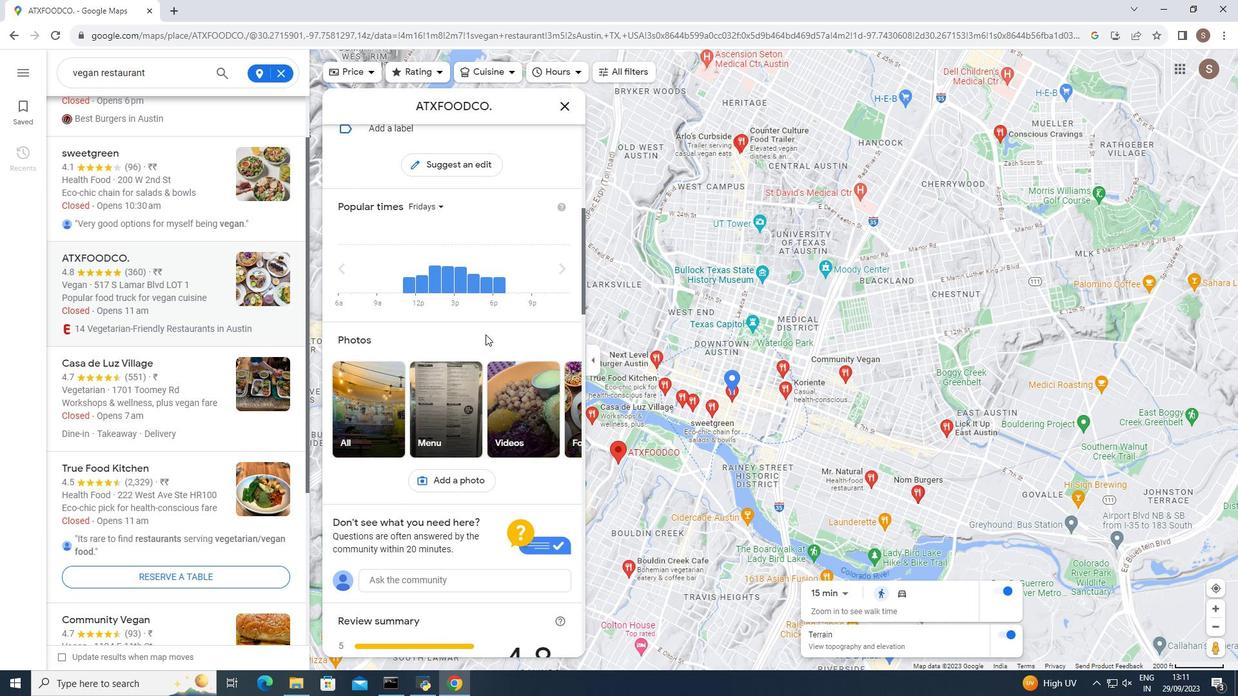 
Action: Mouse scrolled (485, 334) with delta (0, 0)
Screenshot: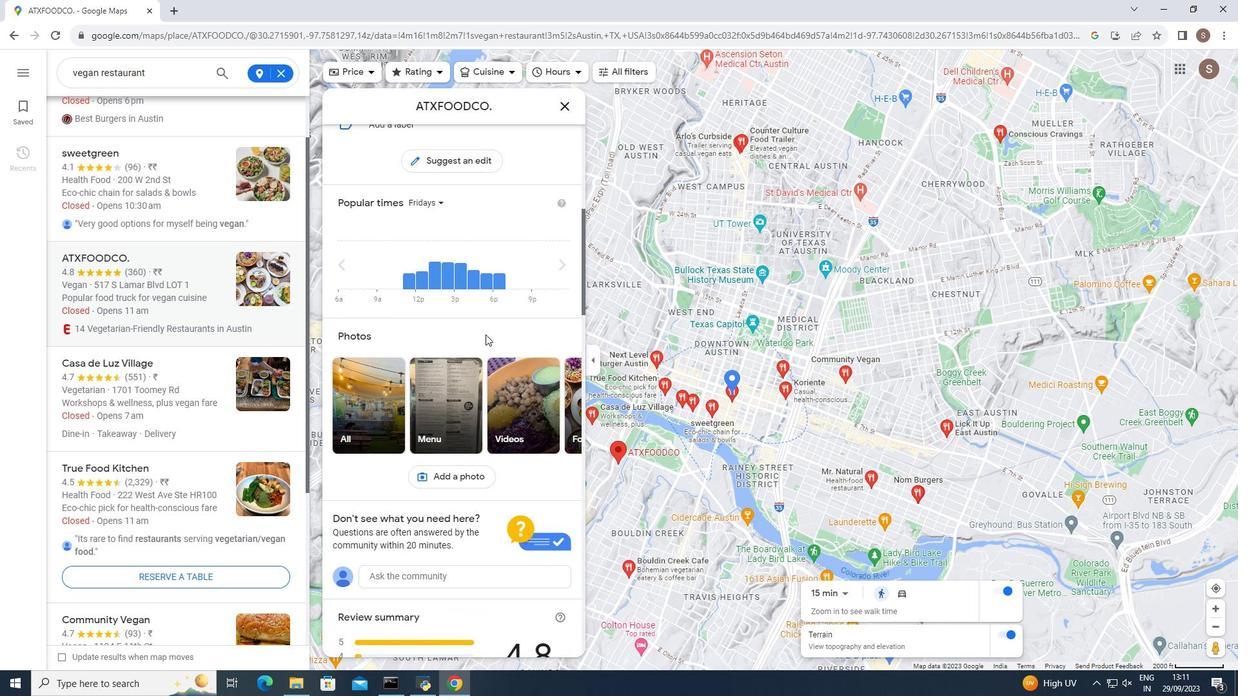 
Action: Mouse moved to (485, 334)
Screenshot: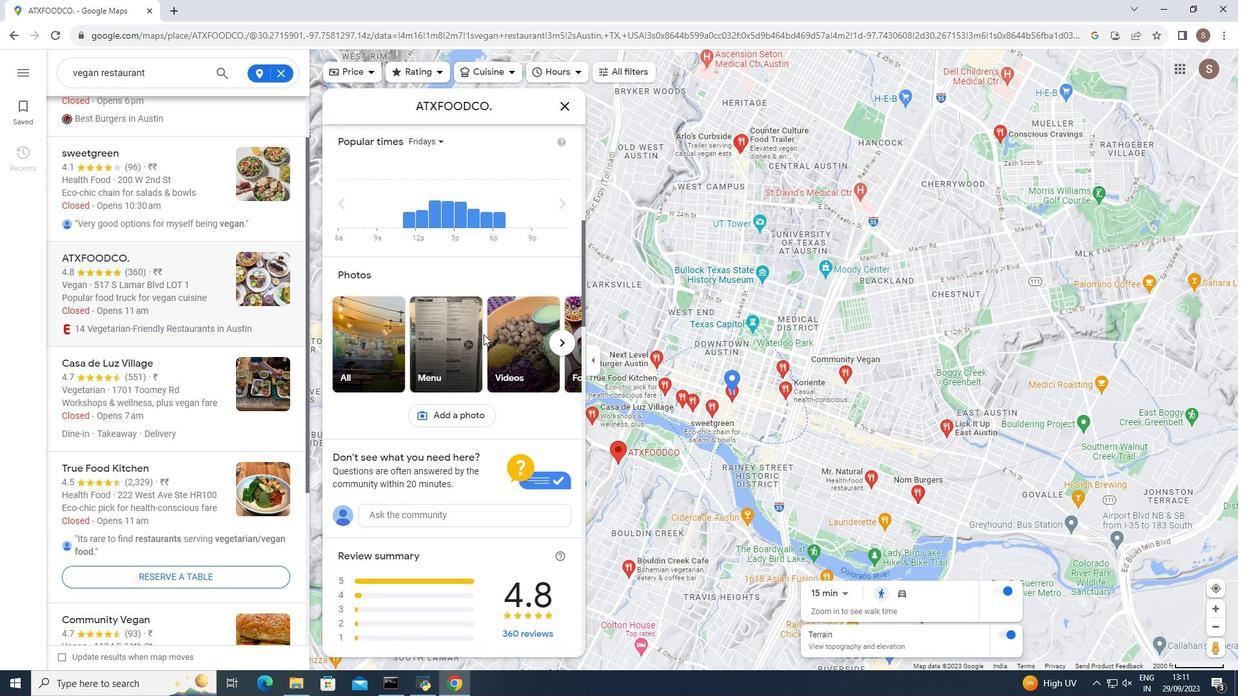 
Action: Mouse scrolled (485, 334) with delta (0, 0)
Screenshot: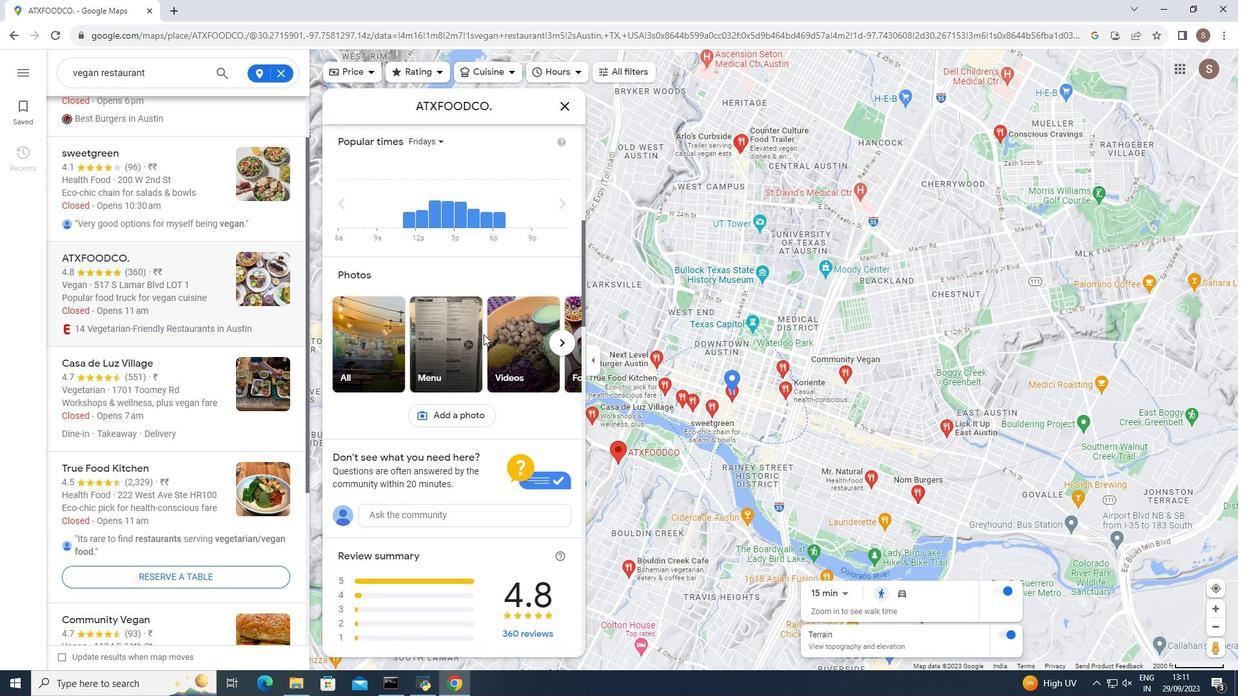 
Action: Mouse moved to (478, 334)
Screenshot: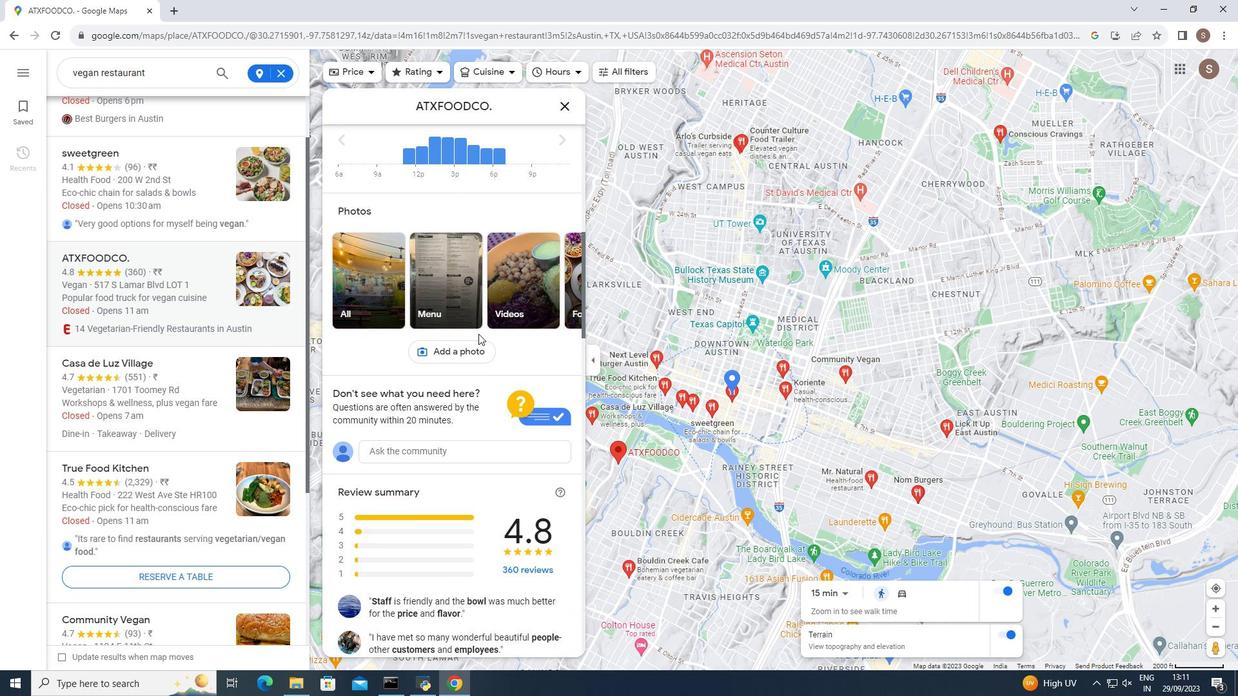 
Action: Mouse scrolled (478, 333) with delta (0, 0)
Screenshot: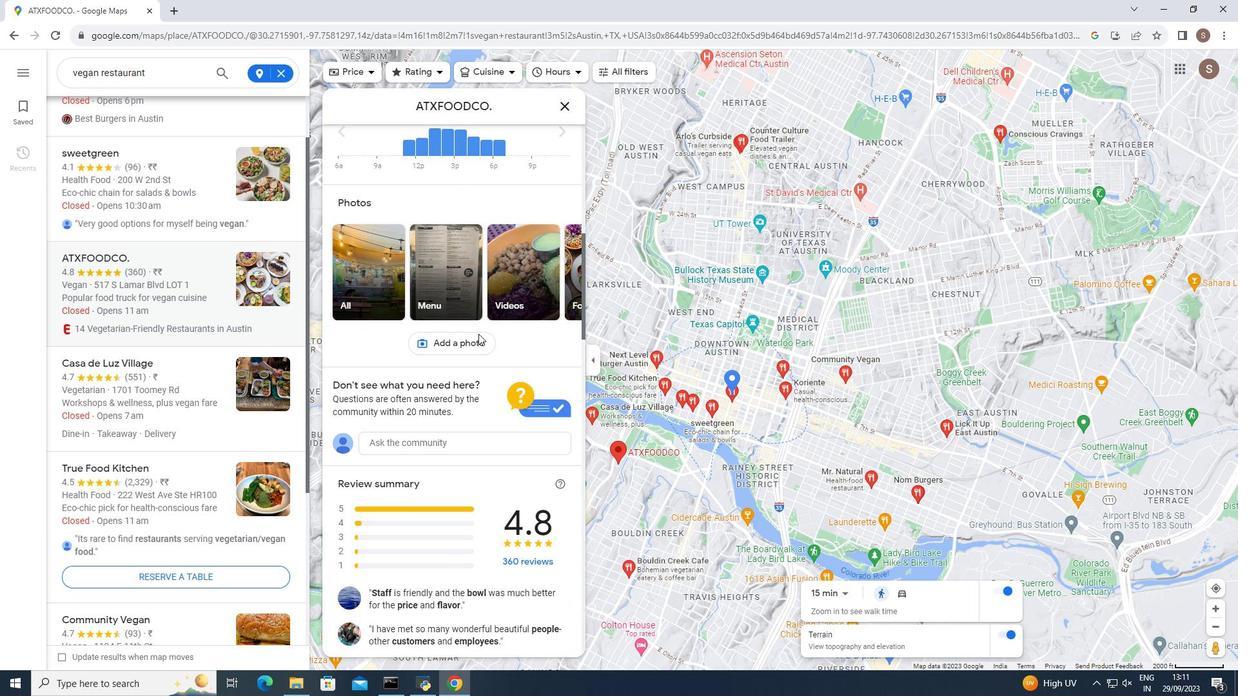 
Action: Mouse moved to (476, 332)
Screenshot: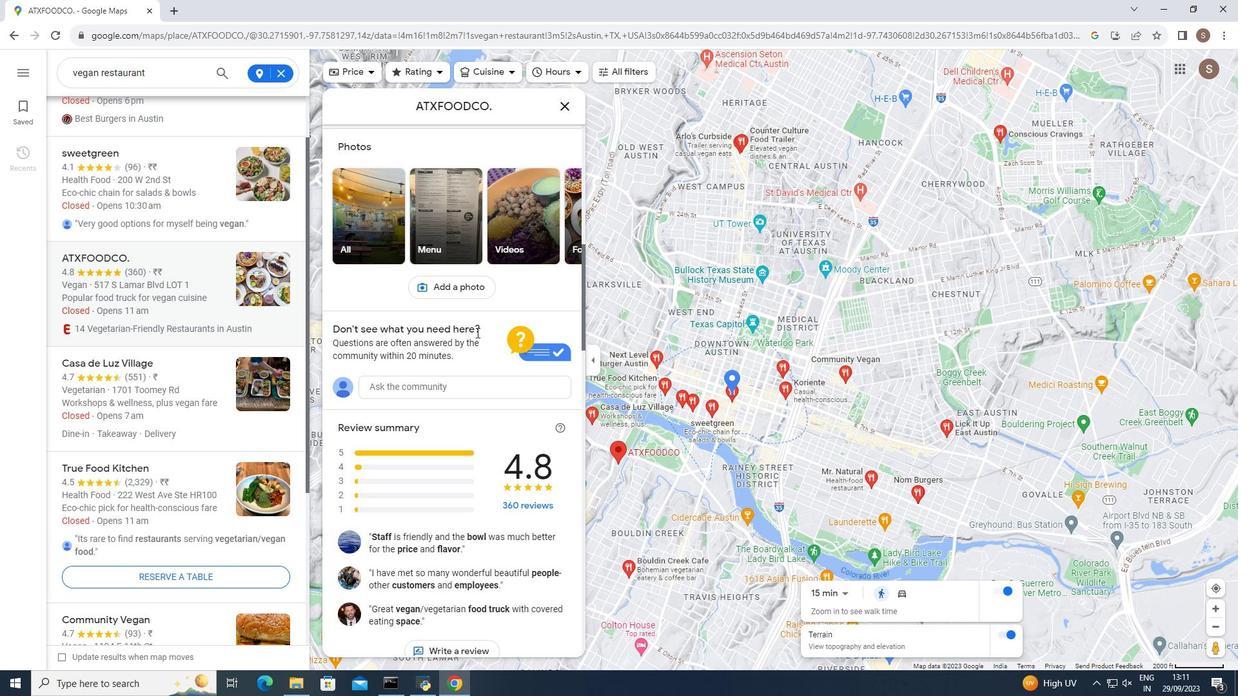 
Action: Mouse scrolled (476, 332) with delta (0, 0)
Screenshot: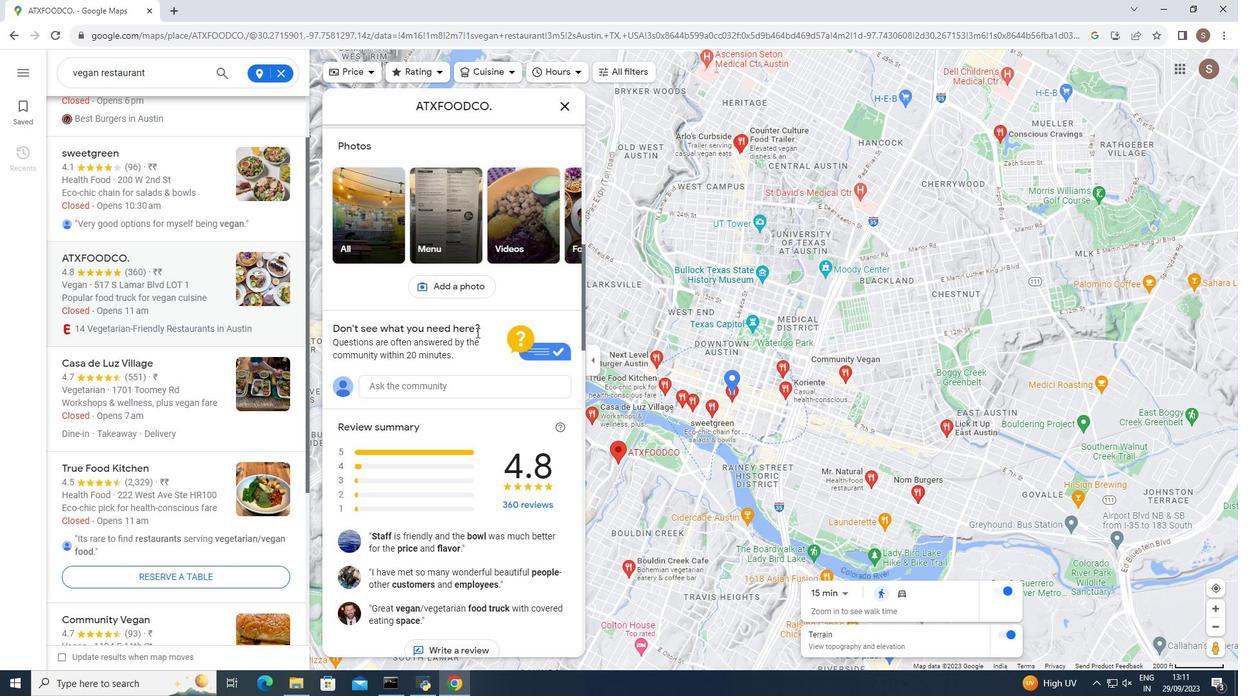 
Action: Mouse moved to (472, 332)
Screenshot: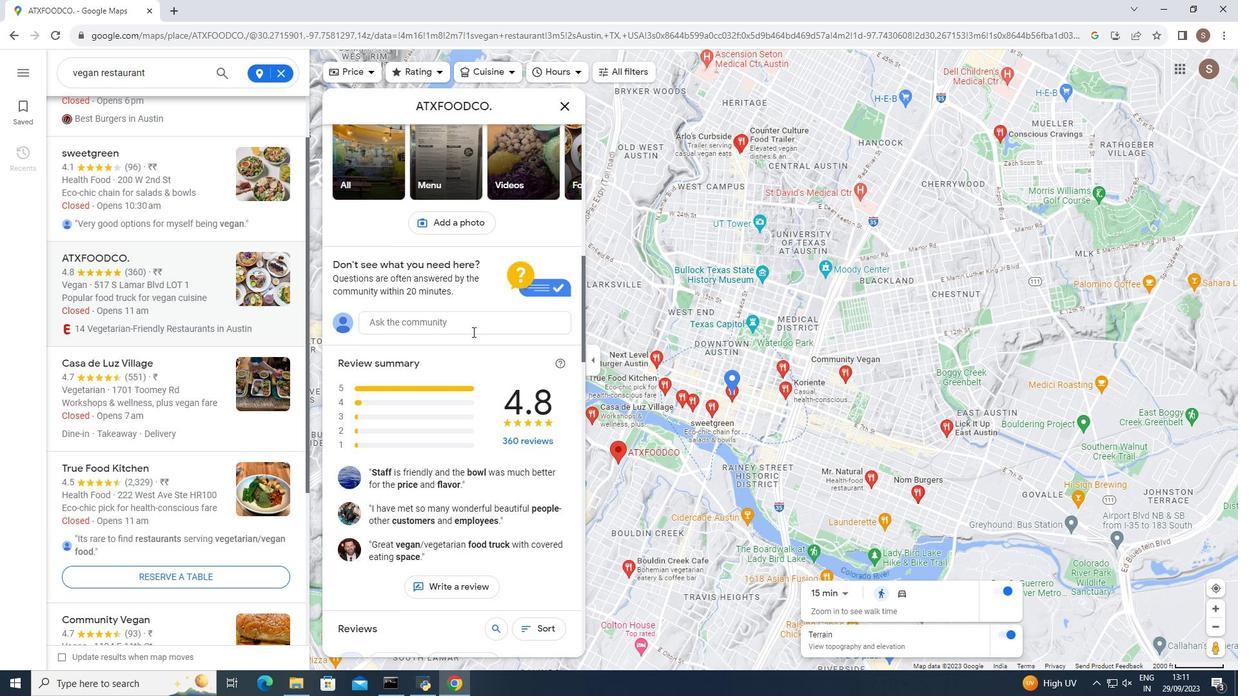 
Action: Mouse scrolled (472, 331) with delta (0, 0)
Screenshot: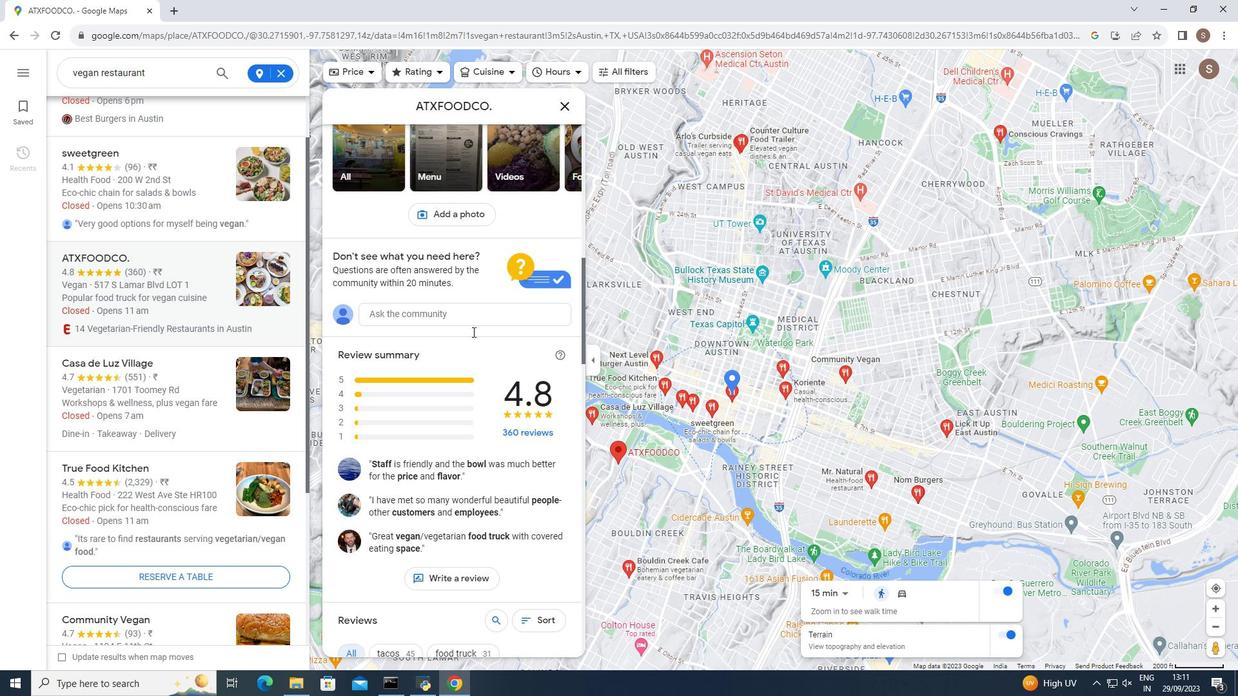
Action: Mouse moved to (565, 105)
Screenshot: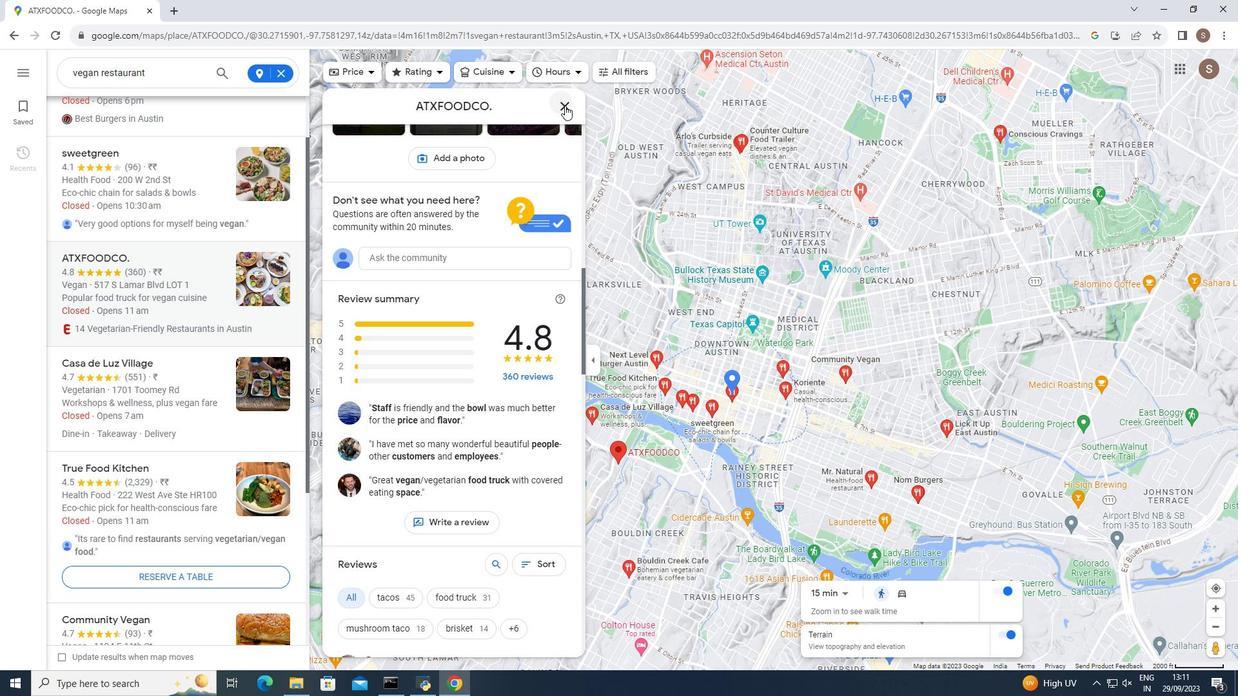 
Action: Mouse pressed left at (565, 105)
Screenshot: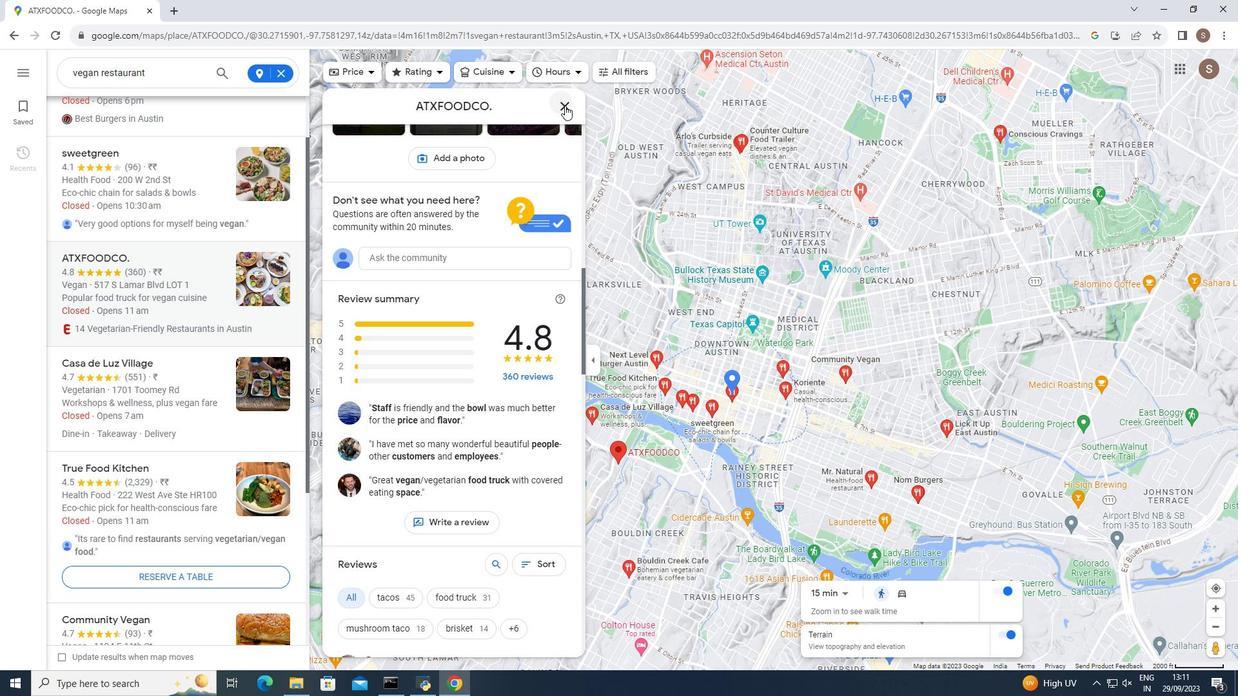
Action: Mouse moved to (181, 318)
Screenshot: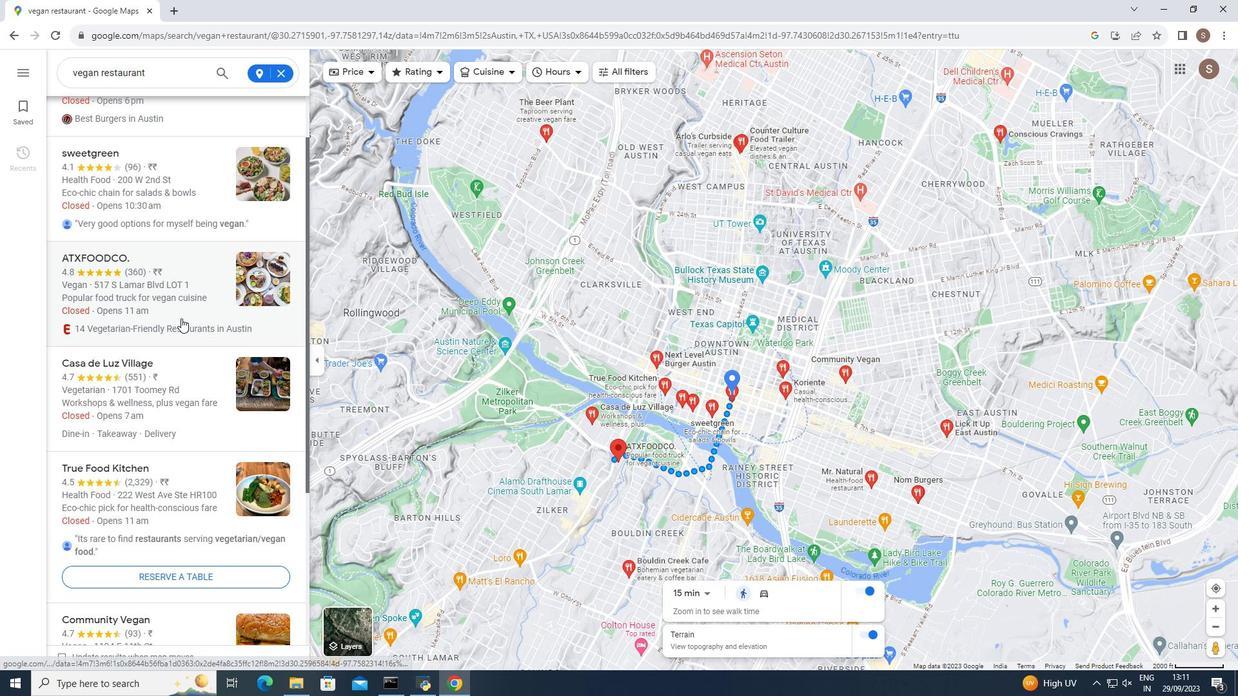 
Action: Mouse scrolled (181, 318) with delta (0, 0)
Screenshot: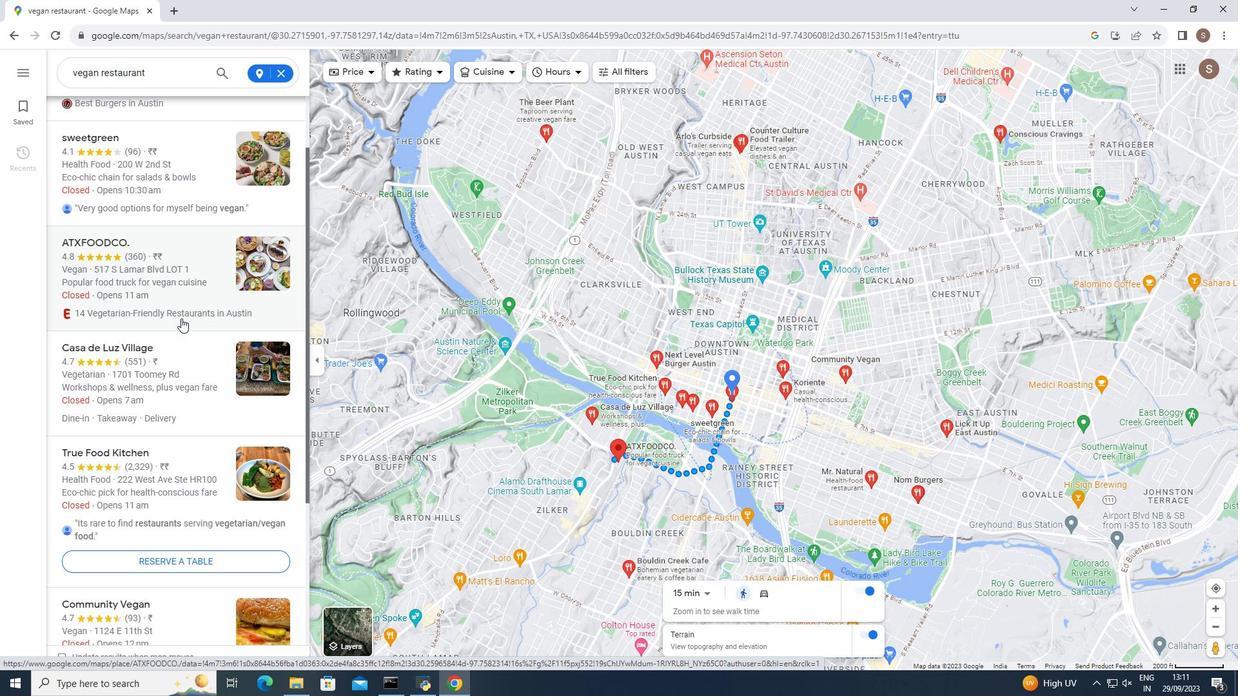 
Action: Mouse moved to (181, 315)
Screenshot: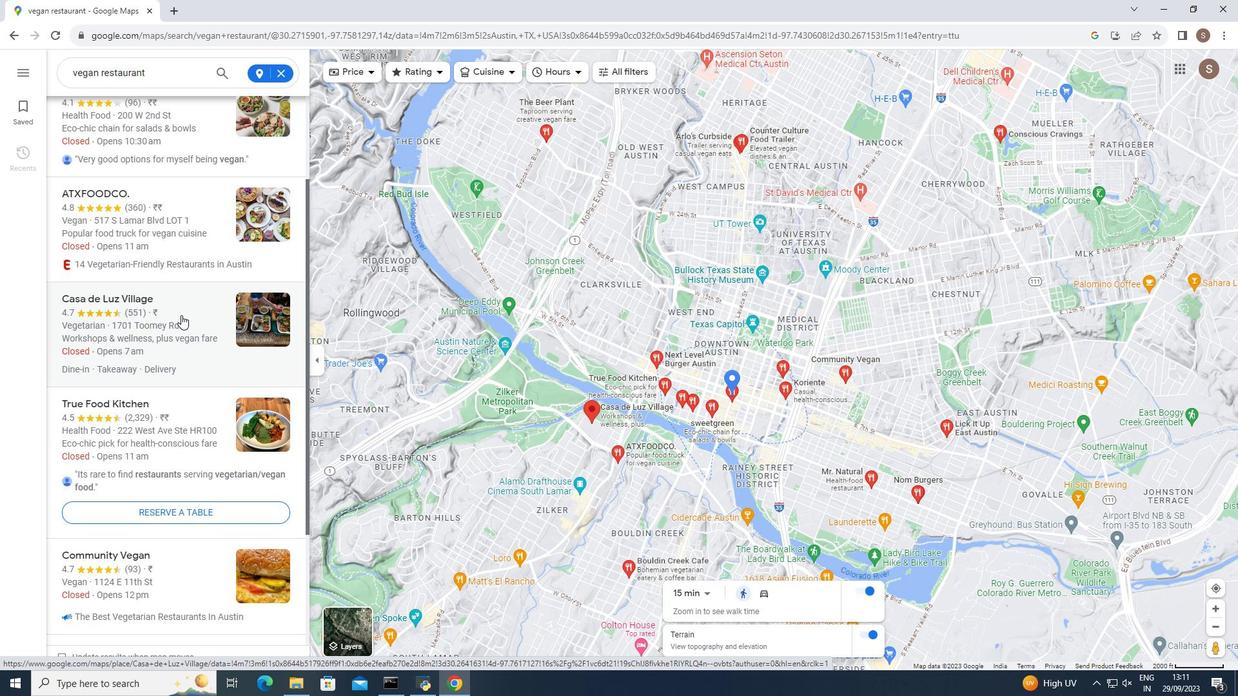 
